 Task: Look for space in Cipolletti, Argentina from 5th July, 2023 to 10th July, 2023 for 4 adults in price range Rs.9000 to Rs.14000. Place can be entire place with 2 bedrooms having 4 beds and 2 bathrooms. Property type can be house. Amenities needed are: heating, . Booking option can be shelf check-in. Required host language is English.
Action: Mouse moved to (474, 96)
Screenshot: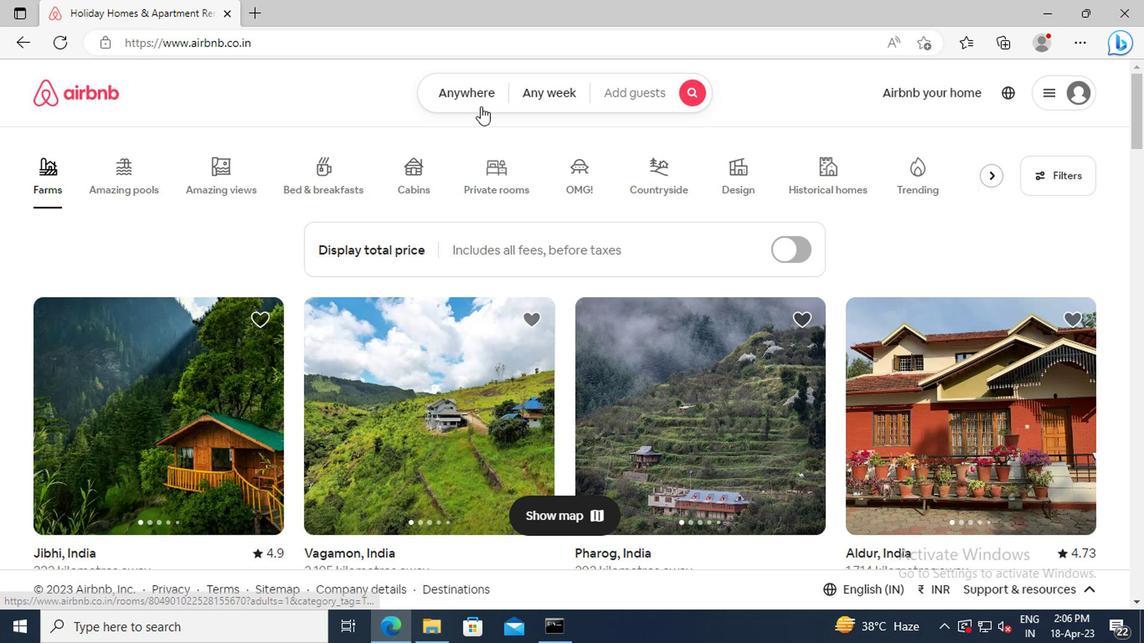 
Action: Mouse pressed left at (474, 96)
Screenshot: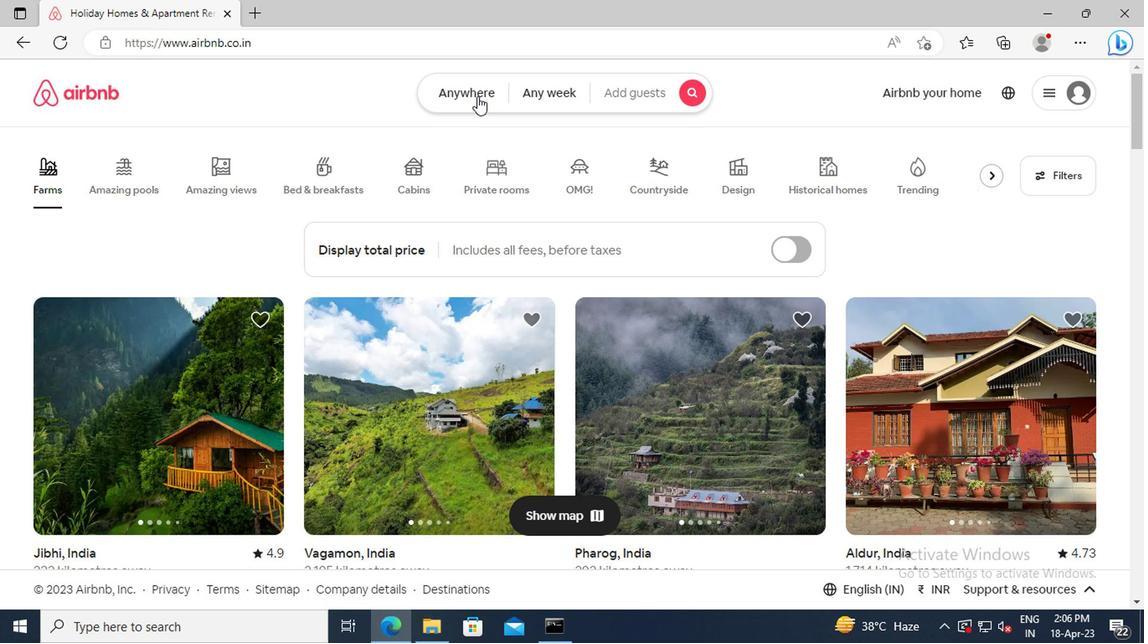 
Action: Mouse moved to (286, 160)
Screenshot: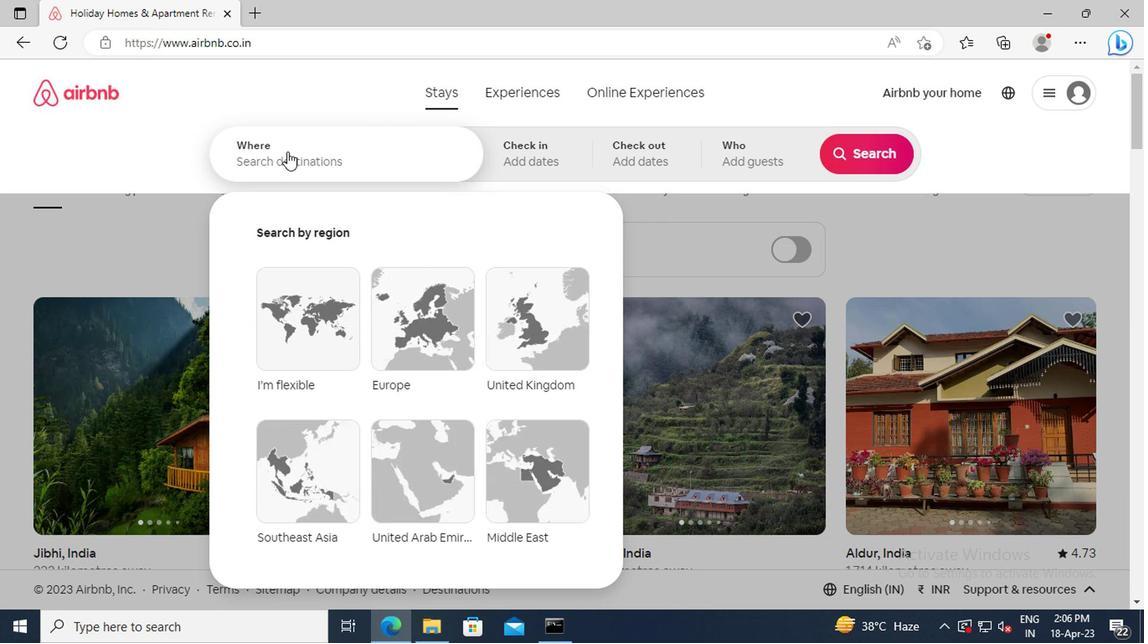 
Action: Mouse pressed left at (286, 160)
Screenshot: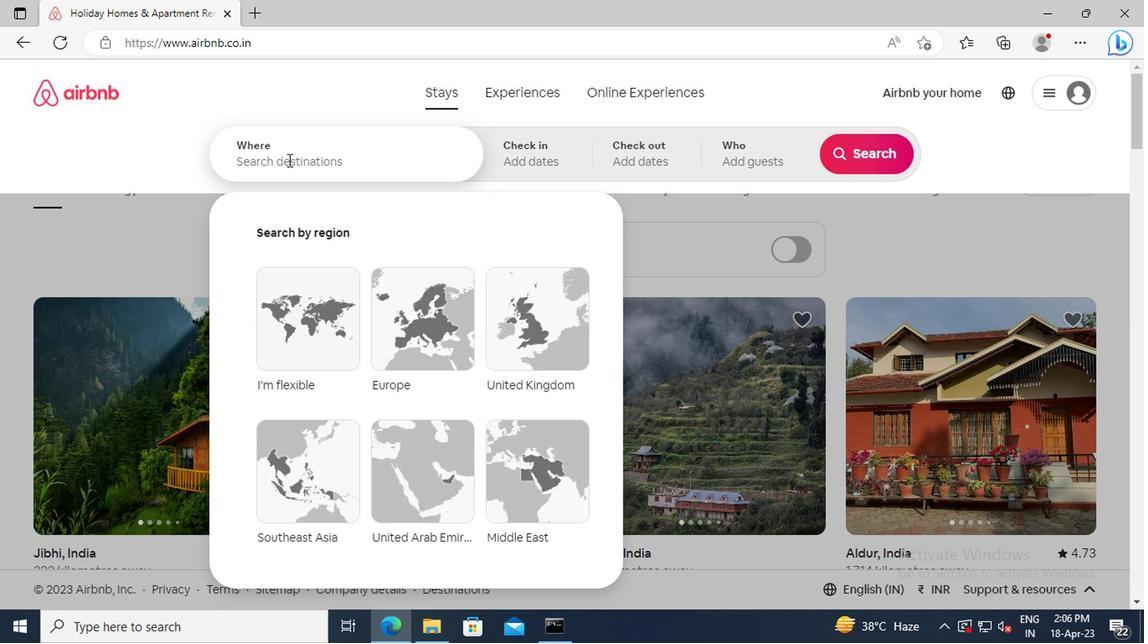 
Action: Key pressed <Key.shift>CIPOLLETTI,<Key.space><Key.shift_r>ARGENTINA<Key.enter>
Screenshot: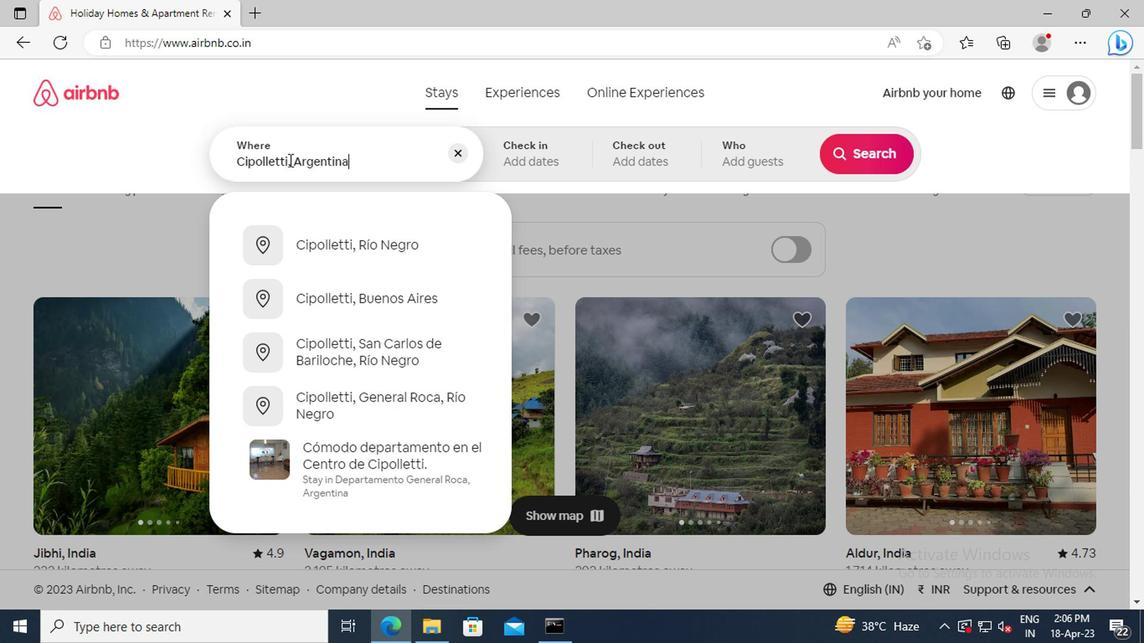 
Action: Mouse moved to (851, 287)
Screenshot: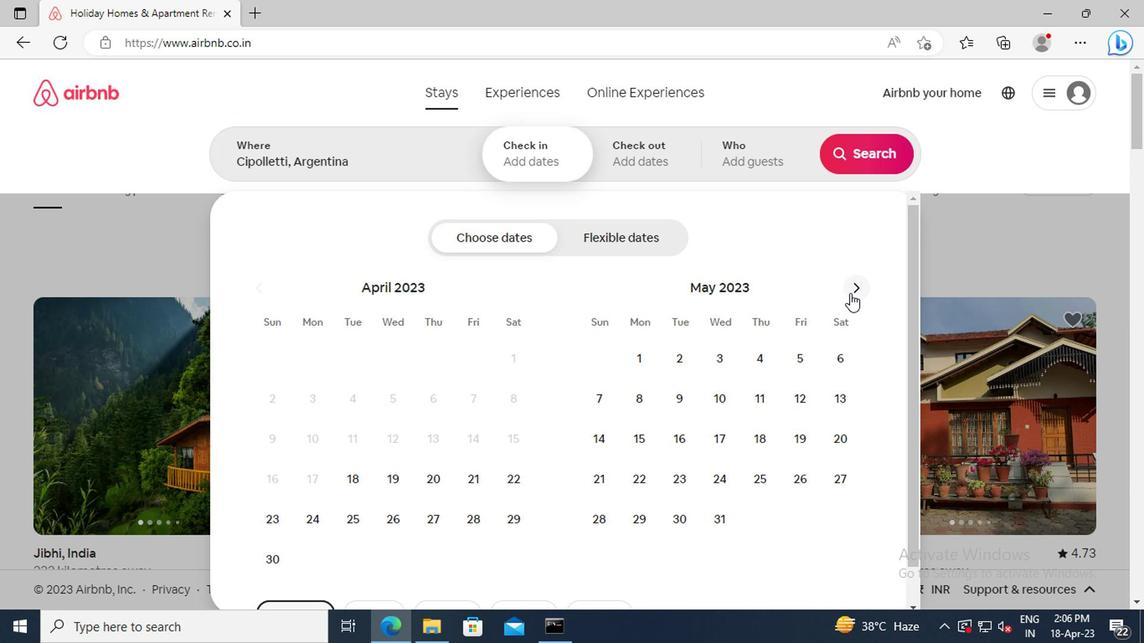 
Action: Mouse pressed left at (851, 287)
Screenshot: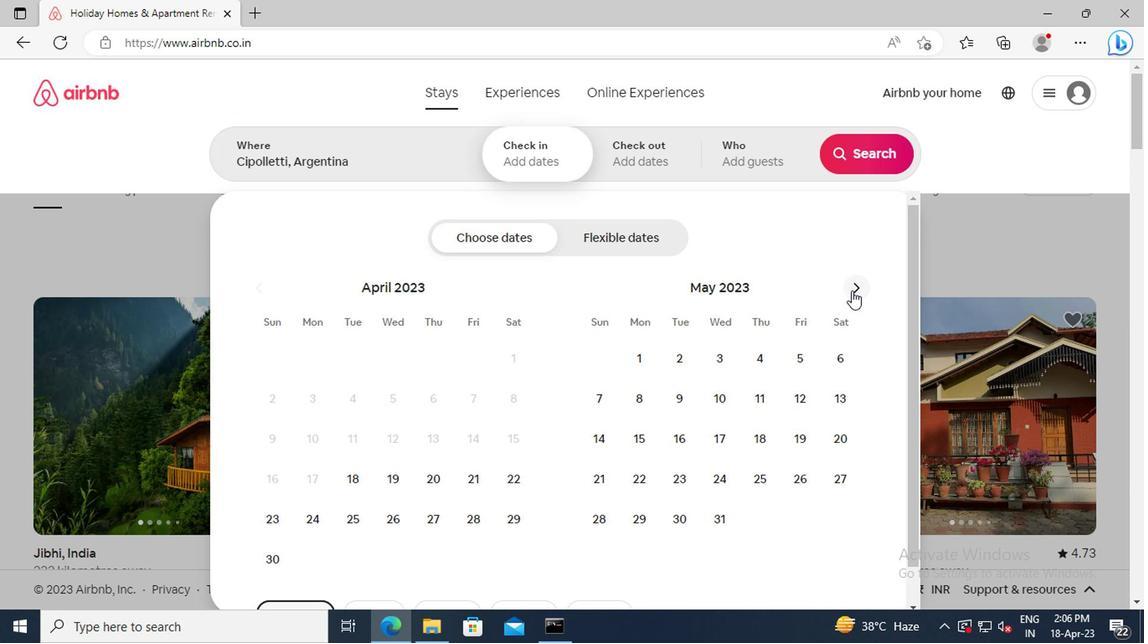 
Action: Mouse pressed left at (851, 287)
Screenshot: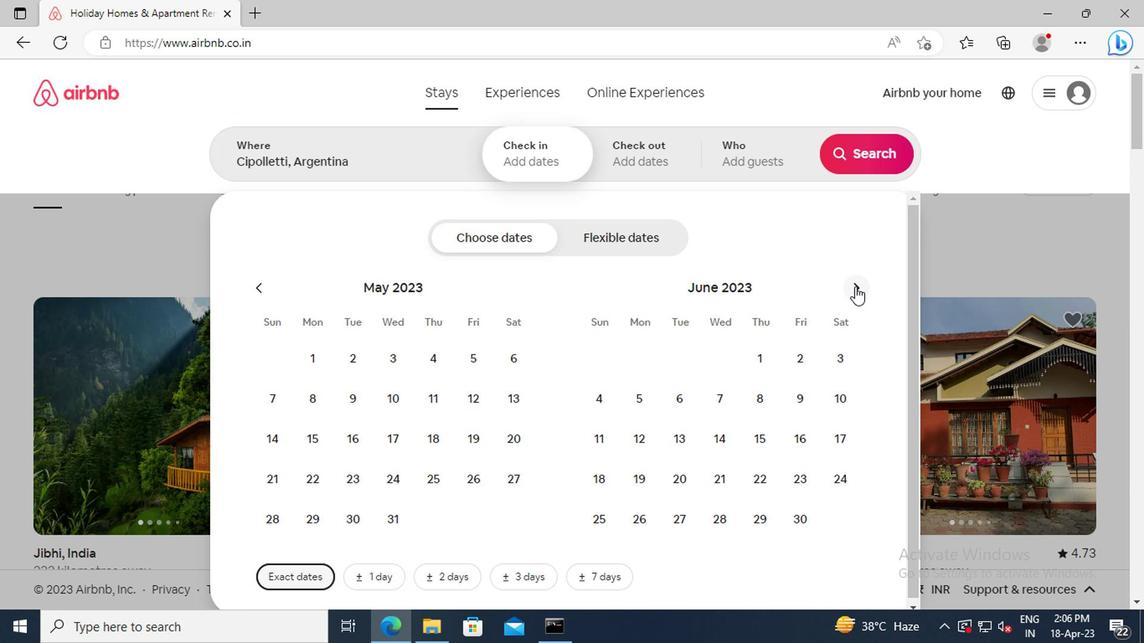 
Action: Mouse moved to (719, 393)
Screenshot: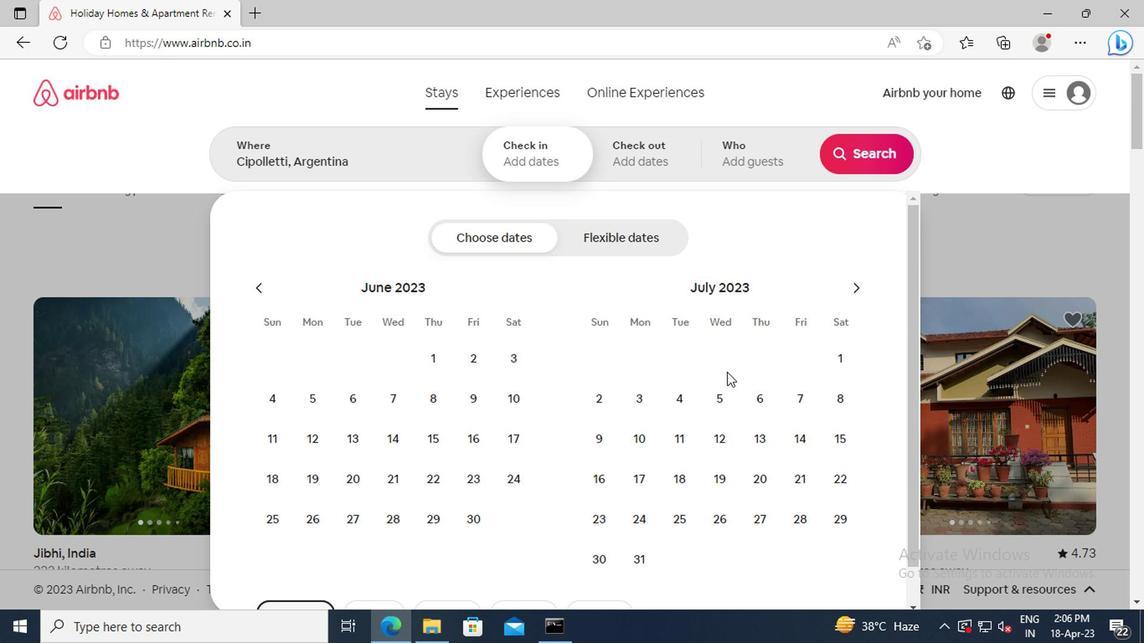 
Action: Mouse pressed left at (719, 393)
Screenshot: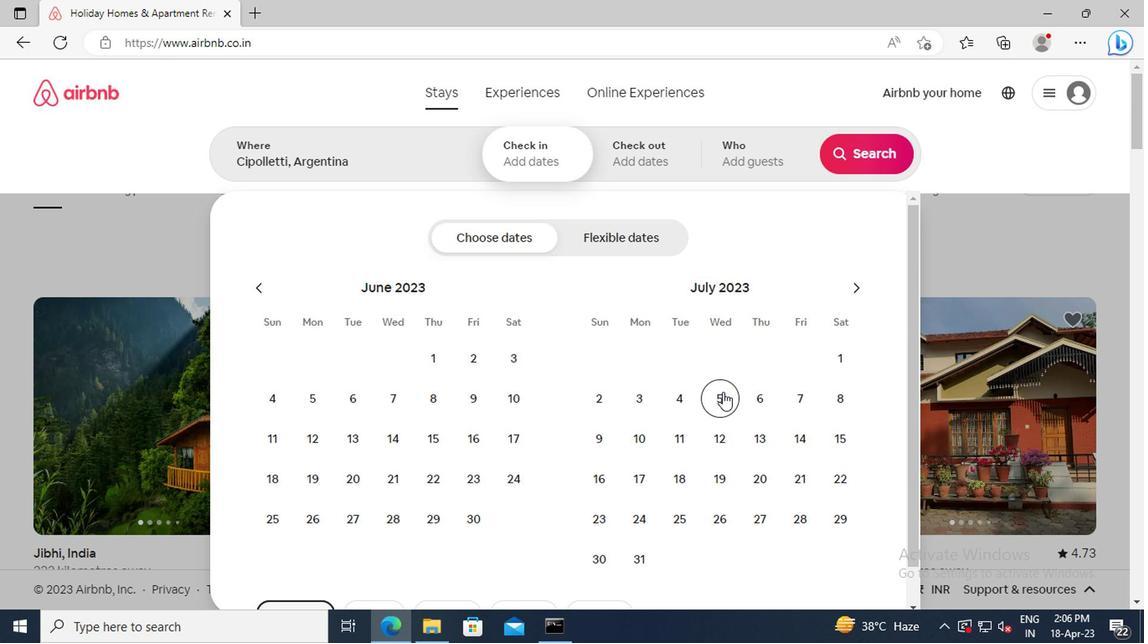 
Action: Mouse moved to (642, 435)
Screenshot: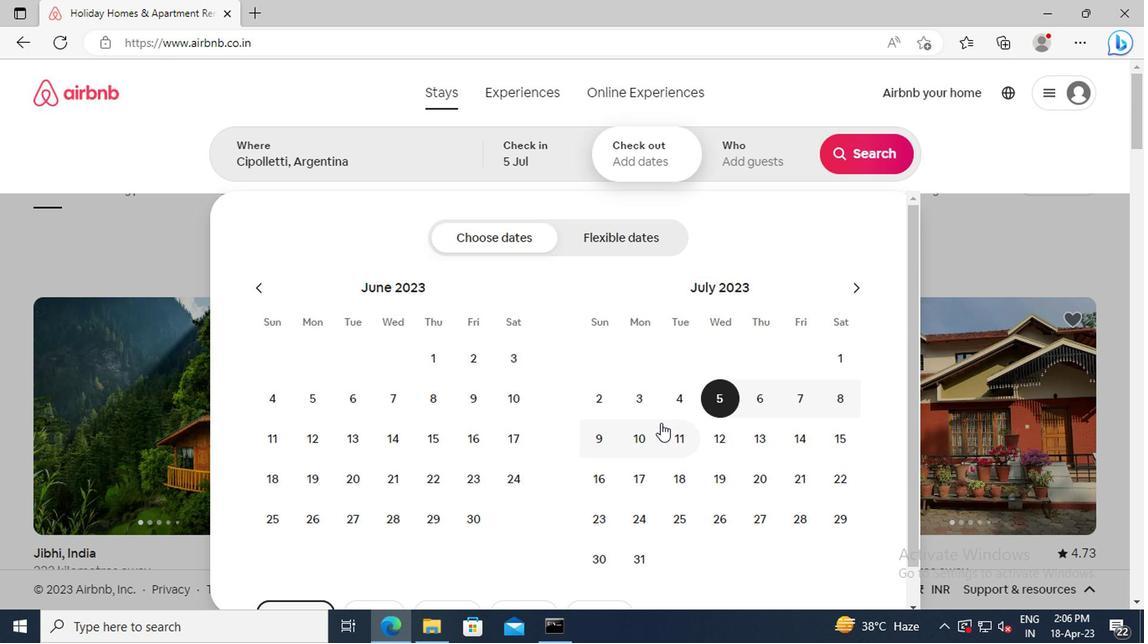 
Action: Mouse pressed left at (642, 435)
Screenshot: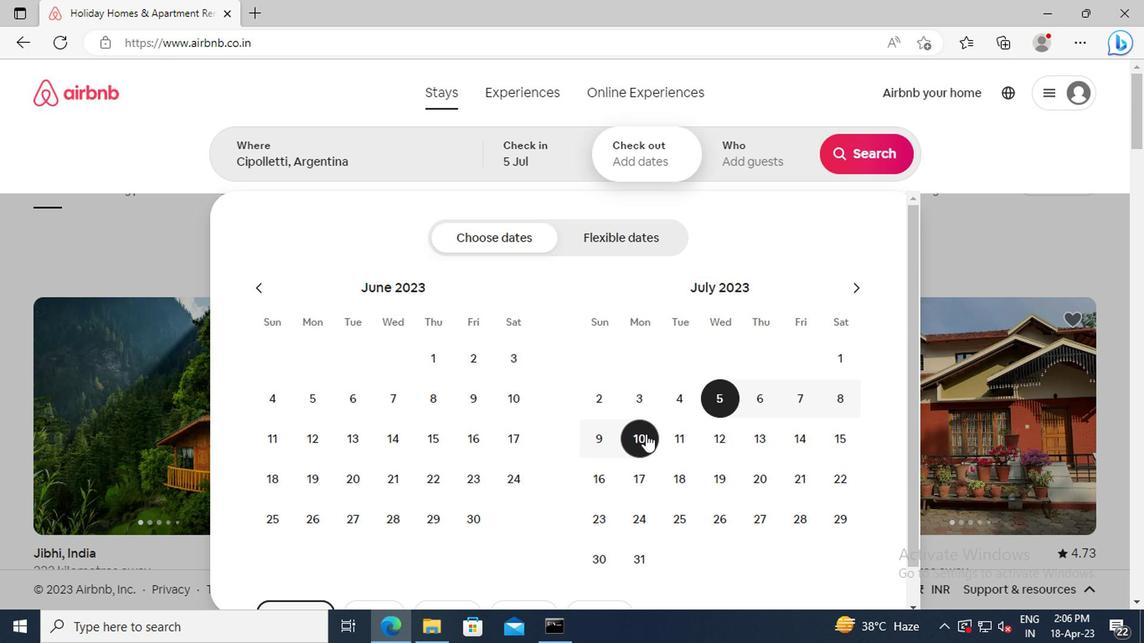 
Action: Mouse moved to (735, 162)
Screenshot: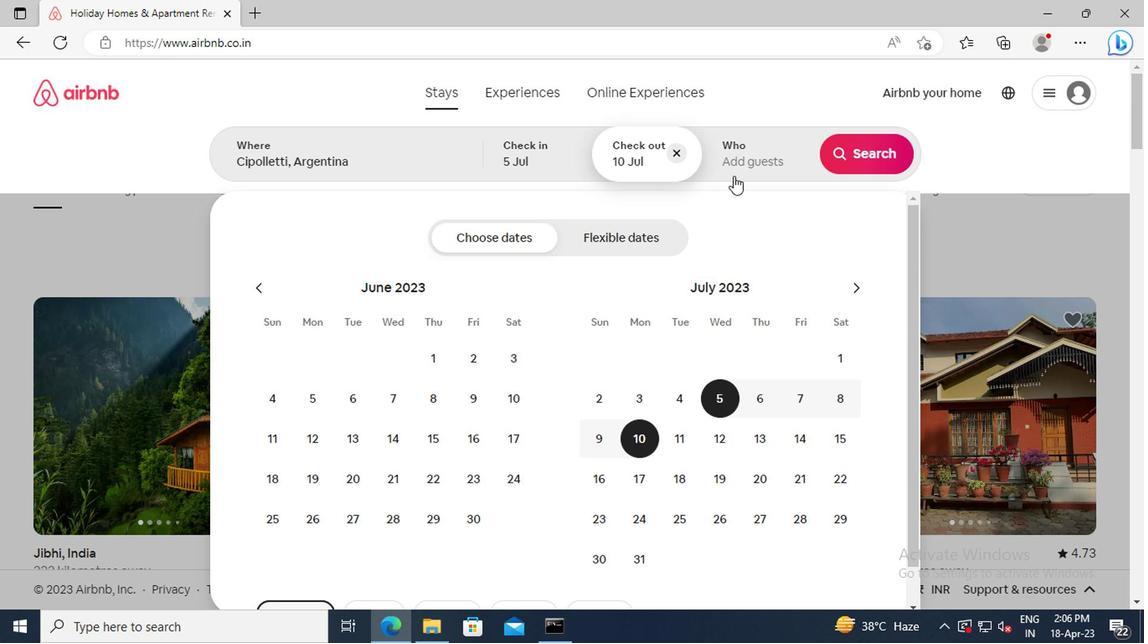 
Action: Mouse pressed left at (735, 162)
Screenshot: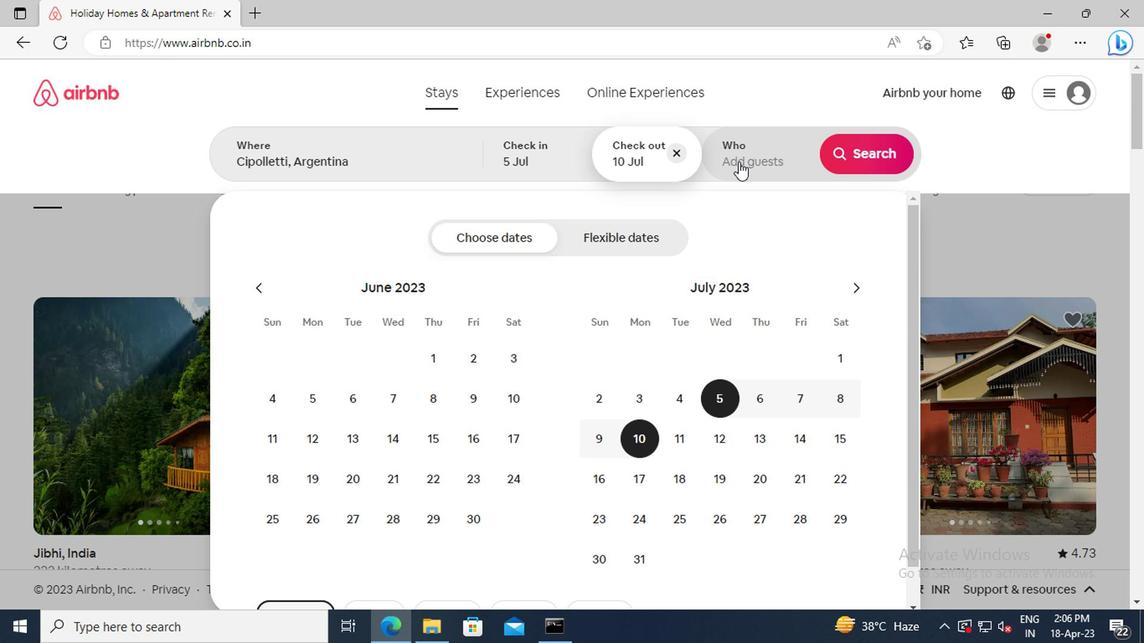 
Action: Mouse moved to (873, 243)
Screenshot: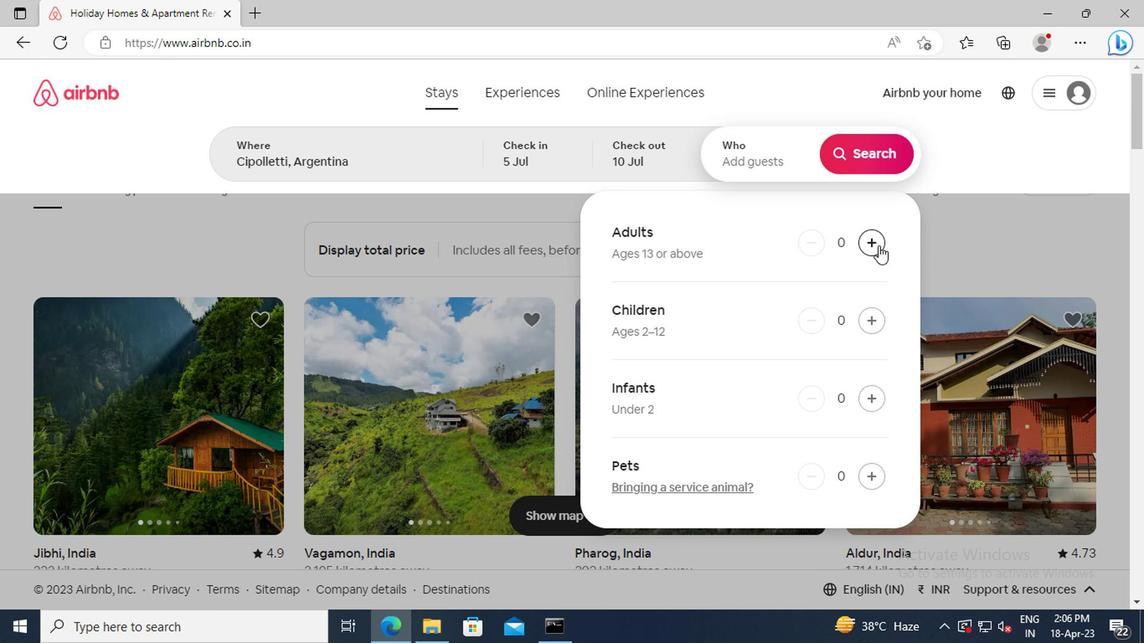 
Action: Mouse pressed left at (873, 243)
Screenshot: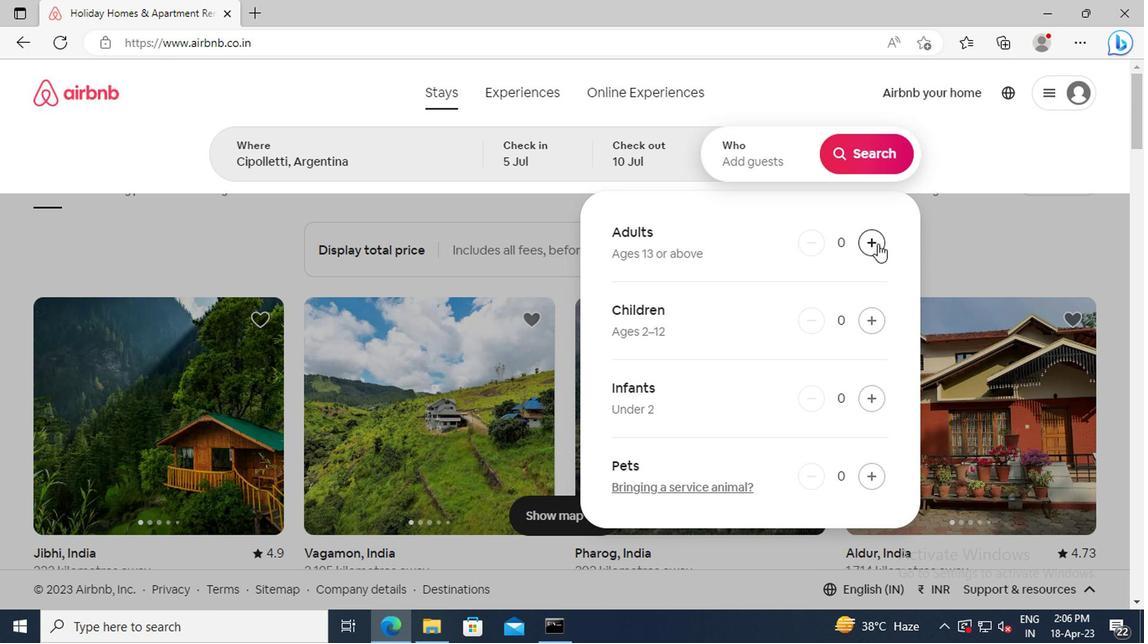 
Action: Mouse pressed left at (873, 243)
Screenshot: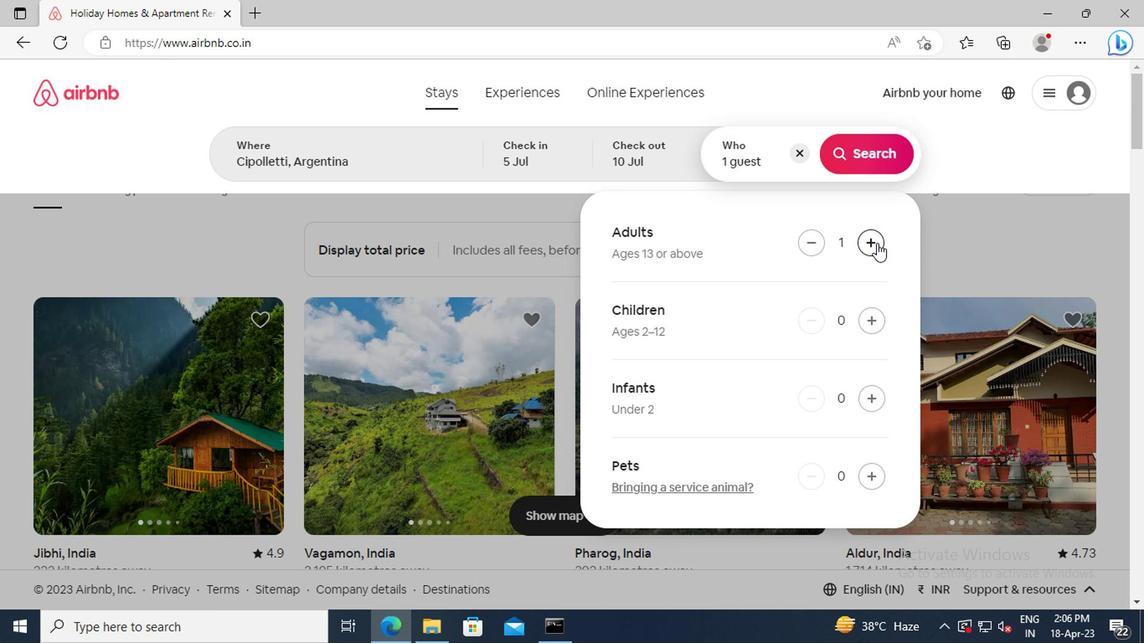 
Action: Mouse pressed left at (873, 243)
Screenshot: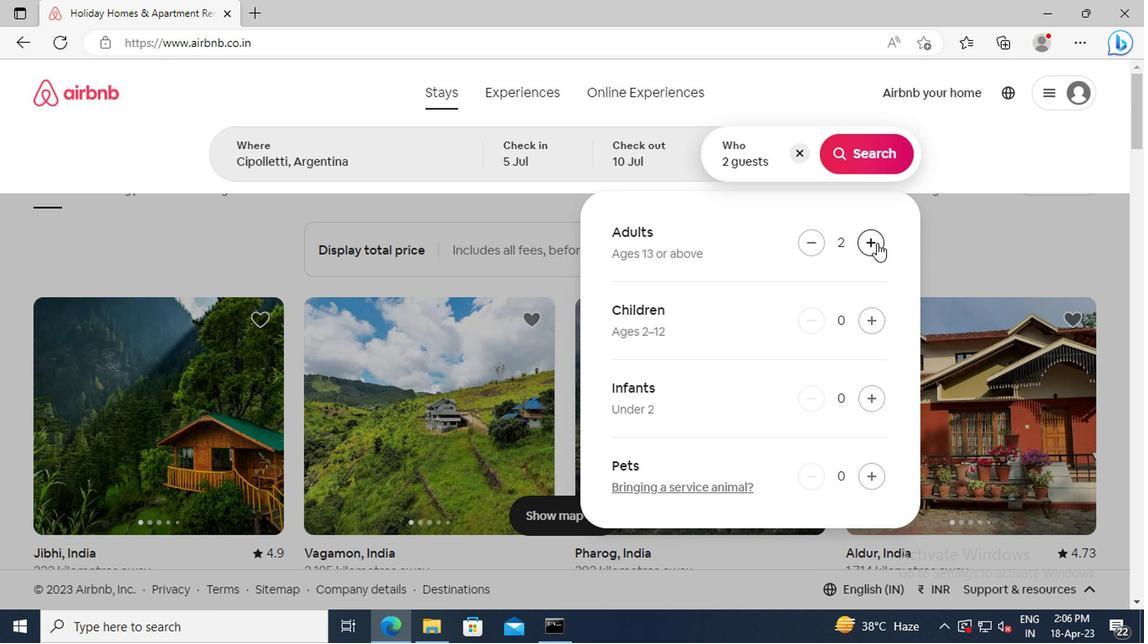 
Action: Mouse pressed left at (873, 243)
Screenshot: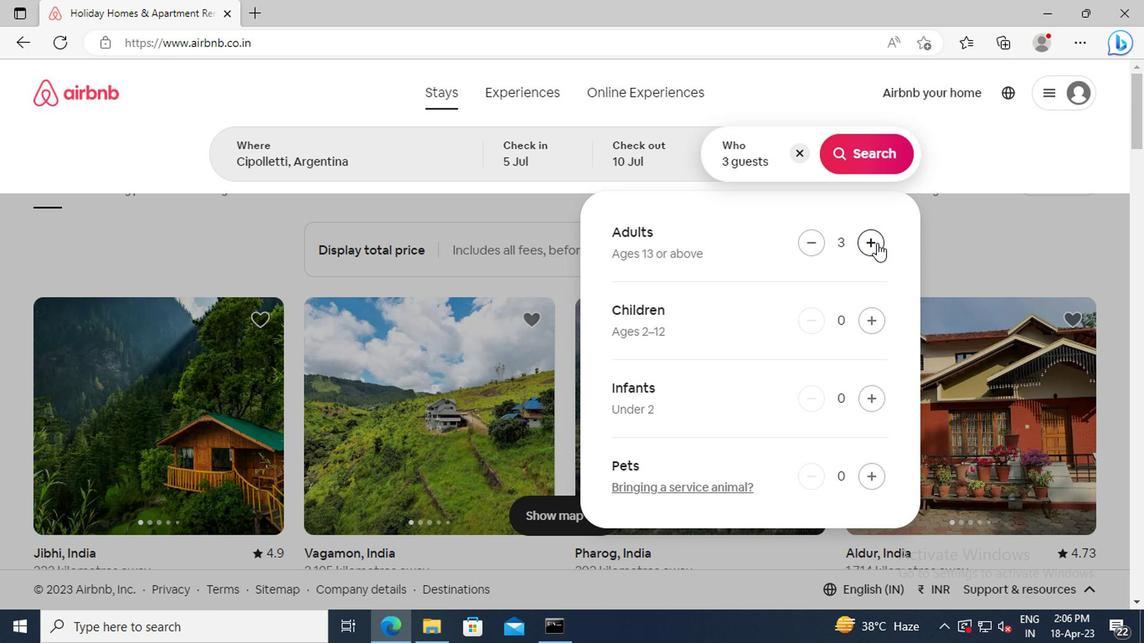 
Action: Mouse moved to (878, 153)
Screenshot: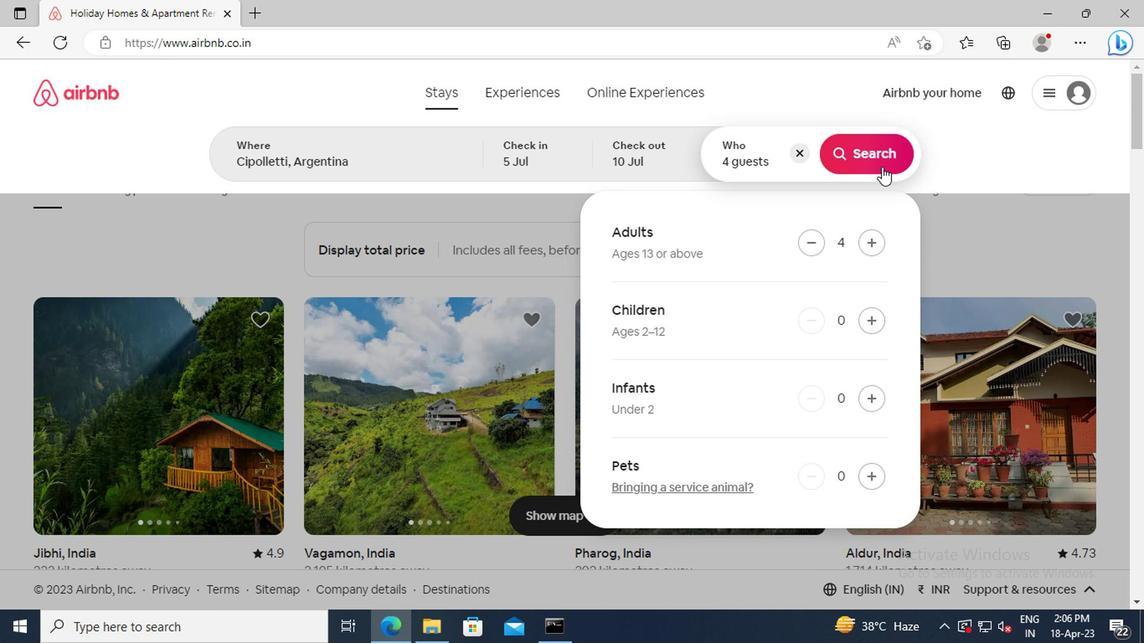 
Action: Mouse pressed left at (878, 153)
Screenshot: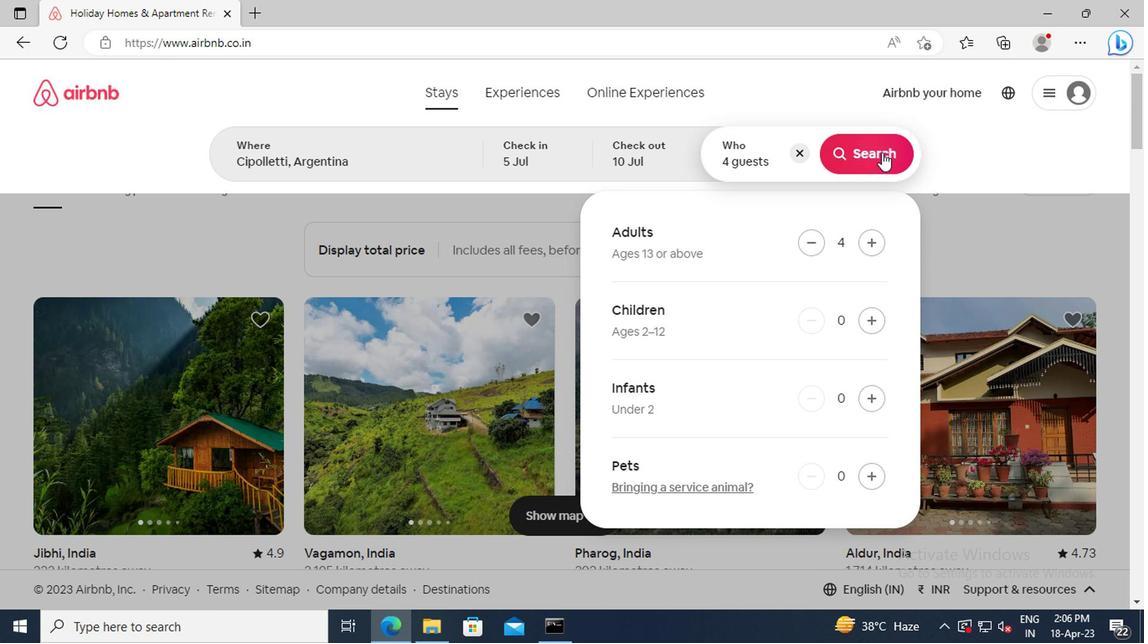 
Action: Mouse moved to (1054, 157)
Screenshot: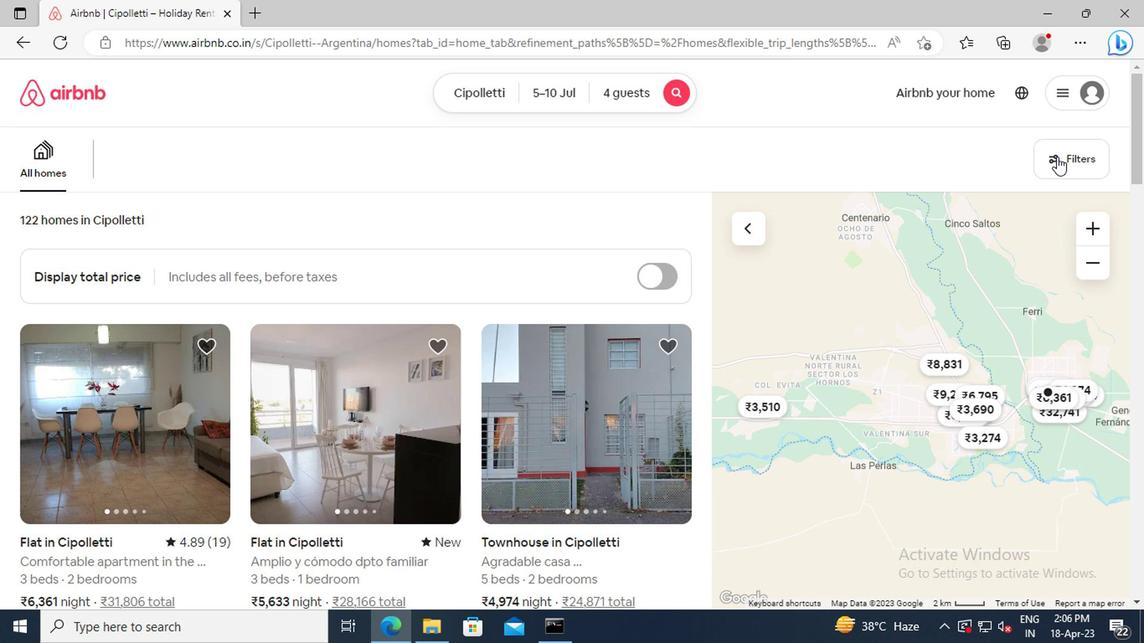 
Action: Mouse pressed left at (1054, 157)
Screenshot: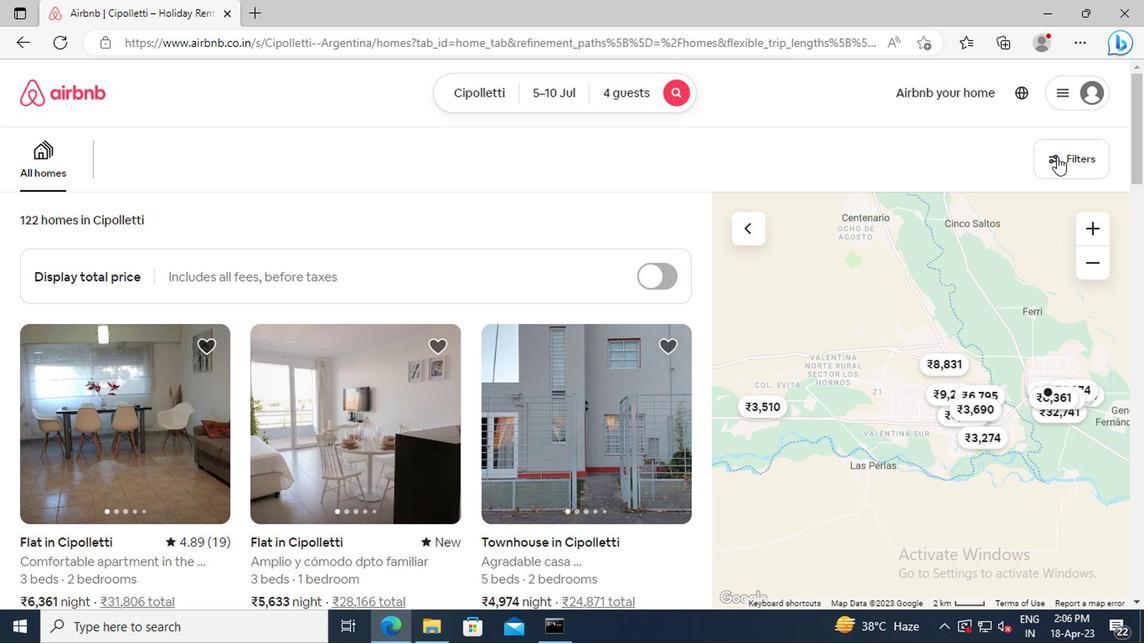 
Action: Mouse moved to (350, 375)
Screenshot: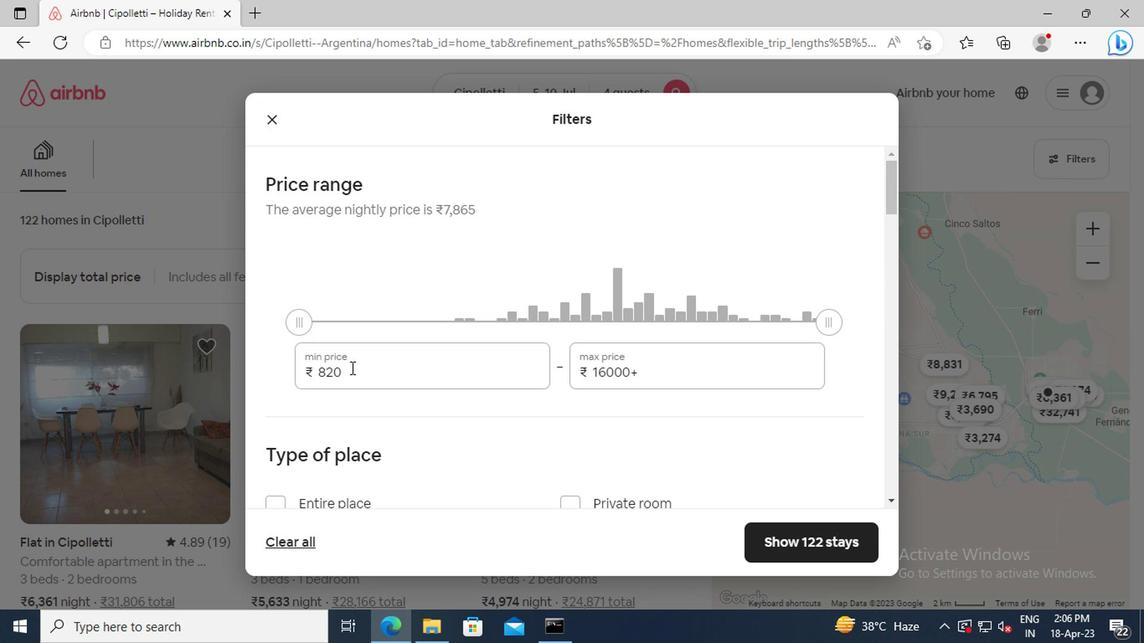 
Action: Mouse pressed left at (350, 375)
Screenshot: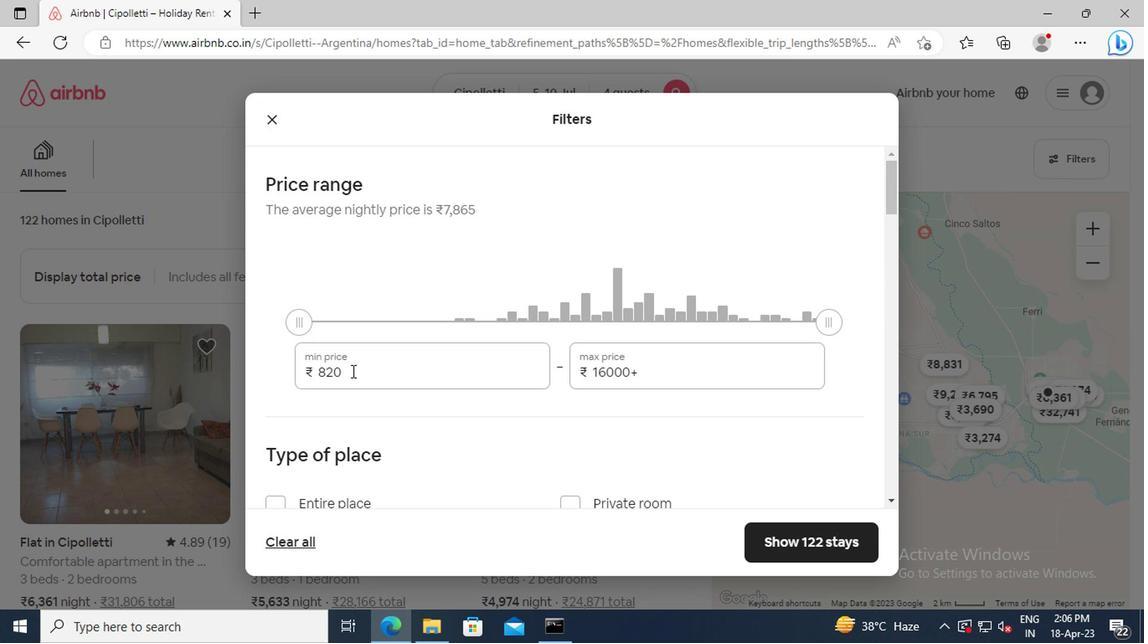 
Action: Key pressed <Key.backspace><Key.backspace><Key.backspace>9000<Key.tab><Key.delete>14000
Screenshot: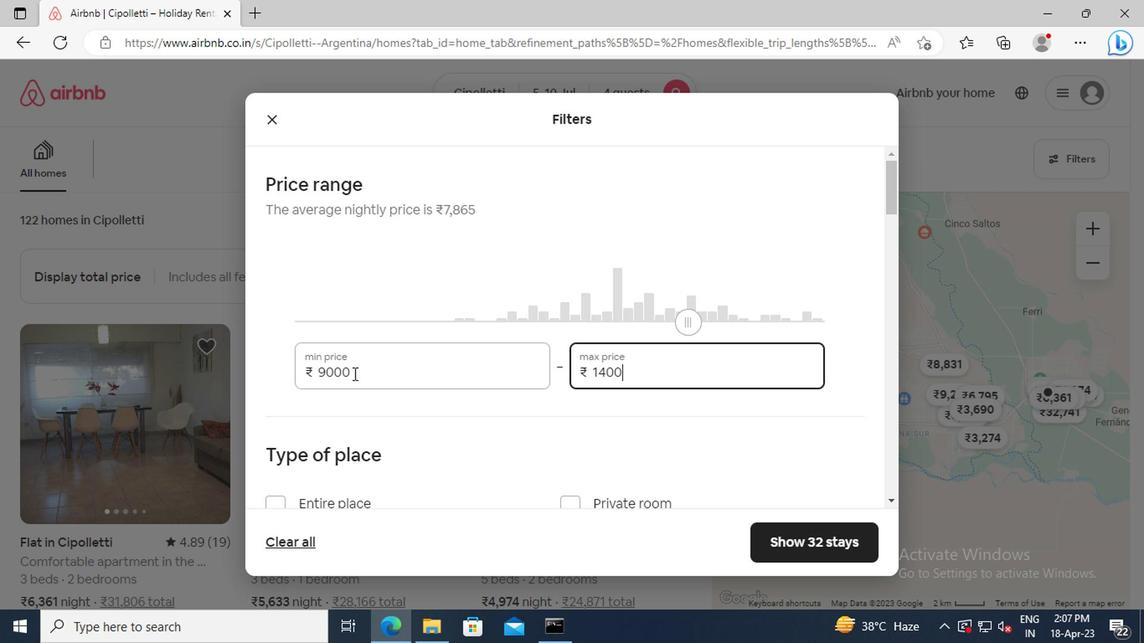 
Action: Mouse scrolled (350, 374) with delta (0, 0)
Screenshot: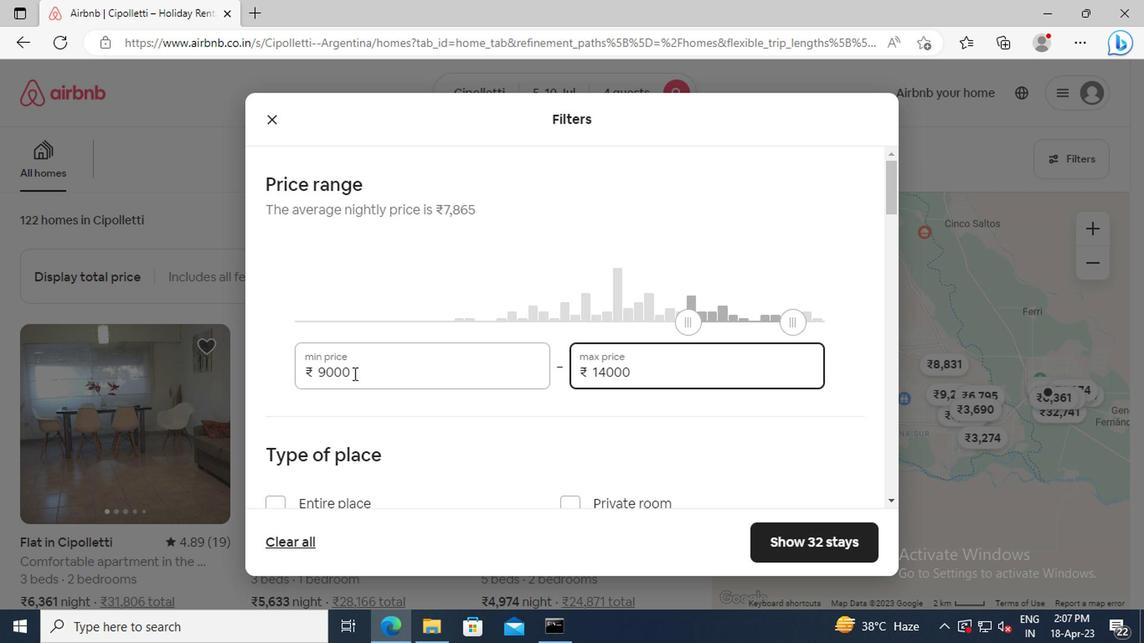 
Action: Mouse scrolled (350, 374) with delta (0, 0)
Screenshot: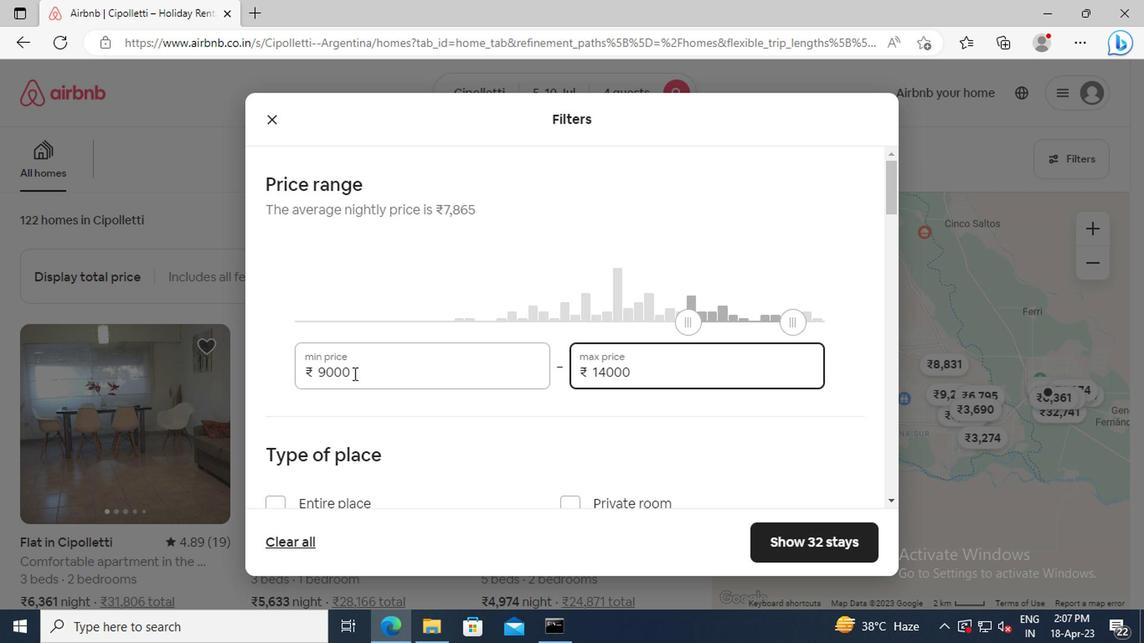 
Action: Mouse scrolled (350, 374) with delta (0, 0)
Screenshot: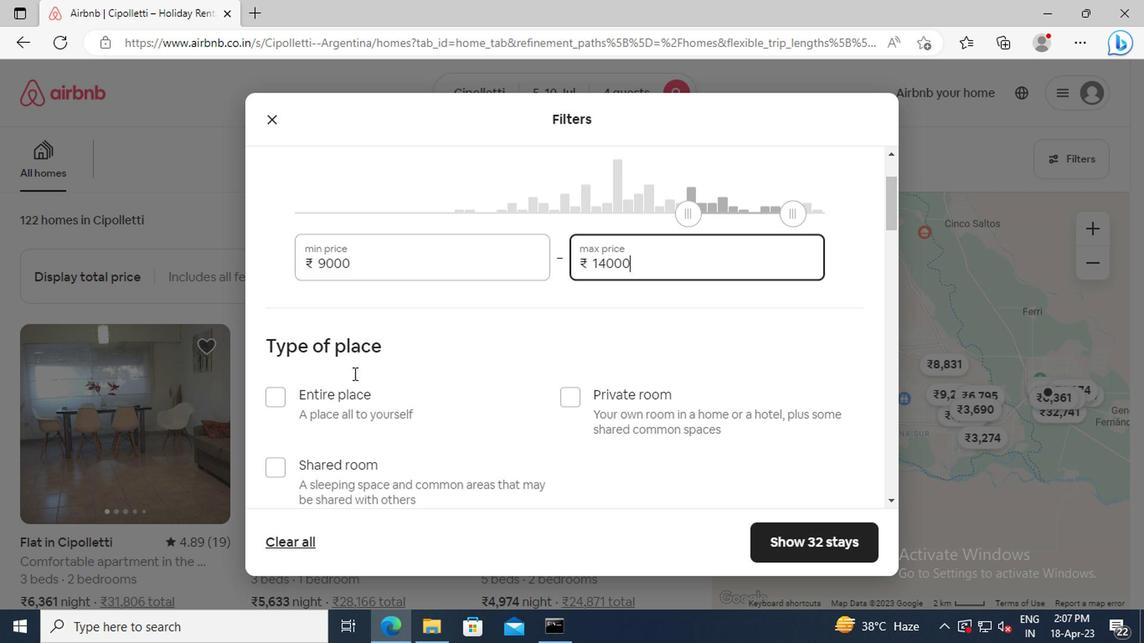 
Action: Mouse moved to (267, 344)
Screenshot: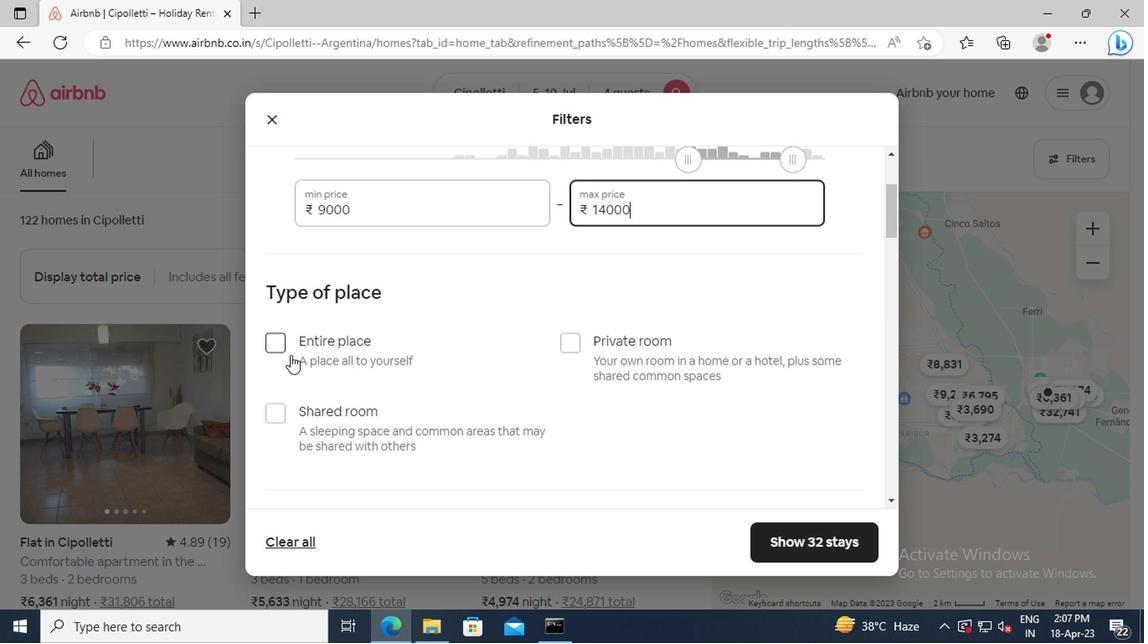 
Action: Mouse pressed left at (267, 344)
Screenshot: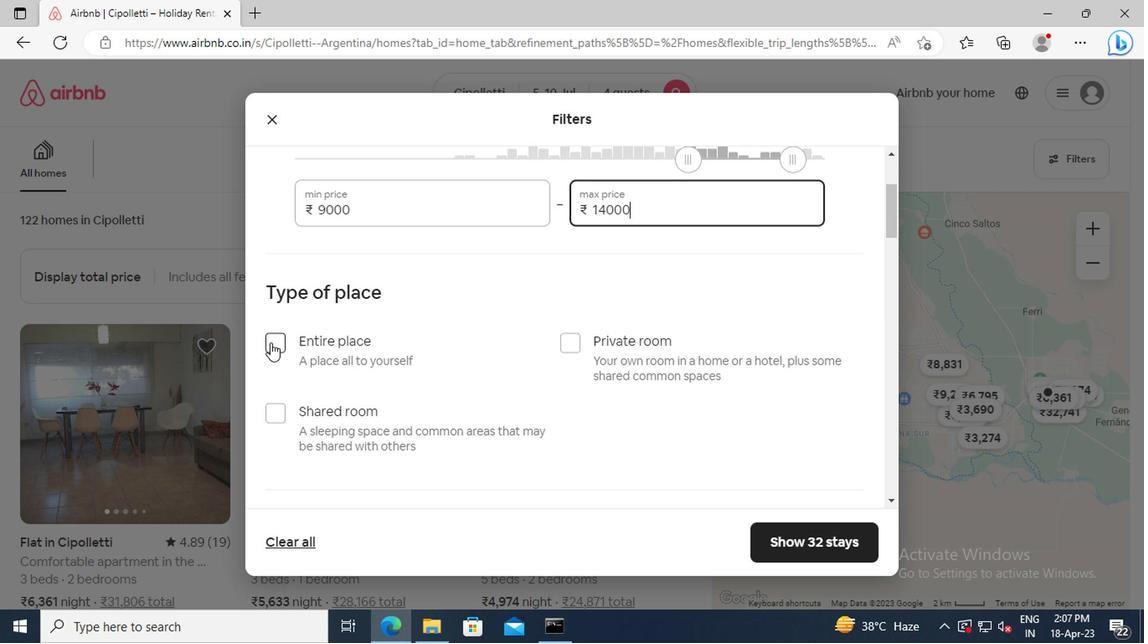 
Action: Mouse moved to (412, 351)
Screenshot: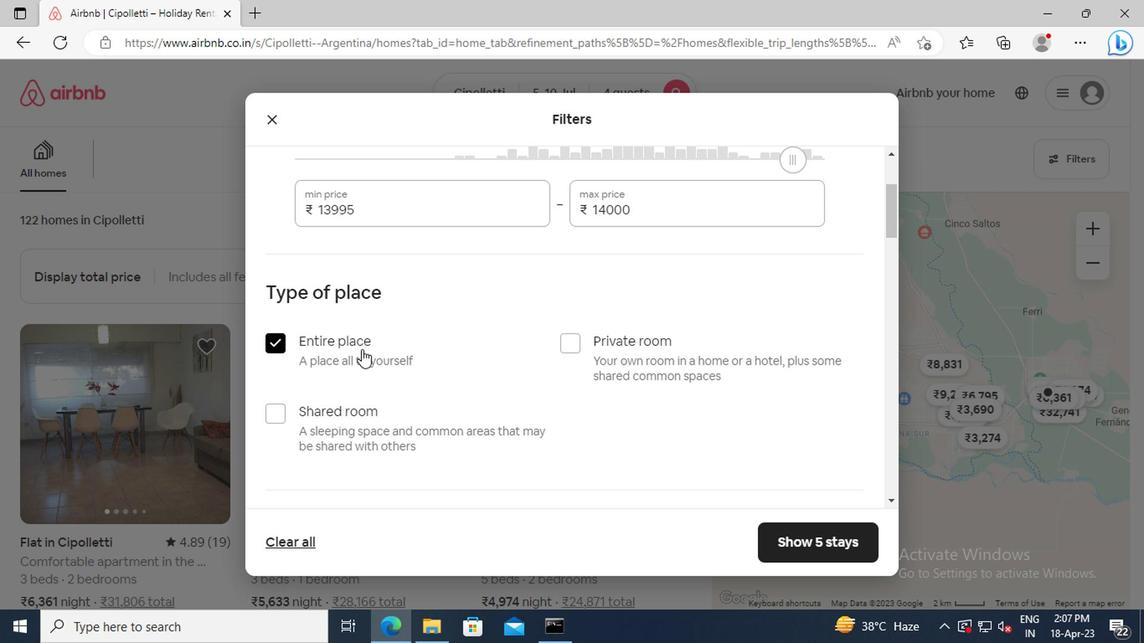 
Action: Mouse scrolled (412, 349) with delta (0, -1)
Screenshot: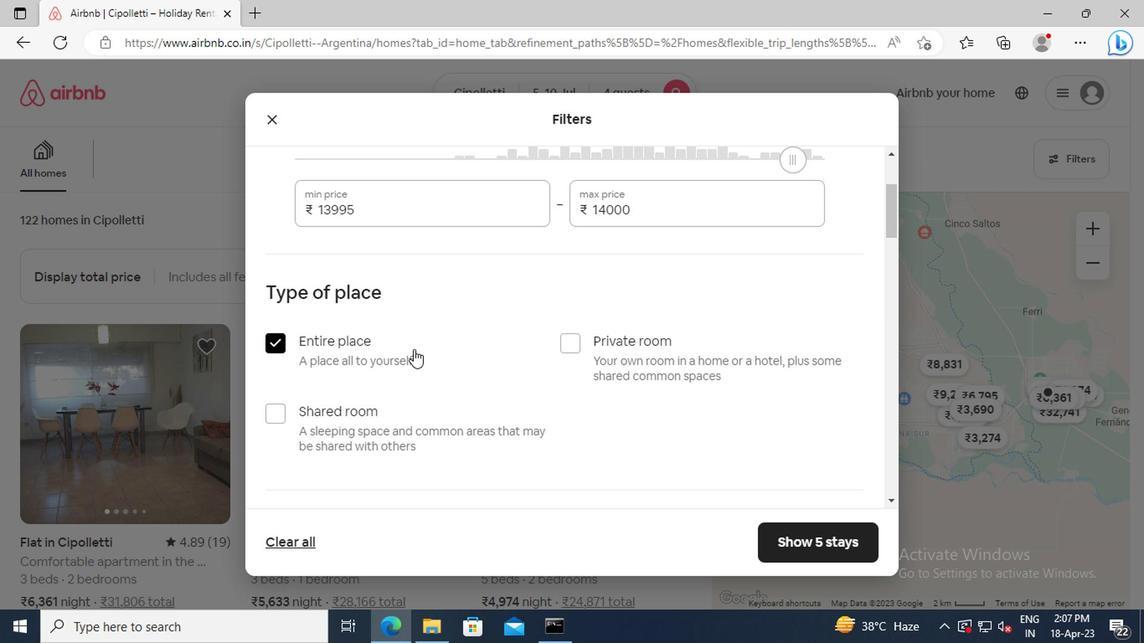 
Action: Mouse scrolled (412, 349) with delta (0, -1)
Screenshot: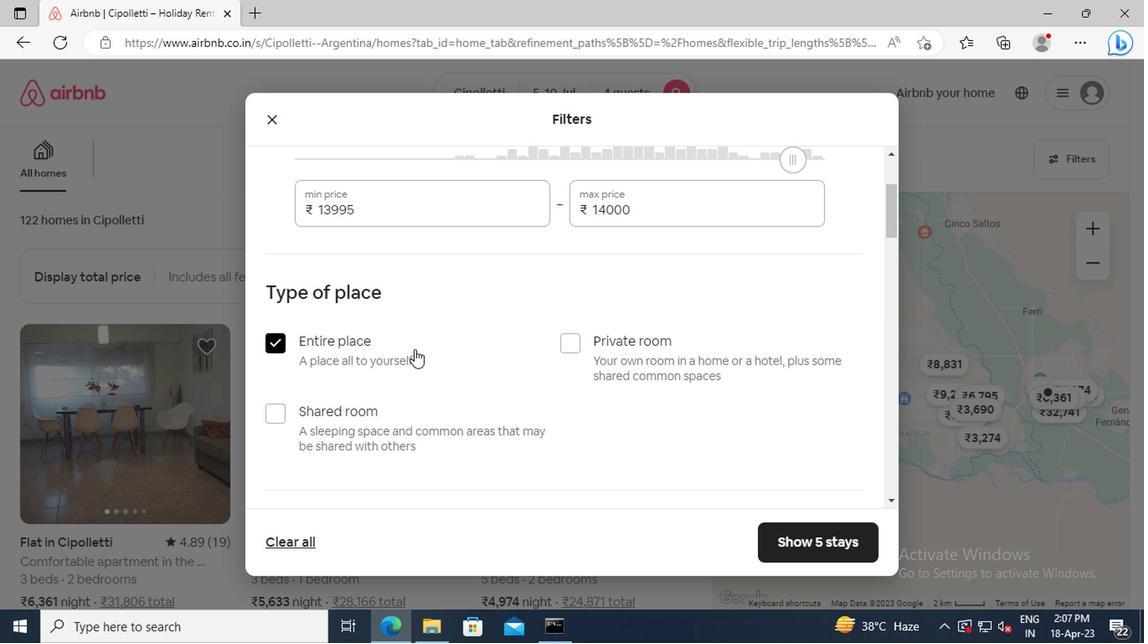 
Action: Mouse scrolled (412, 349) with delta (0, -1)
Screenshot: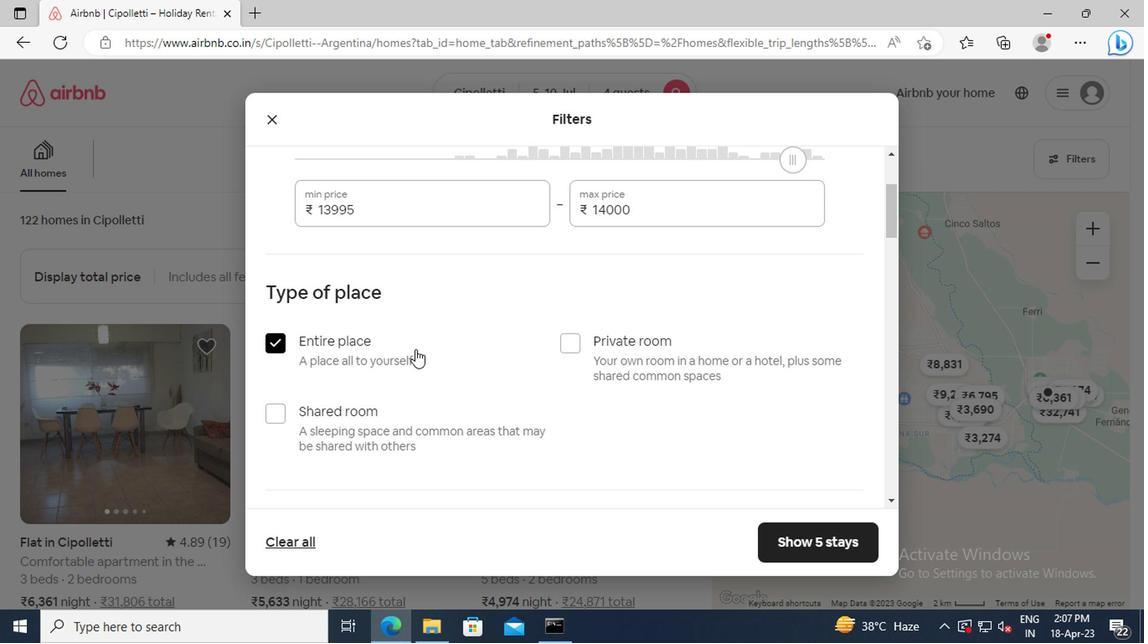 
Action: Mouse moved to (414, 349)
Screenshot: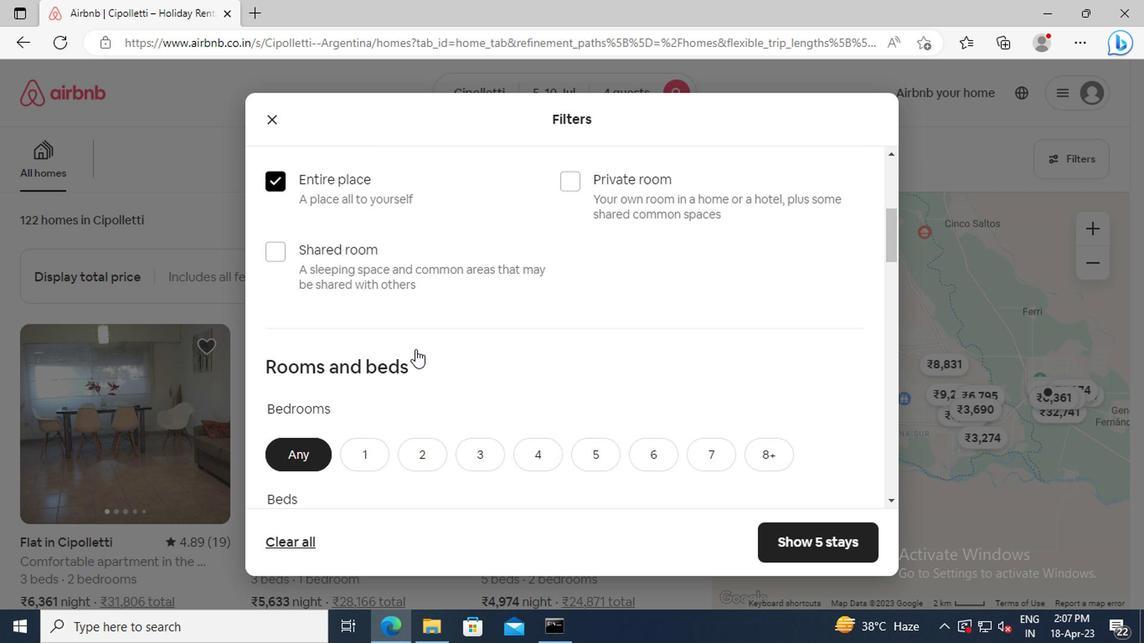 
Action: Mouse scrolled (414, 349) with delta (0, 0)
Screenshot: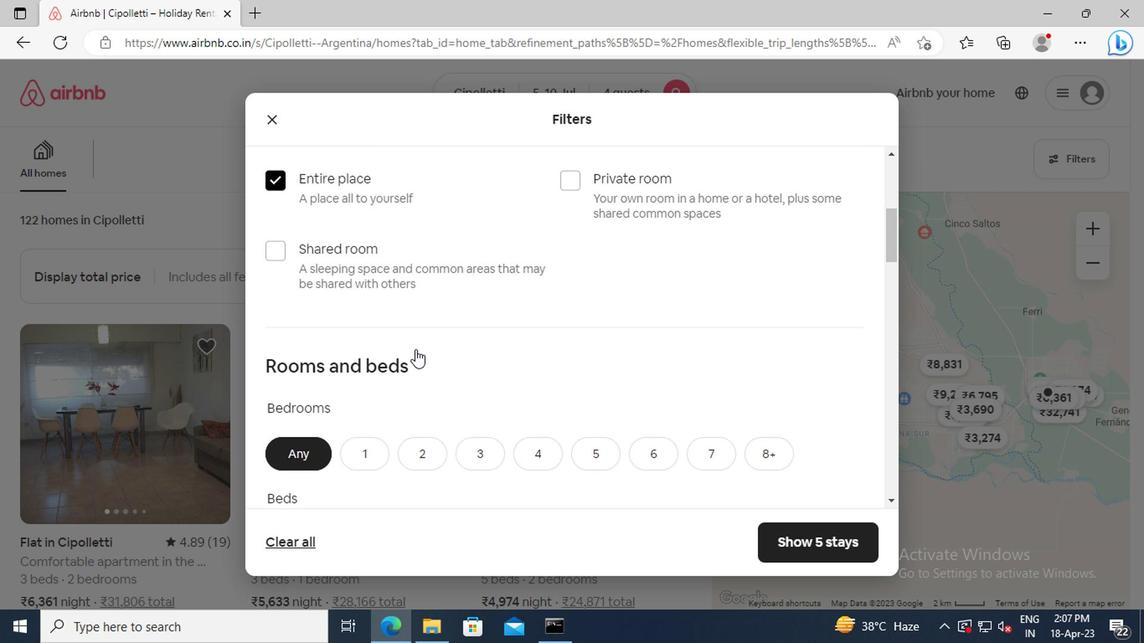 
Action: Mouse scrolled (414, 349) with delta (0, 0)
Screenshot: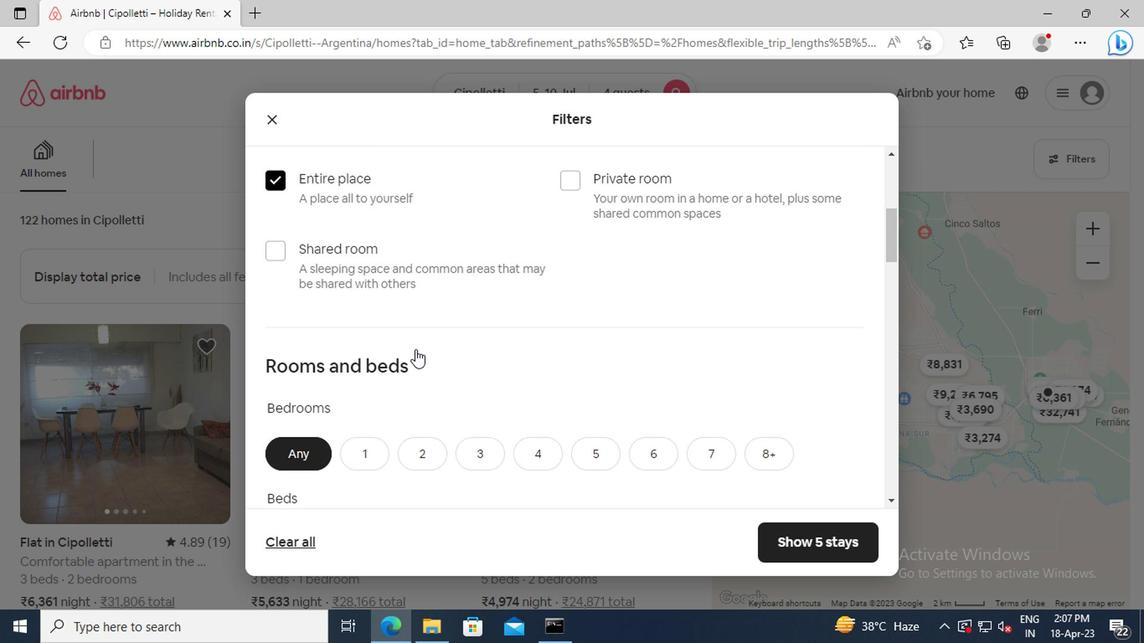 
Action: Mouse moved to (420, 351)
Screenshot: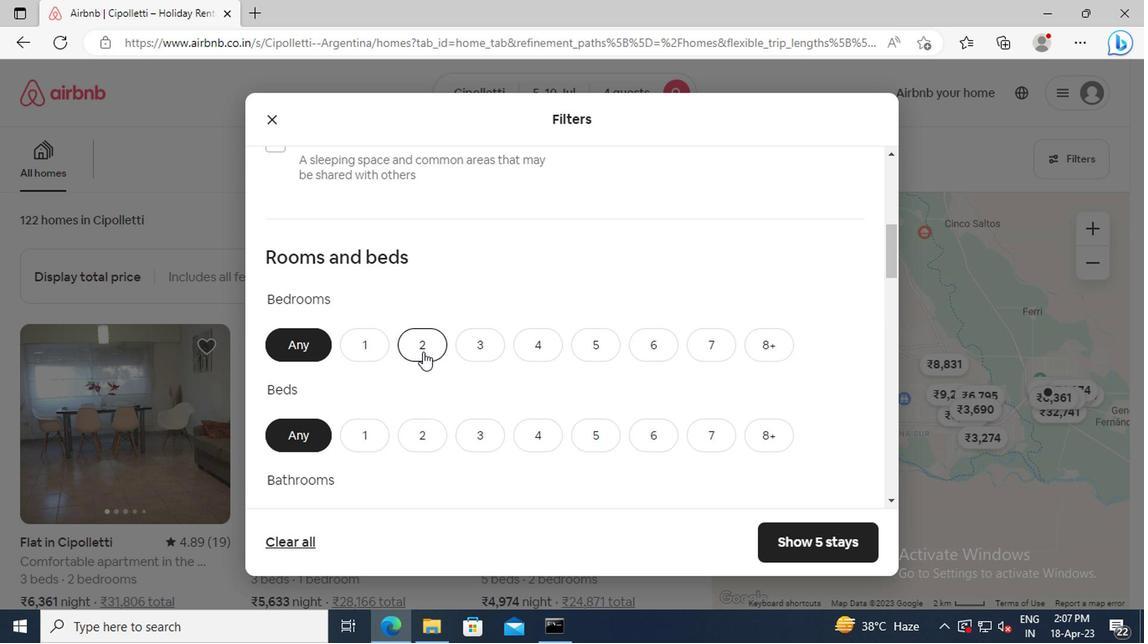 
Action: Mouse pressed left at (420, 351)
Screenshot: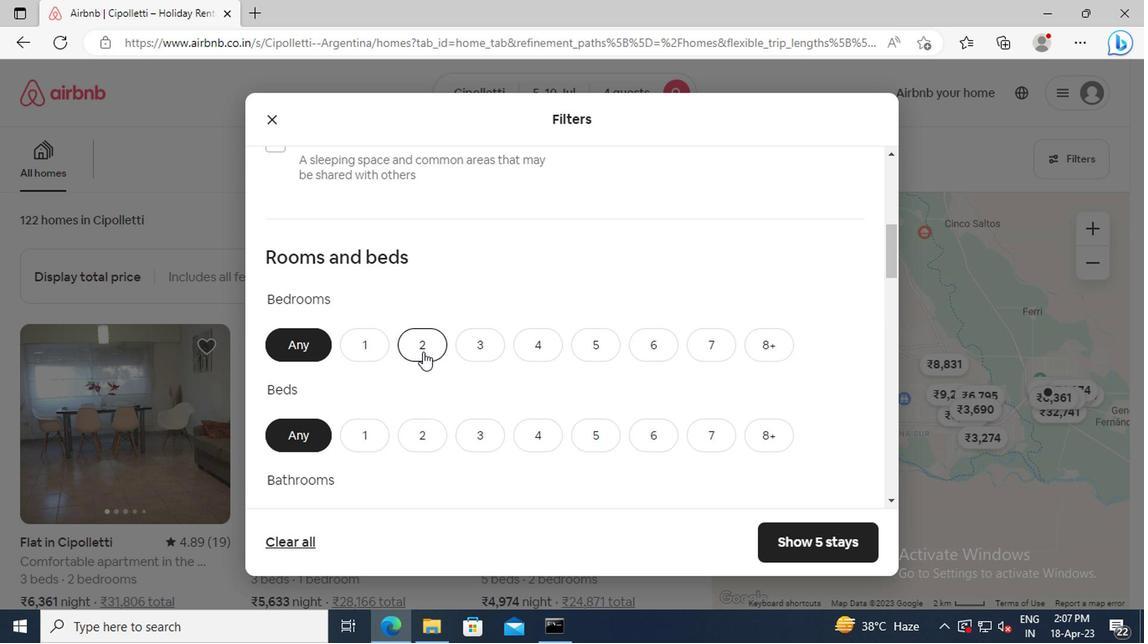 
Action: Mouse moved to (520, 433)
Screenshot: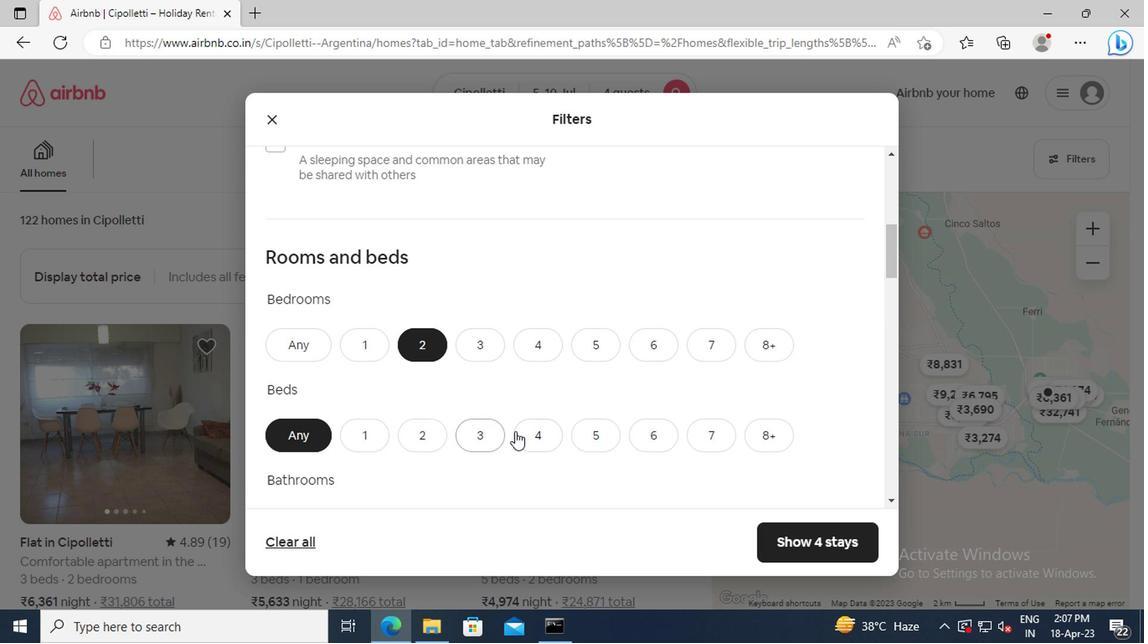 
Action: Mouse pressed left at (520, 433)
Screenshot: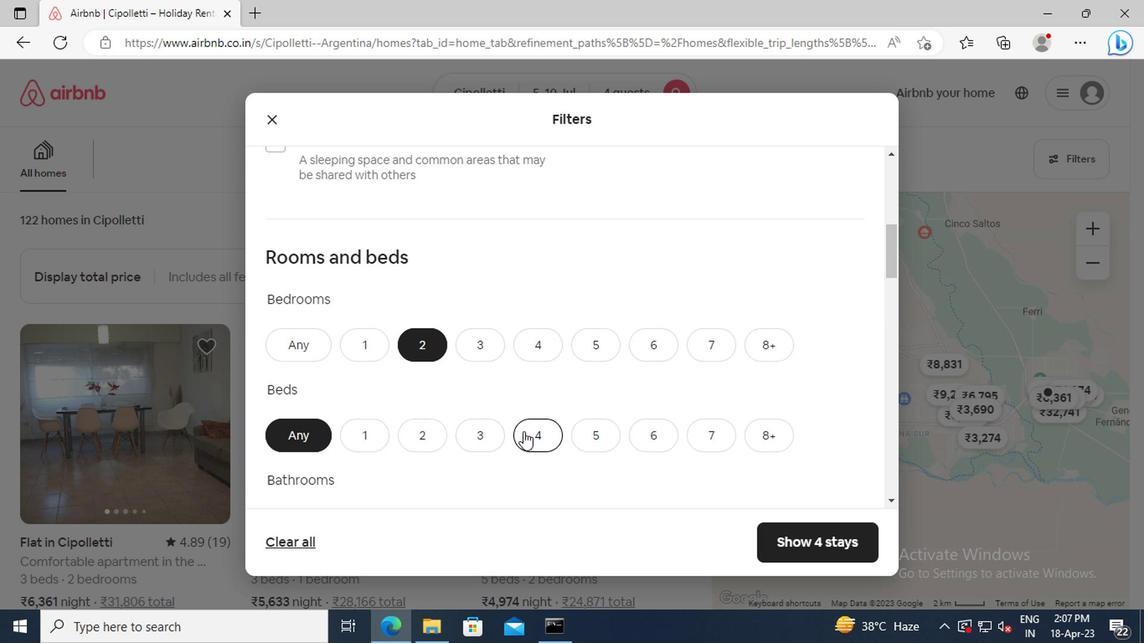 
Action: Mouse scrolled (520, 432) with delta (0, -1)
Screenshot: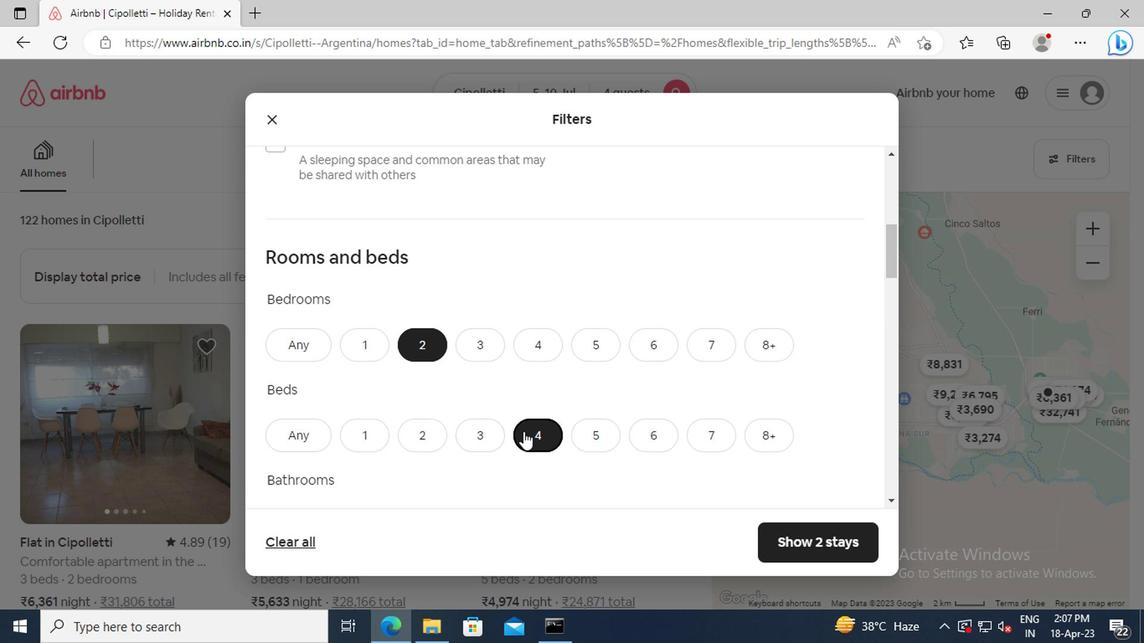 
Action: Mouse moved to (405, 469)
Screenshot: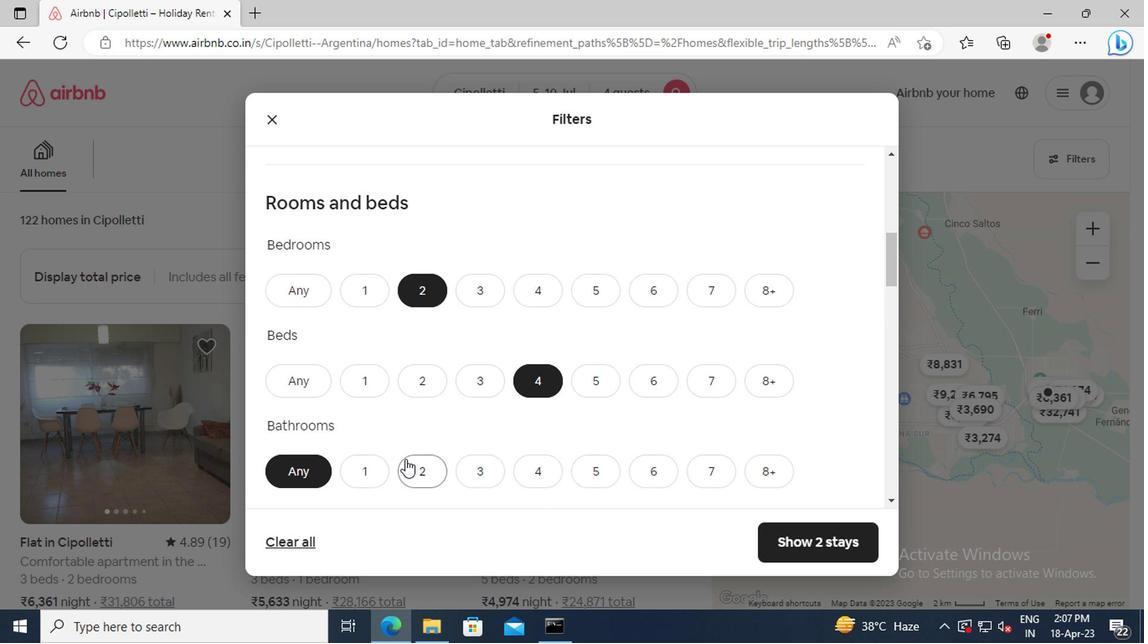 
Action: Mouse pressed left at (405, 469)
Screenshot: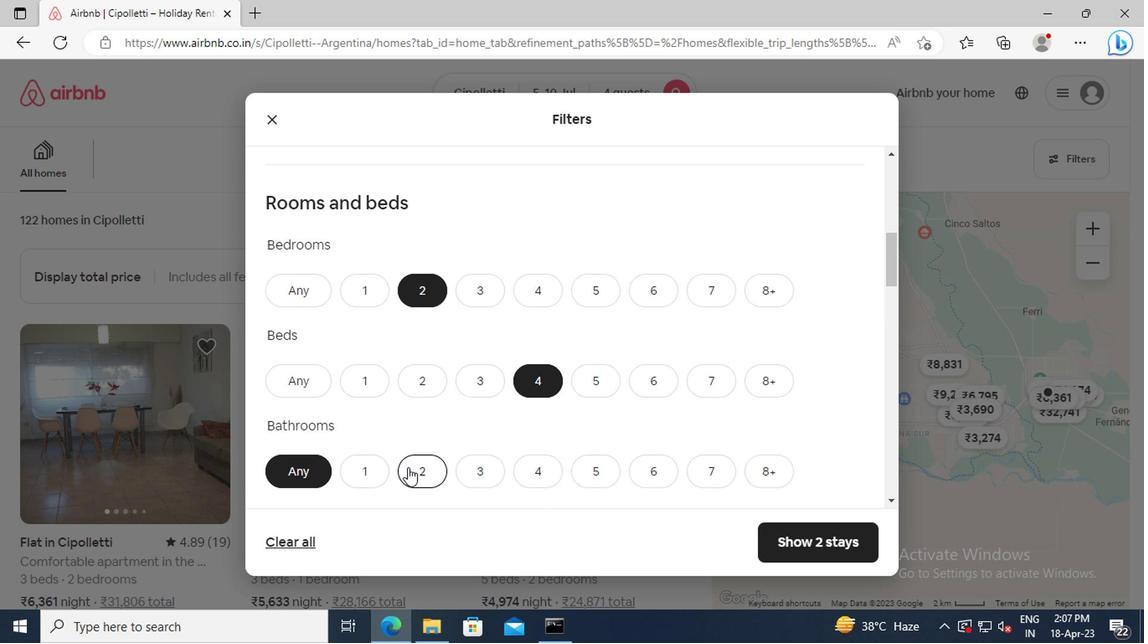 
Action: Mouse scrolled (405, 468) with delta (0, 0)
Screenshot: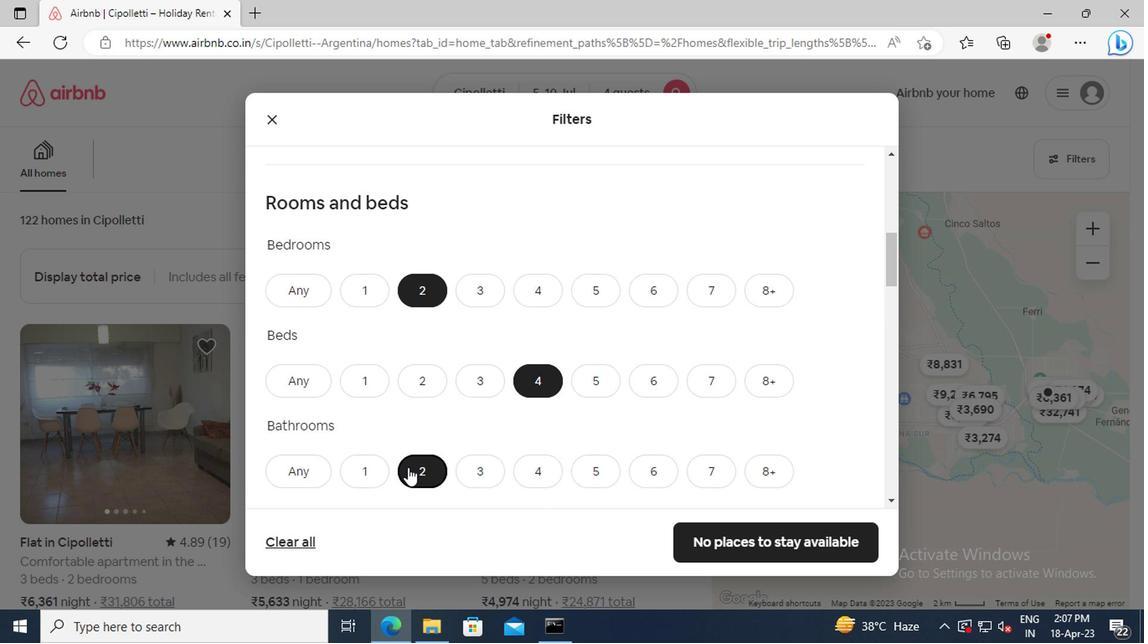 
Action: Mouse scrolled (405, 468) with delta (0, 0)
Screenshot: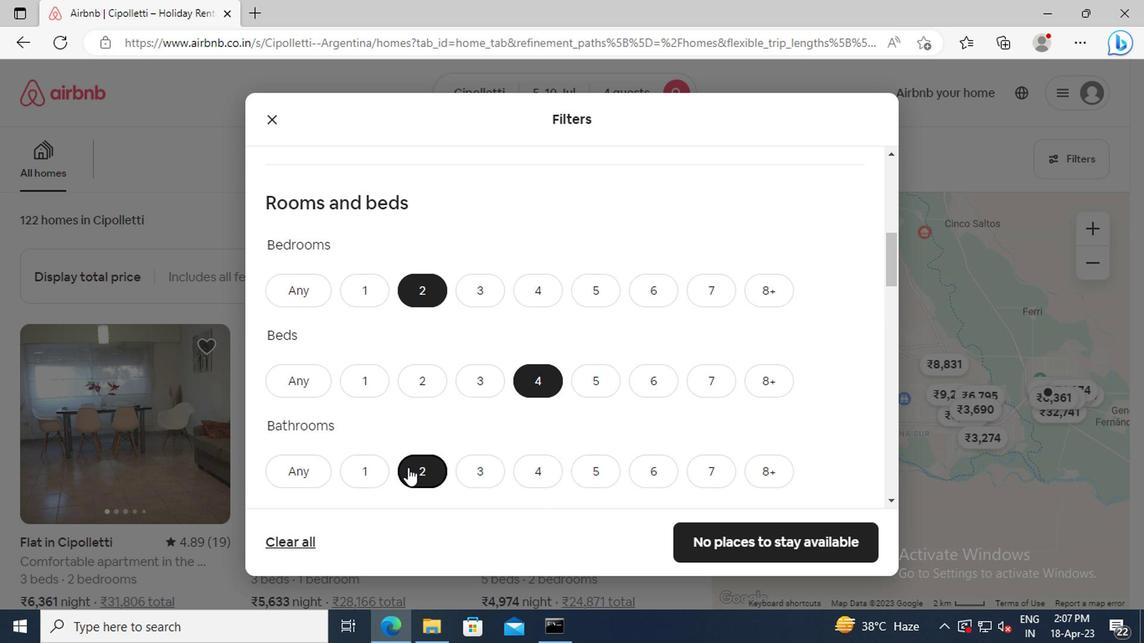 
Action: Mouse scrolled (405, 468) with delta (0, 0)
Screenshot: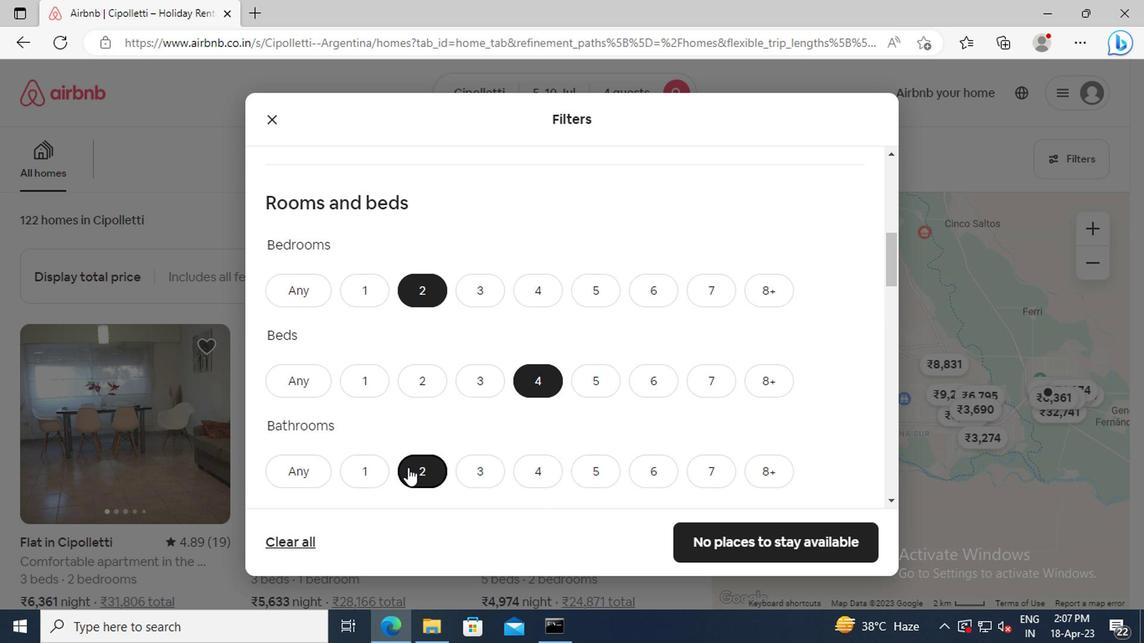 
Action: Mouse moved to (401, 397)
Screenshot: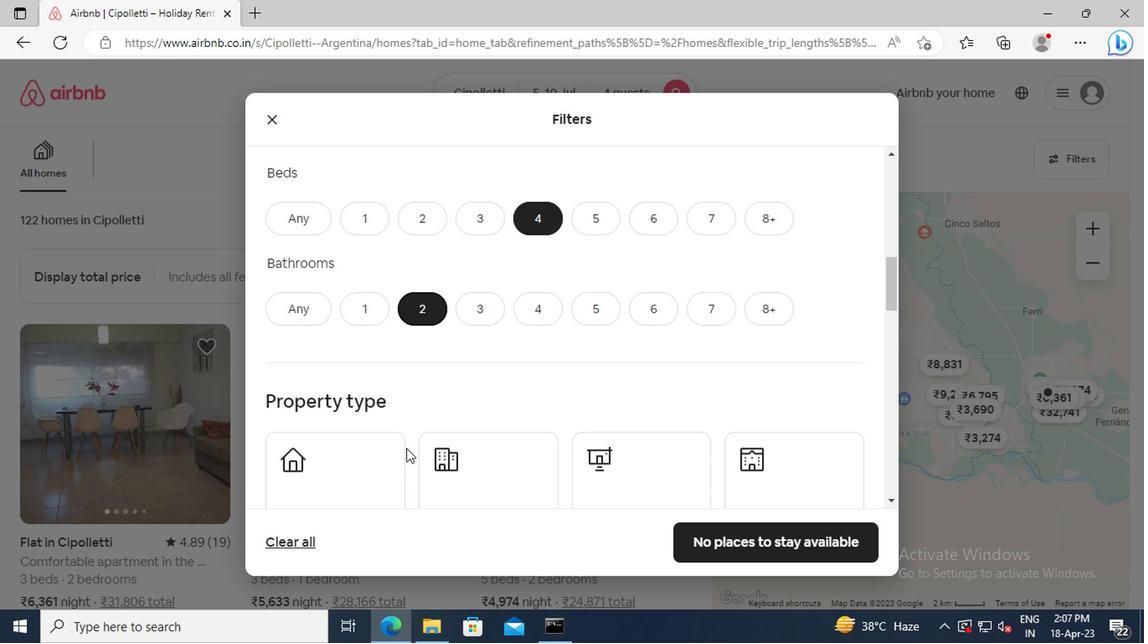 
Action: Mouse scrolled (401, 396) with delta (0, 0)
Screenshot: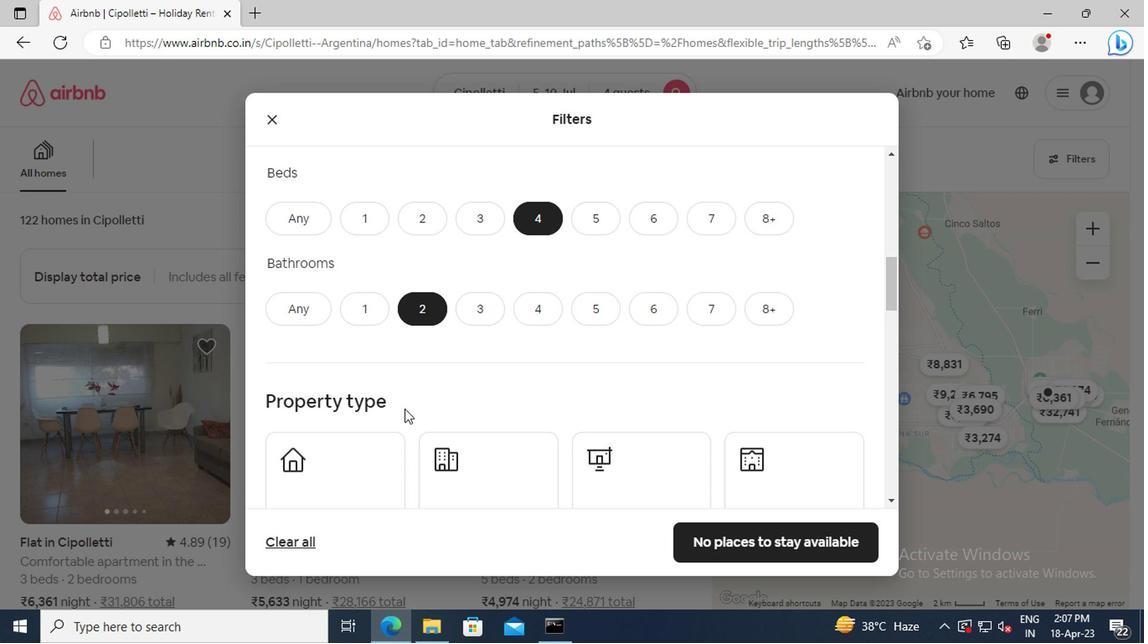 
Action: Mouse scrolled (401, 396) with delta (0, 0)
Screenshot: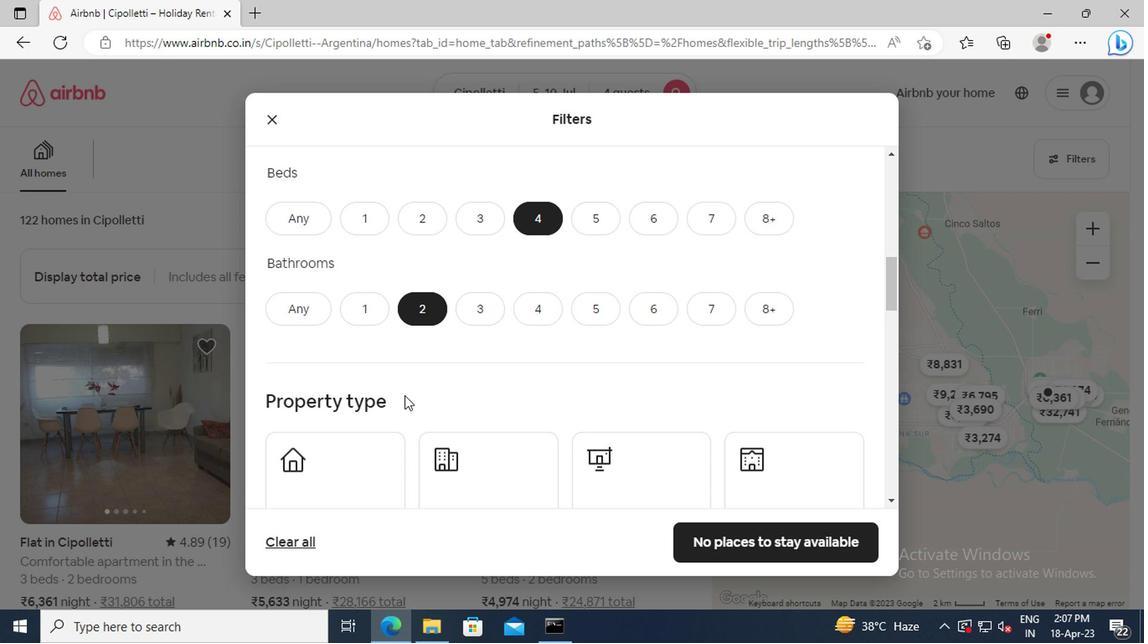 
Action: Mouse moved to (330, 386)
Screenshot: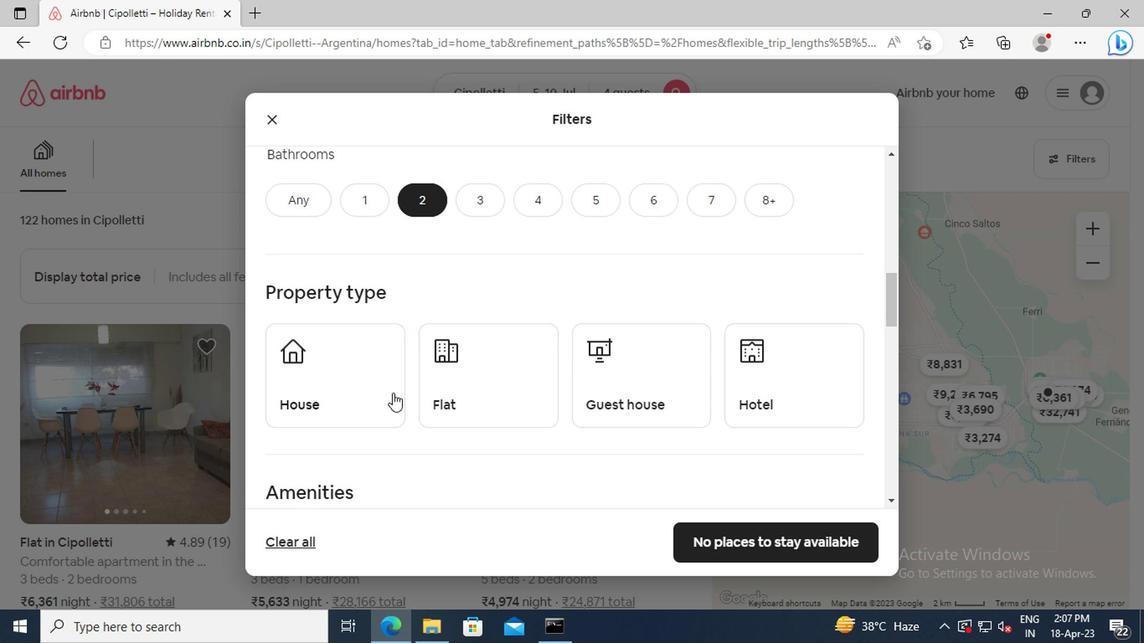 
Action: Mouse pressed left at (330, 386)
Screenshot: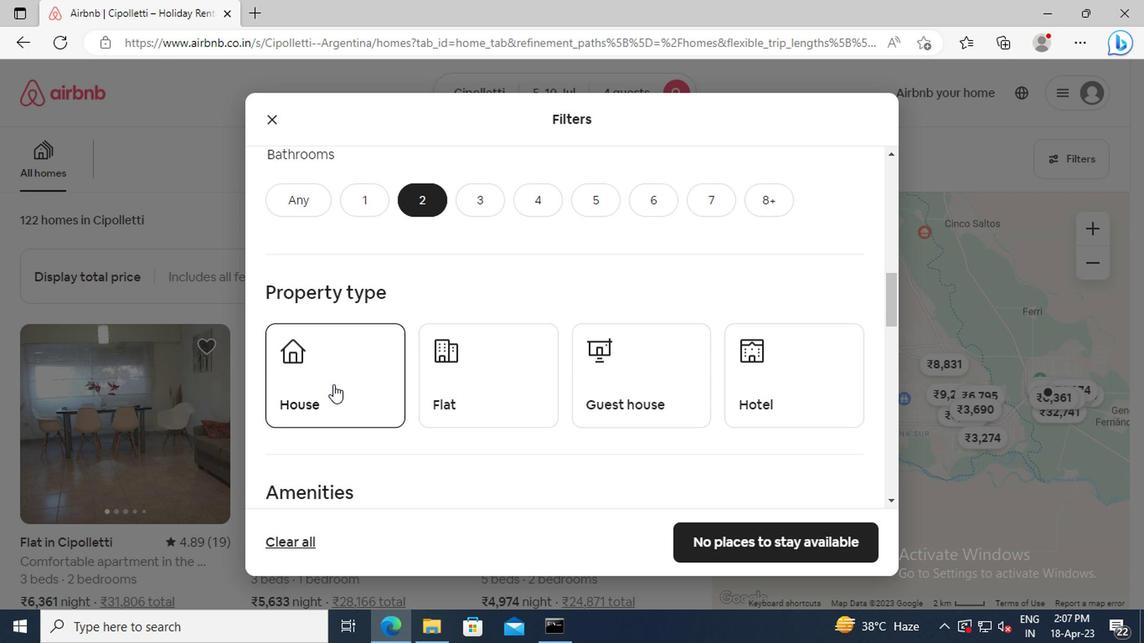 
Action: Mouse scrolled (330, 385) with delta (0, -1)
Screenshot: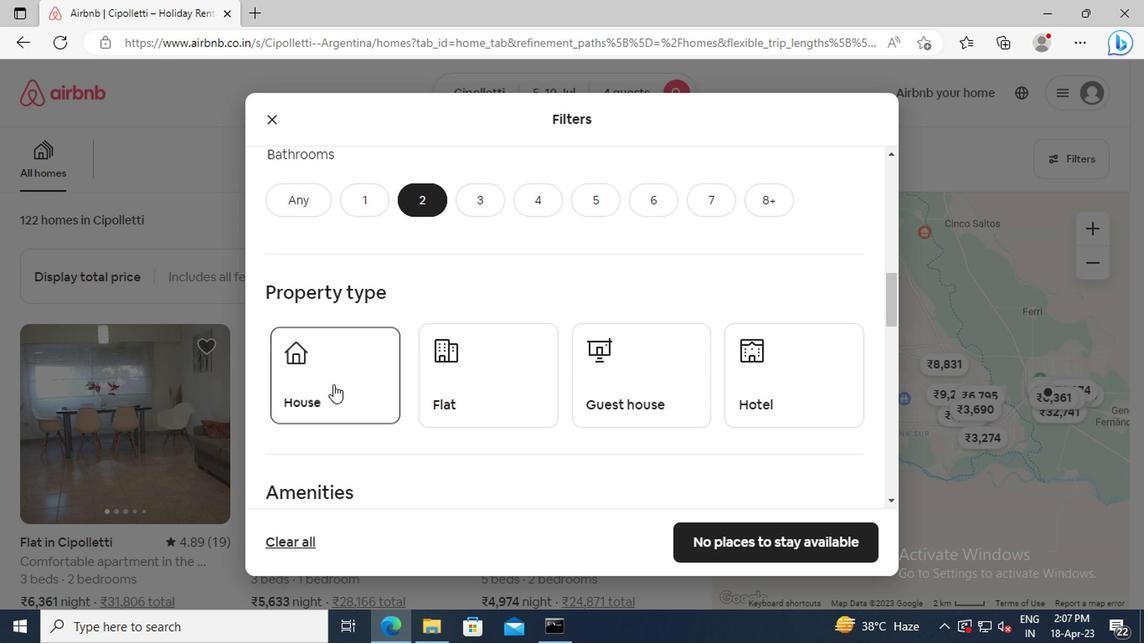 
Action: Mouse scrolled (330, 385) with delta (0, -1)
Screenshot: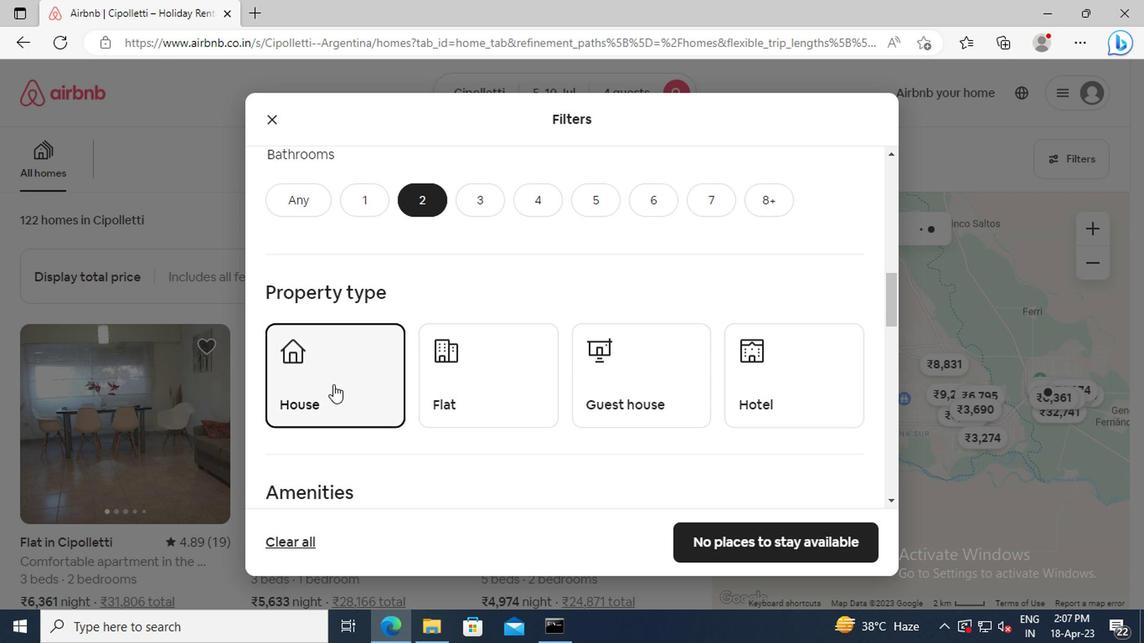 
Action: Mouse scrolled (330, 385) with delta (0, -1)
Screenshot: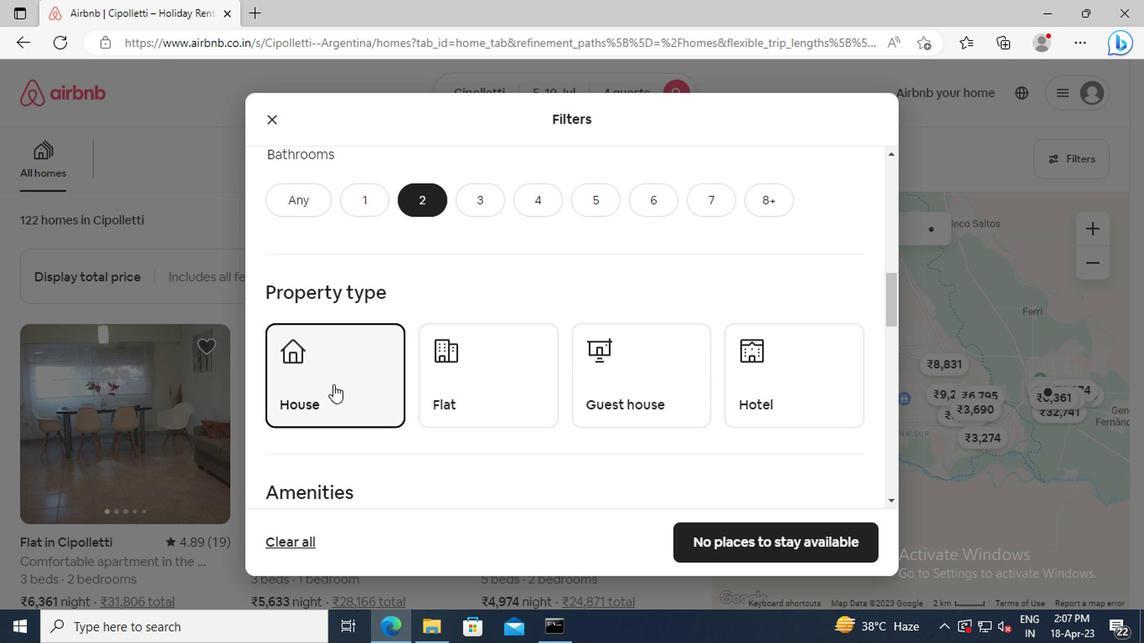 
Action: Mouse moved to (333, 382)
Screenshot: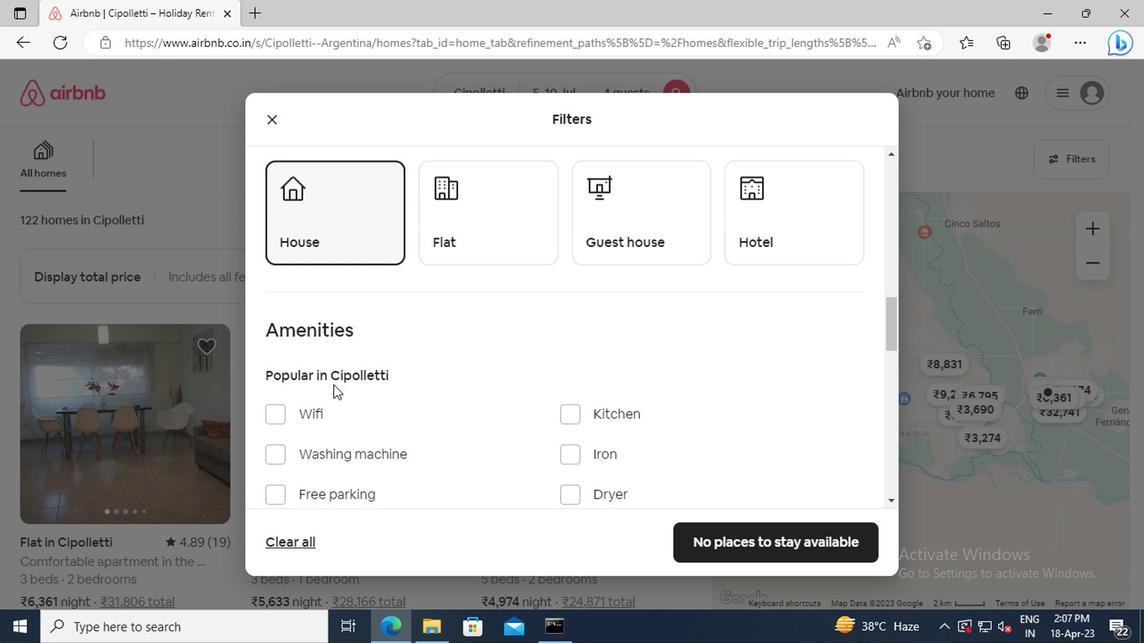 
Action: Mouse scrolled (333, 380) with delta (0, -1)
Screenshot: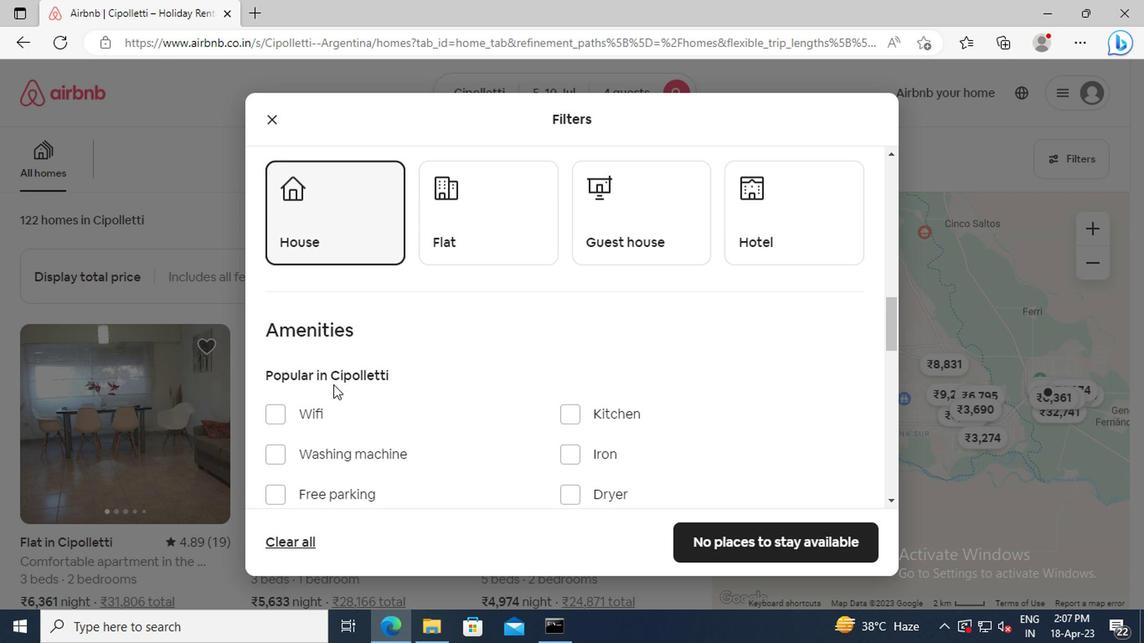
Action: Mouse scrolled (333, 380) with delta (0, -1)
Screenshot: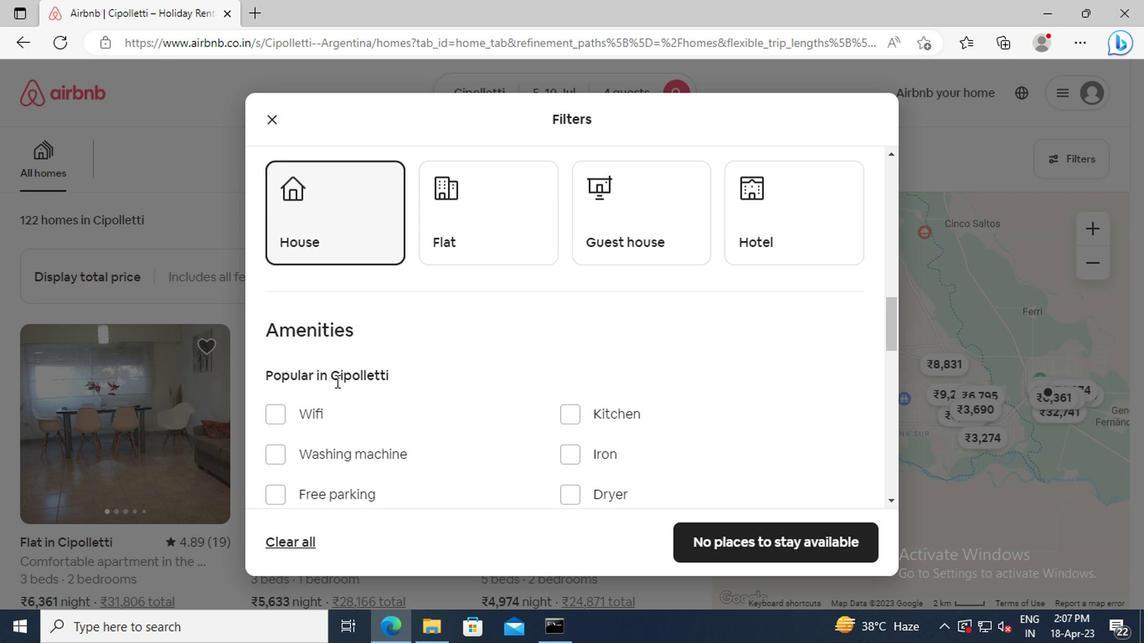 
Action: Mouse moved to (314, 419)
Screenshot: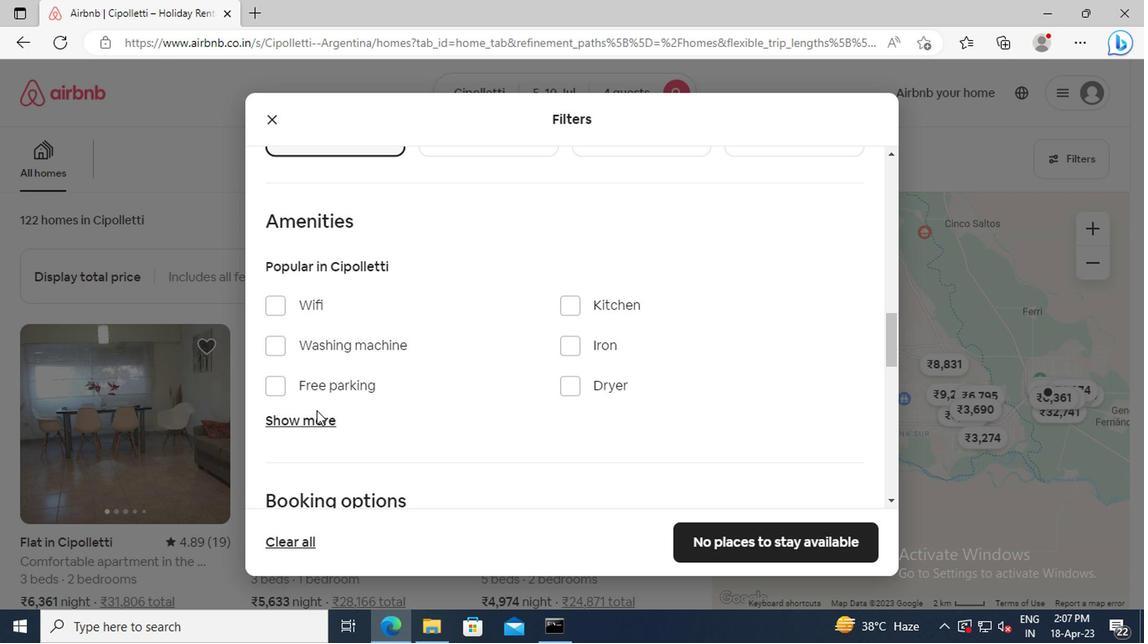 
Action: Mouse pressed left at (314, 419)
Screenshot: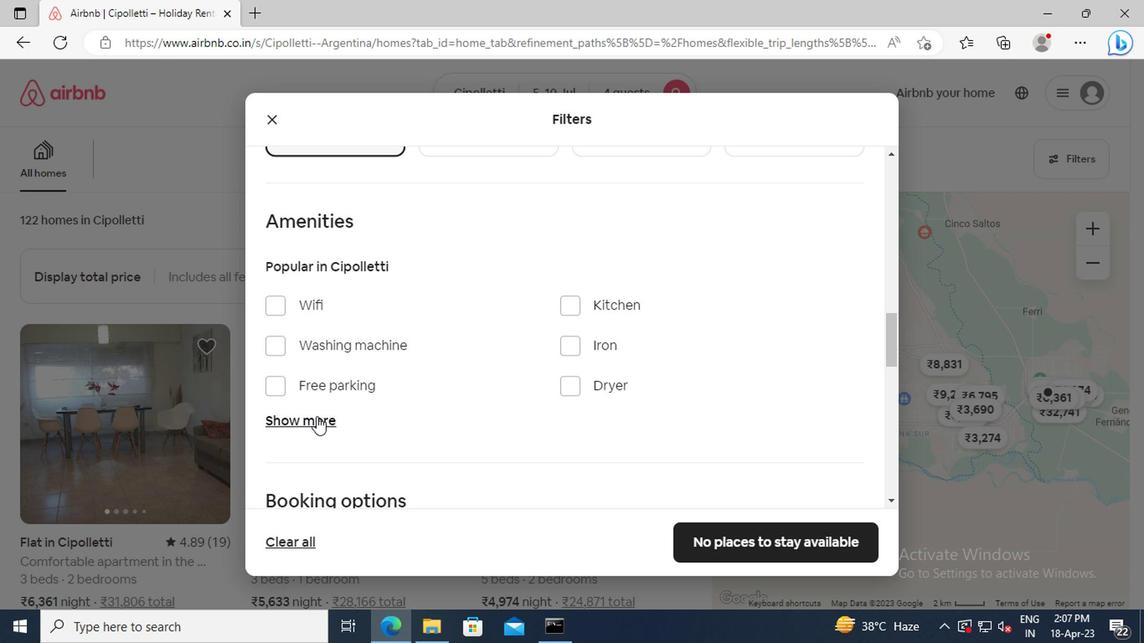 
Action: Mouse moved to (339, 419)
Screenshot: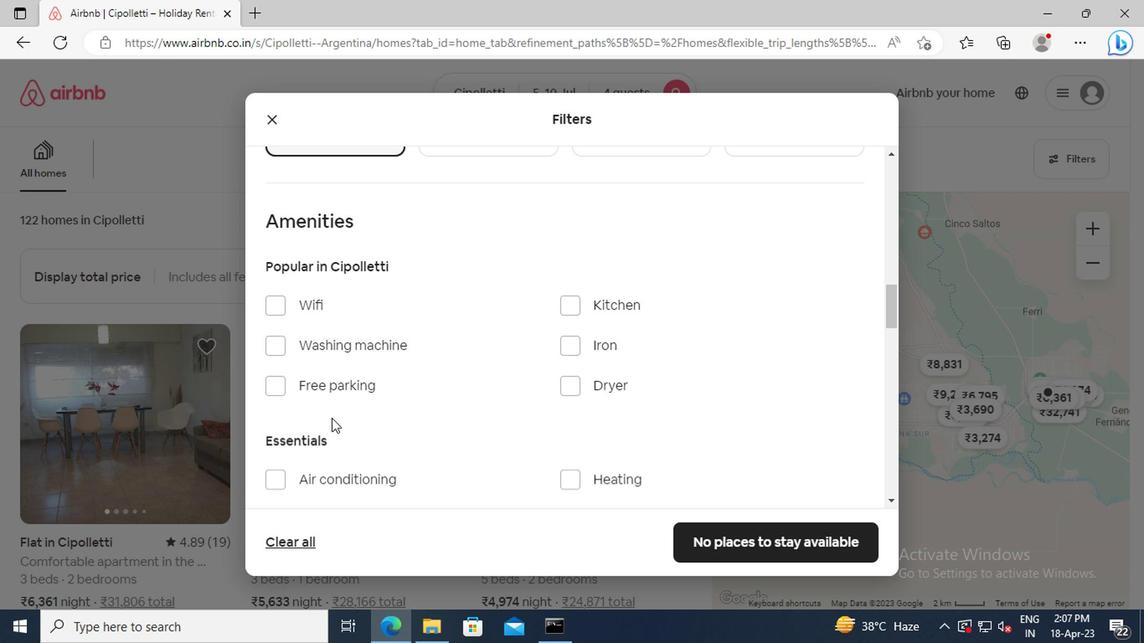 
Action: Mouse scrolled (339, 419) with delta (0, 0)
Screenshot: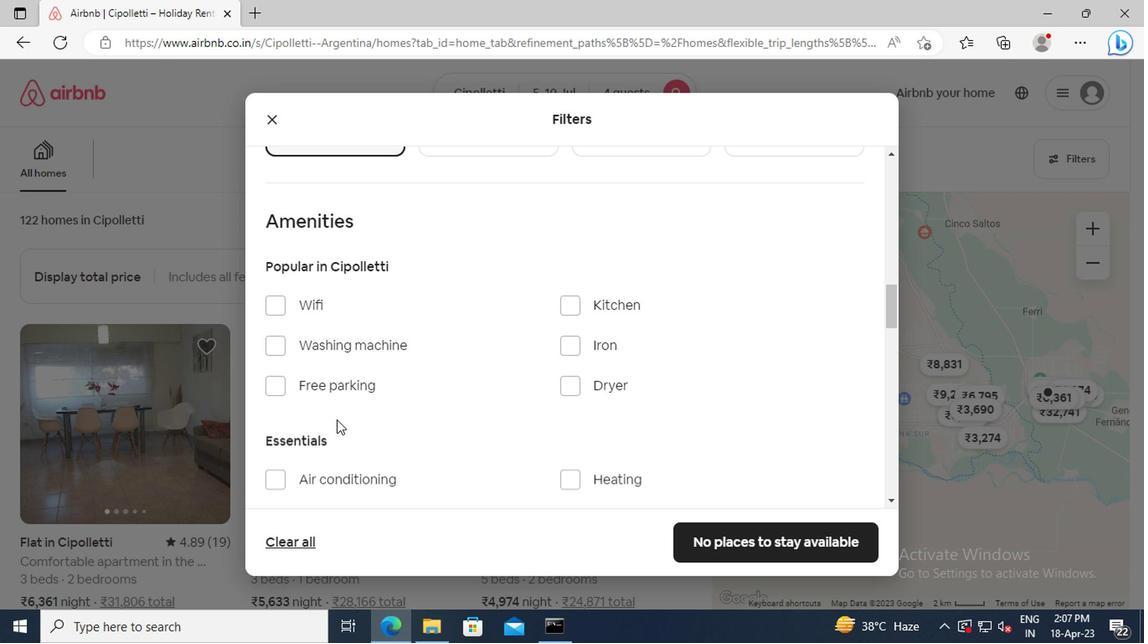 
Action: Mouse scrolled (339, 419) with delta (0, 0)
Screenshot: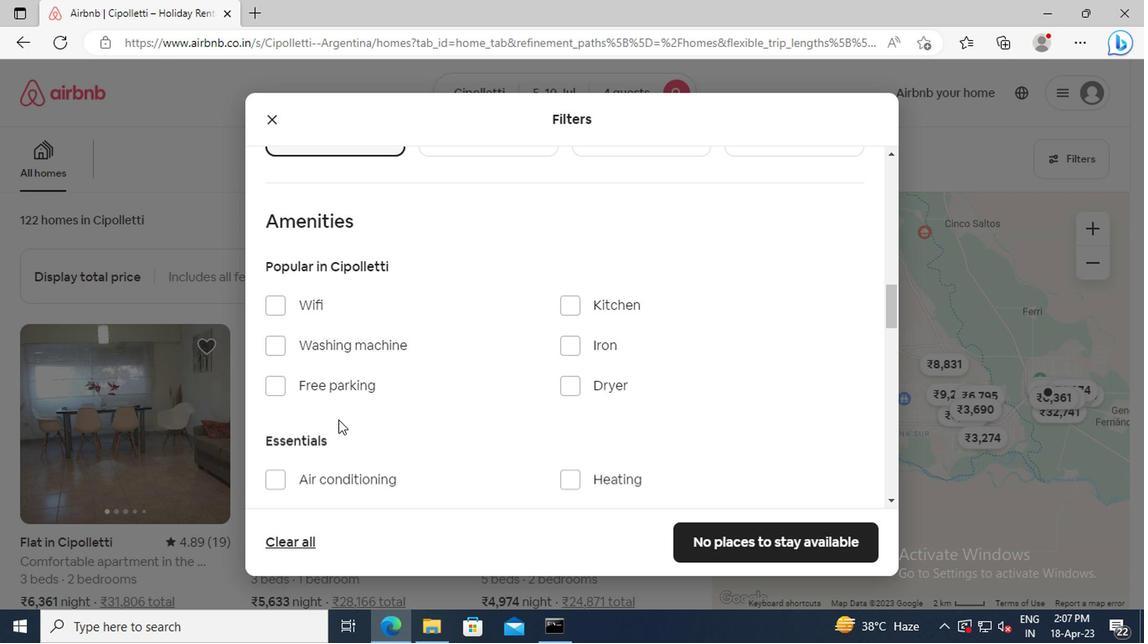 
Action: Mouse moved to (565, 374)
Screenshot: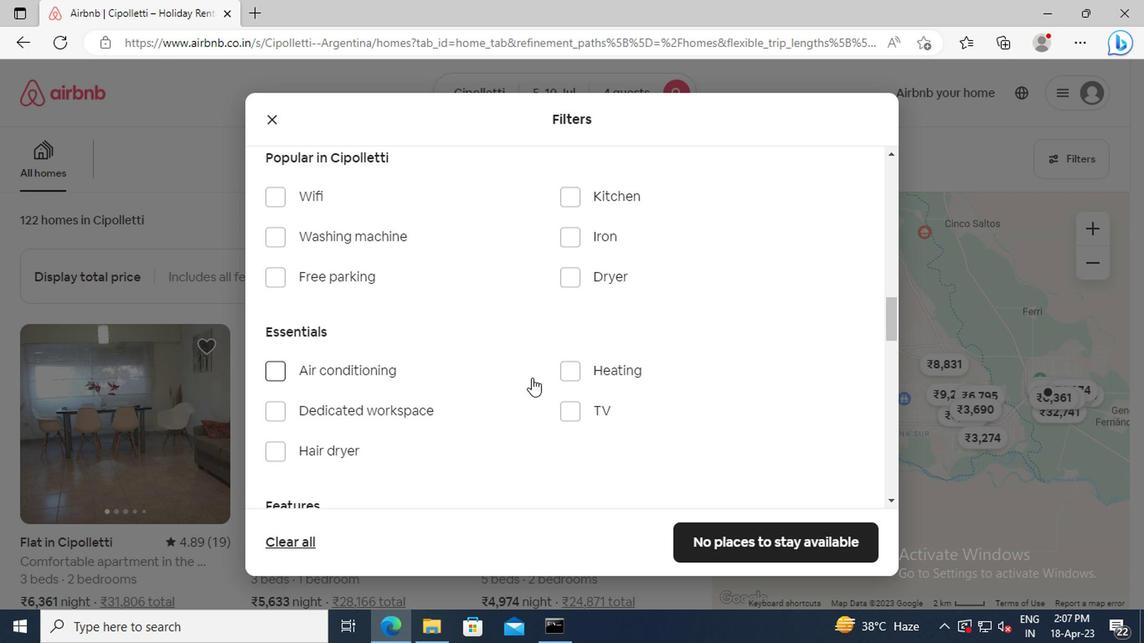 
Action: Mouse pressed left at (565, 374)
Screenshot: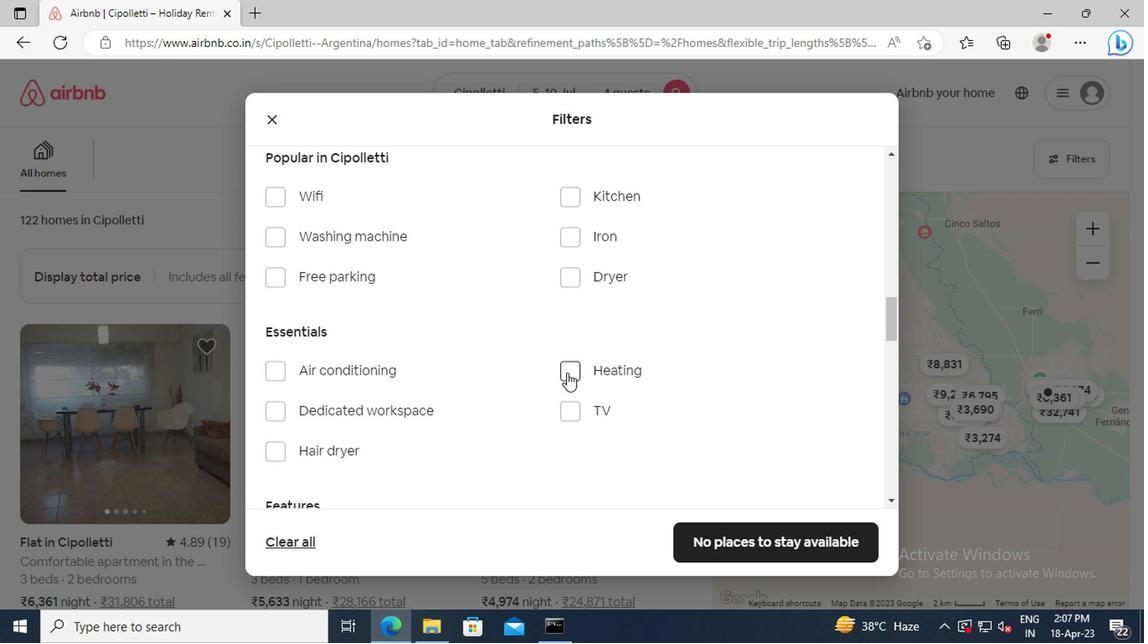 
Action: Mouse moved to (447, 361)
Screenshot: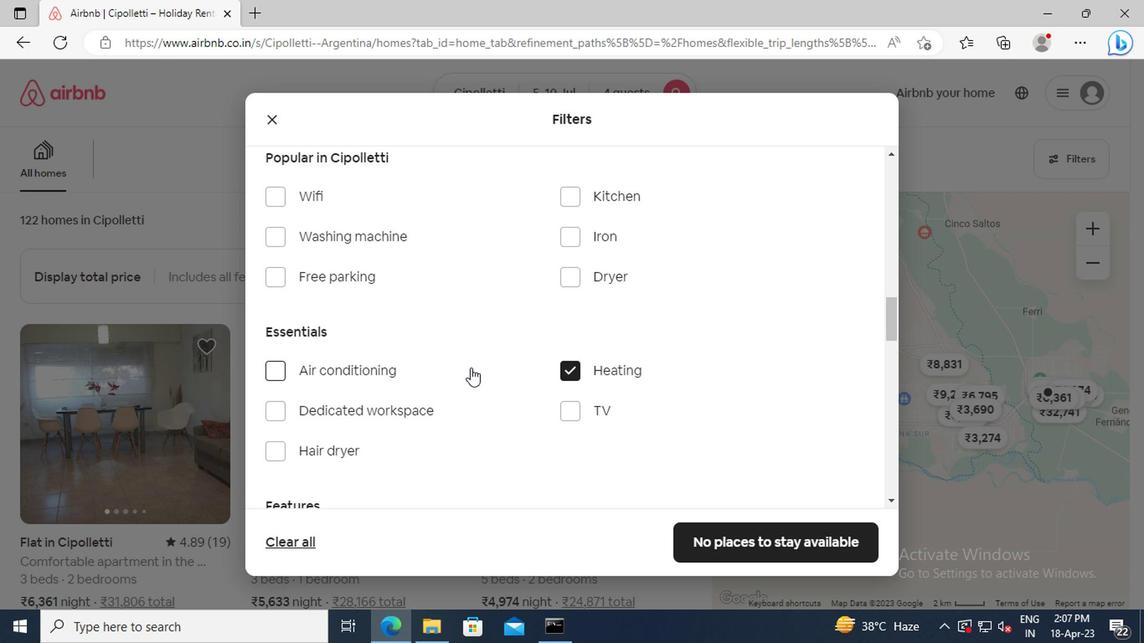 
Action: Mouse scrolled (447, 360) with delta (0, -1)
Screenshot: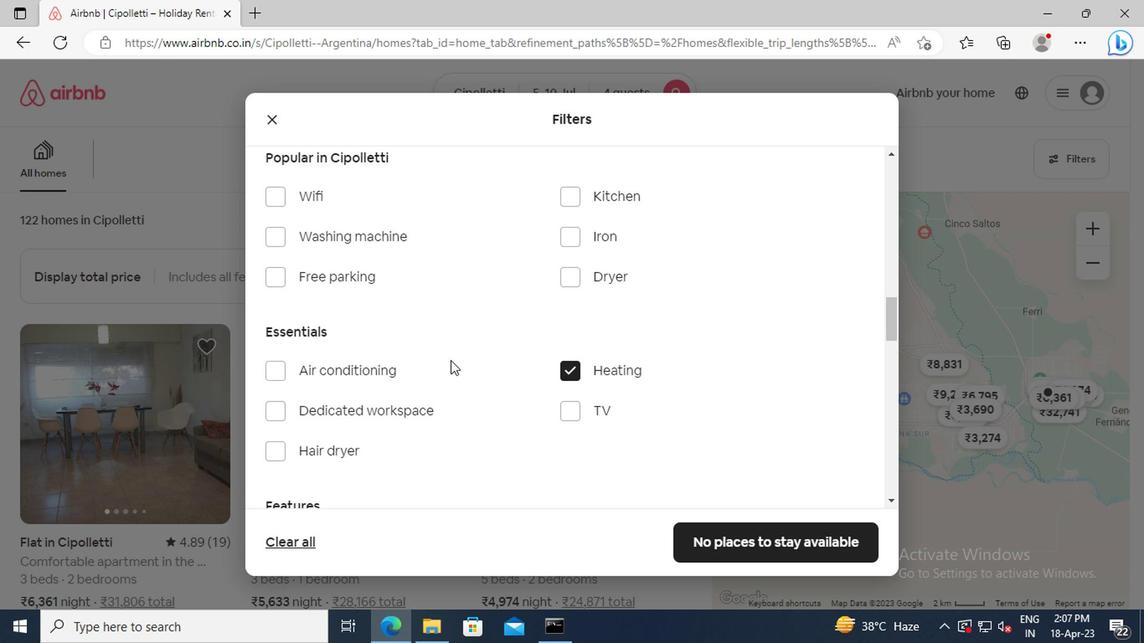 
Action: Mouse scrolled (447, 360) with delta (0, -1)
Screenshot: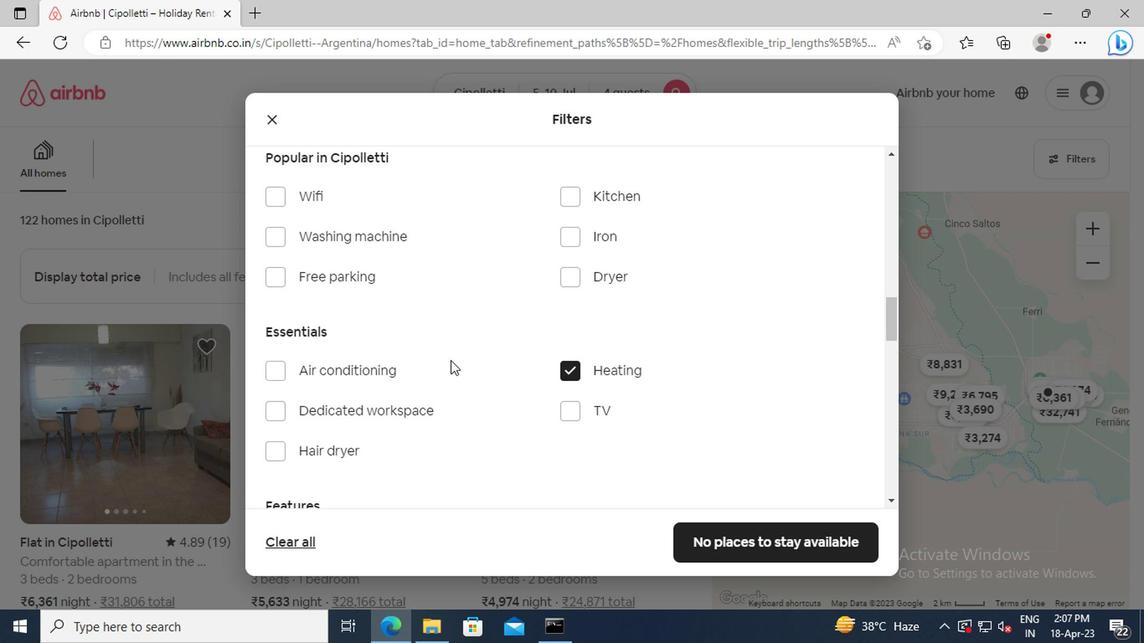 
Action: Mouse scrolled (447, 360) with delta (0, -1)
Screenshot: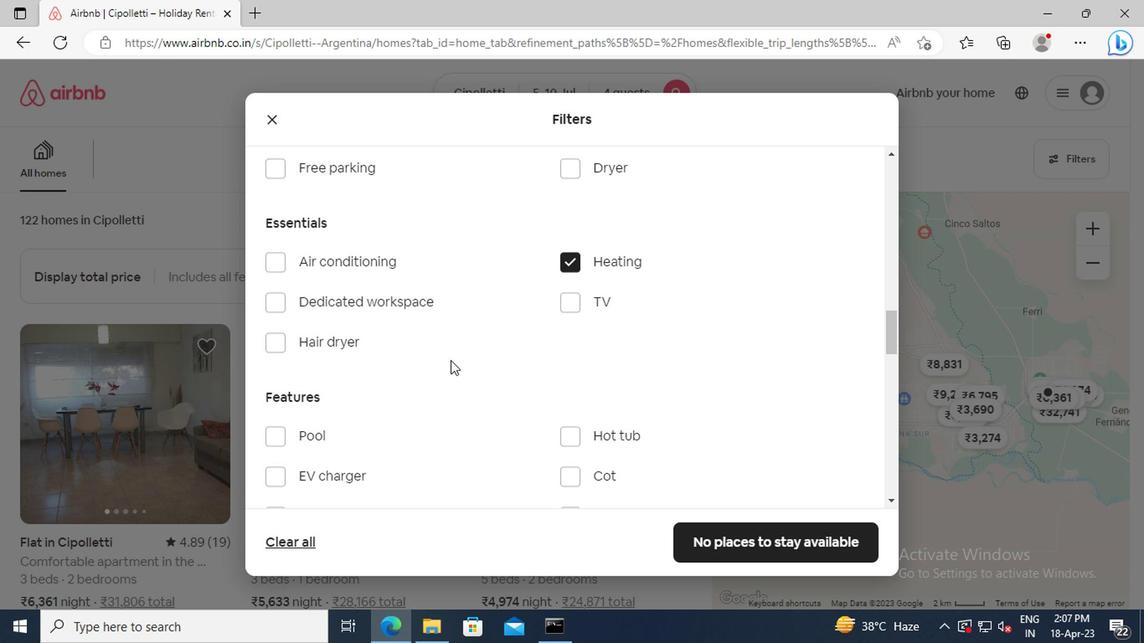 
Action: Mouse scrolled (447, 360) with delta (0, -1)
Screenshot: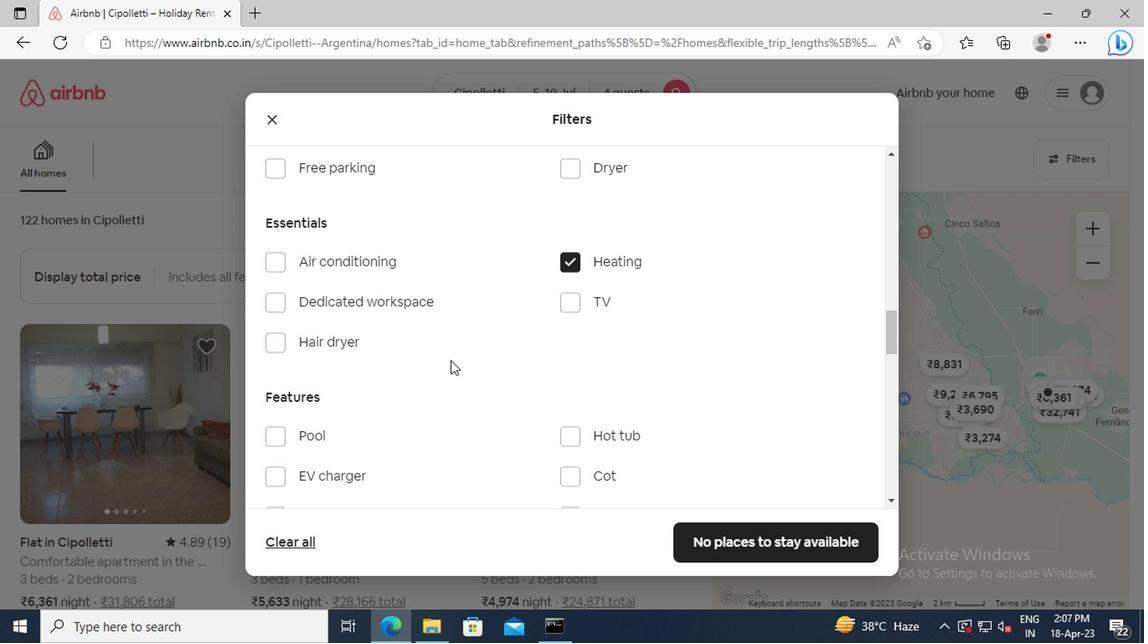 
Action: Mouse scrolled (447, 360) with delta (0, -1)
Screenshot: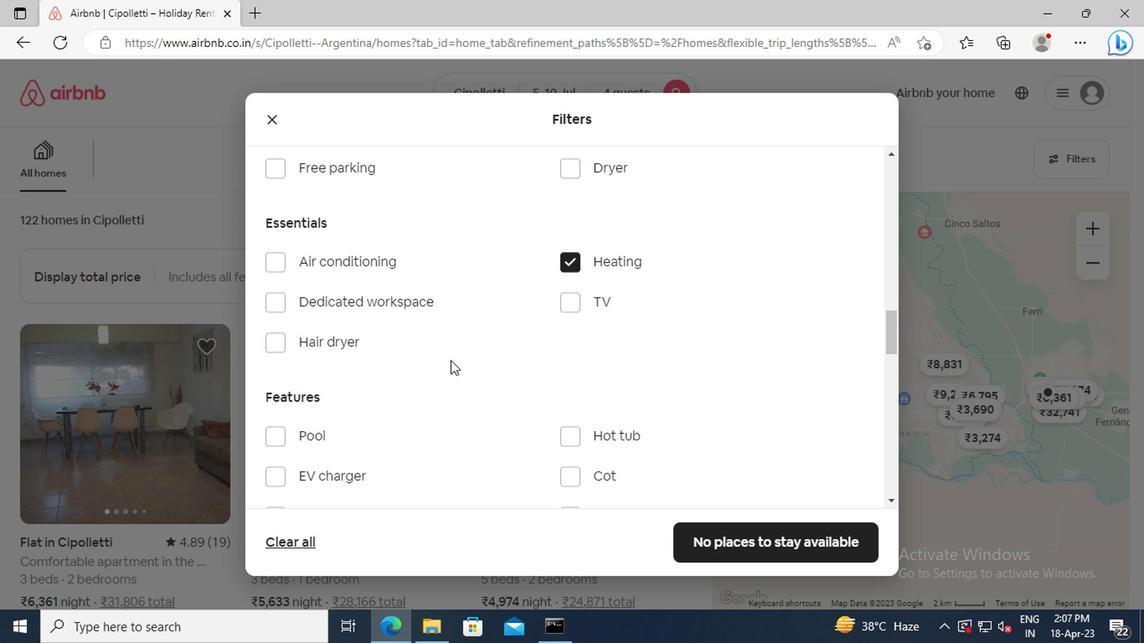 
Action: Mouse scrolled (447, 360) with delta (0, -1)
Screenshot: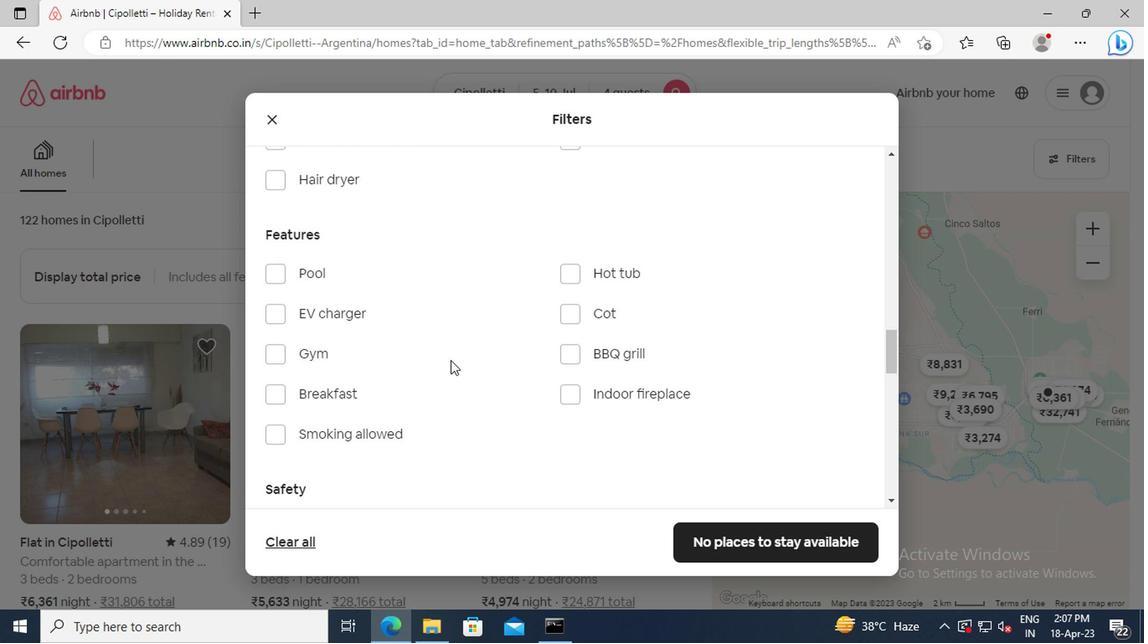 
Action: Mouse scrolled (447, 360) with delta (0, -1)
Screenshot: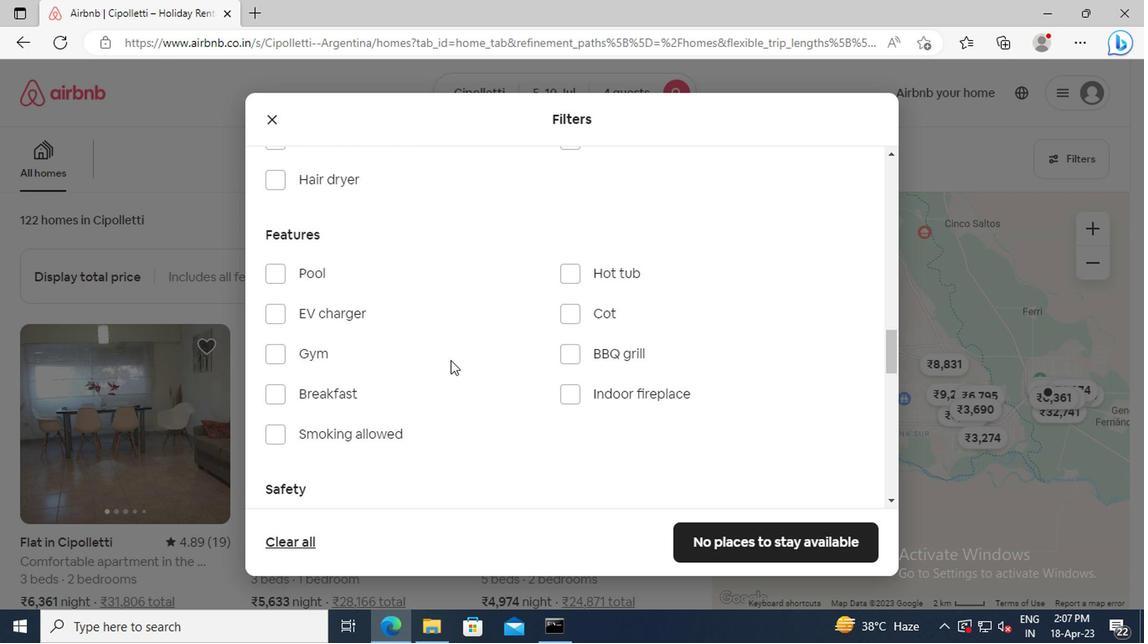 
Action: Mouse scrolled (447, 360) with delta (0, -1)
Screenshot: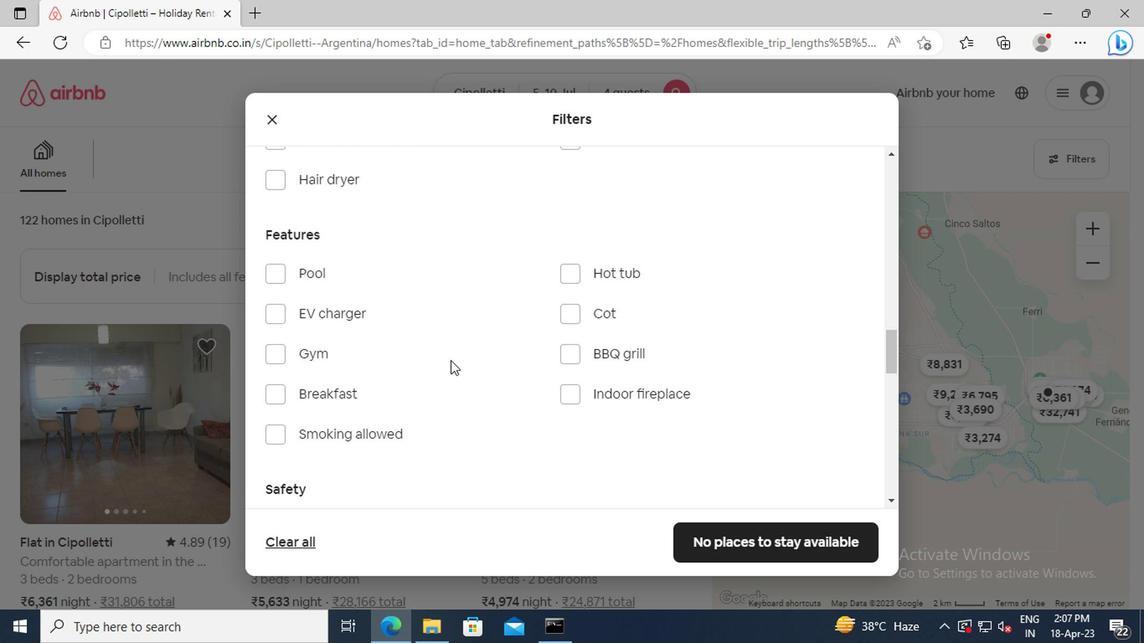 
Action: Mouse scrolled (447, 360) with delta (0, -1)
Screenshot: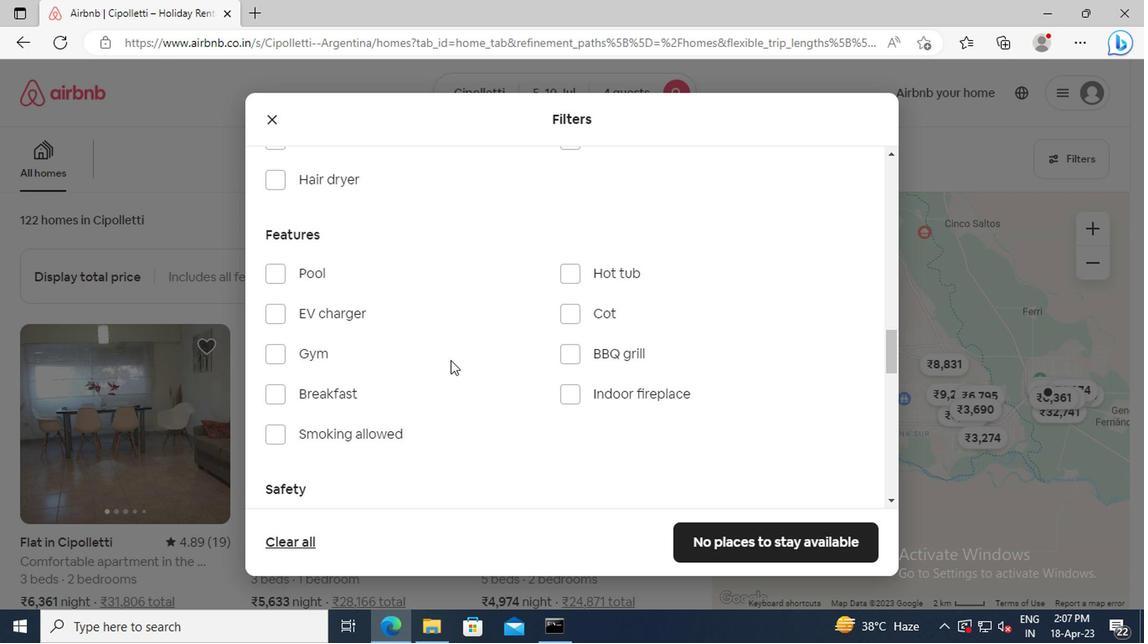 
Action: Mouse scrolled (447, 360) with delta (0, -1)
Screenshot: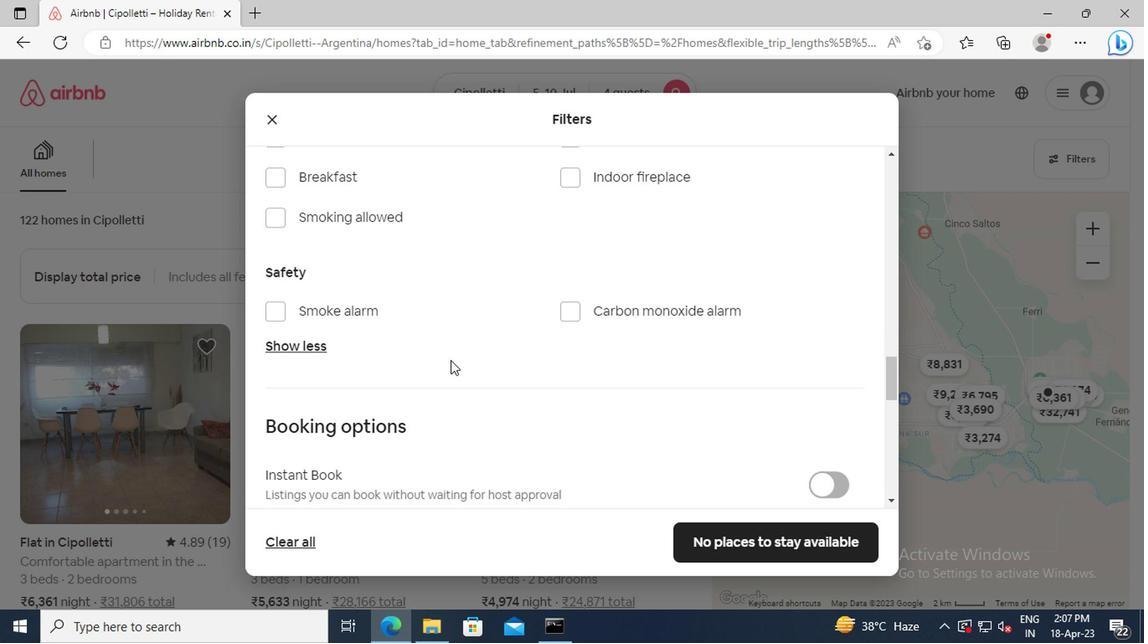 
Action: Mouse scrolled (447, 360) with delta (0, -1)
Screenshot: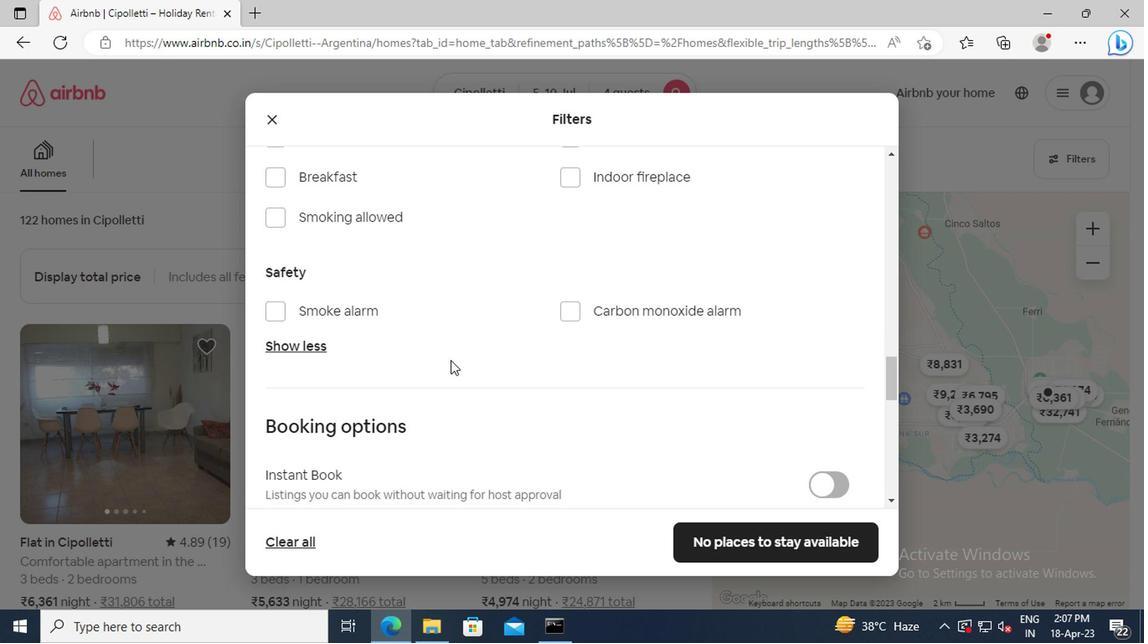 
Action: Mouse moved to (829, 433)
Screenshot: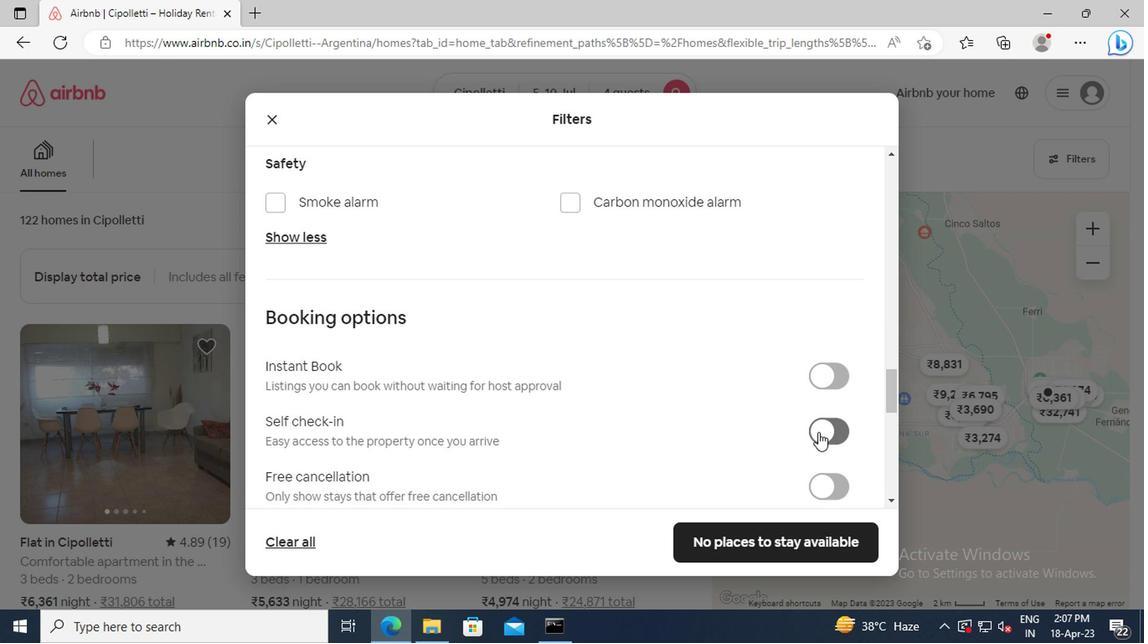 
Action: Mouse pressed left at (829, 433)
Screenshot: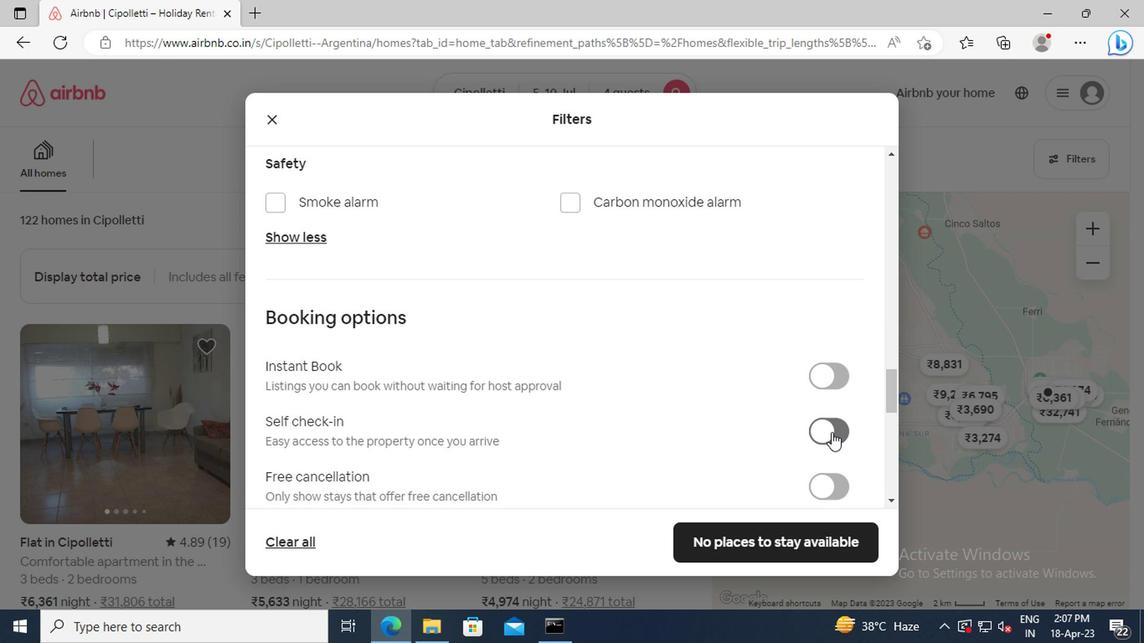 
Action: Mouse moved to (515, 385)
Screenshot: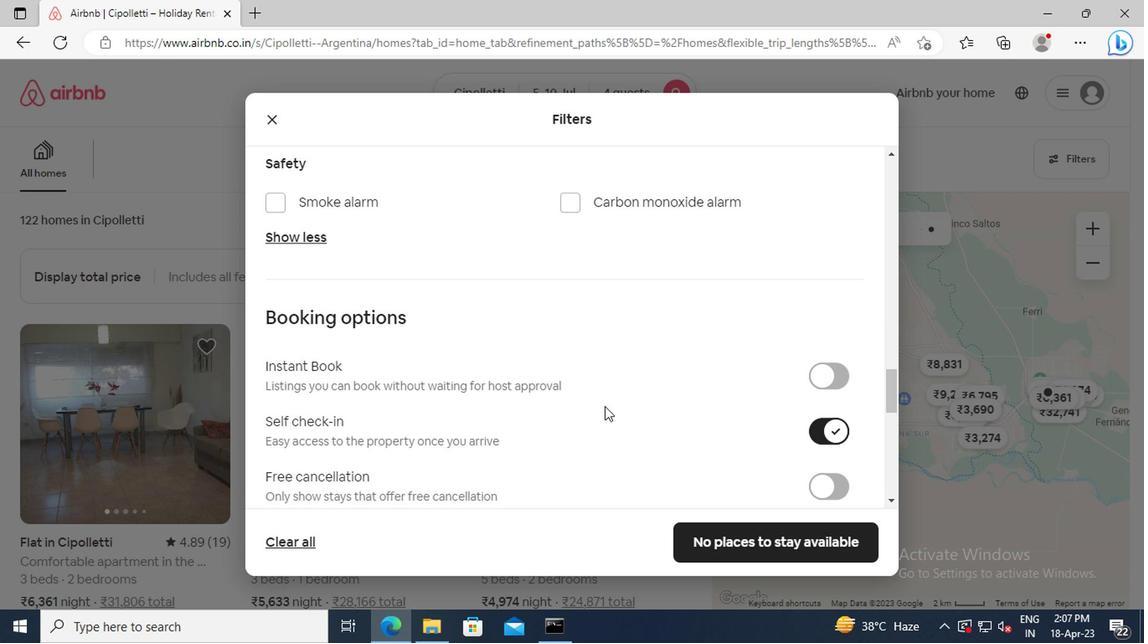 
Action: Mouse scrolled (515, 384) with delta (0, 0)
Screenshot: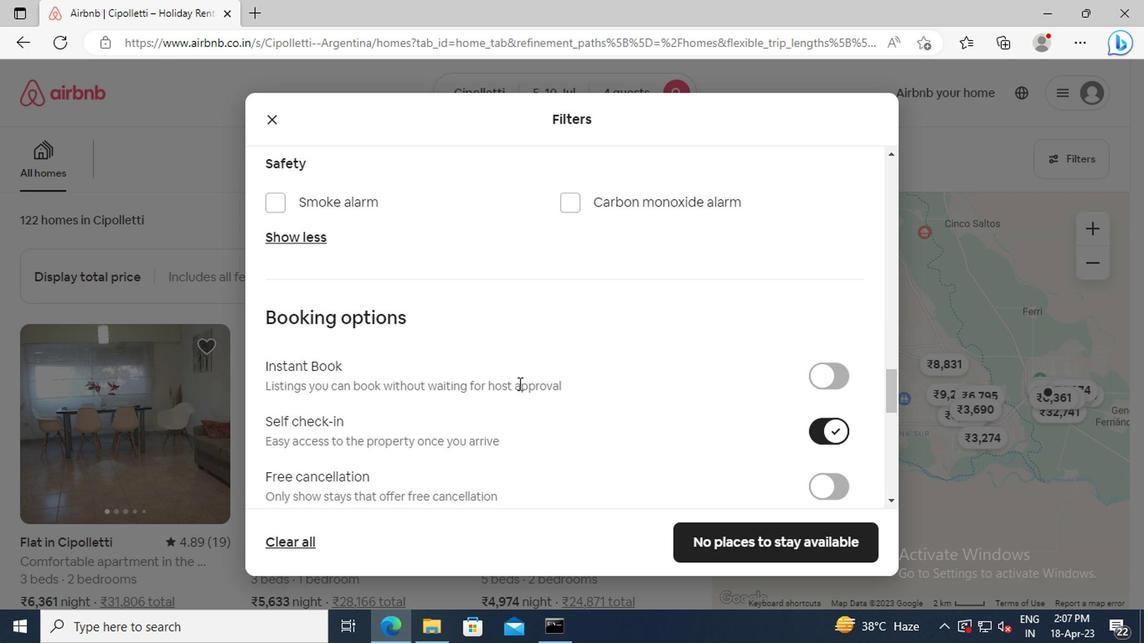 
Action: Mouse scrolled (515, 384) with delta (0, 0)
Screenshot: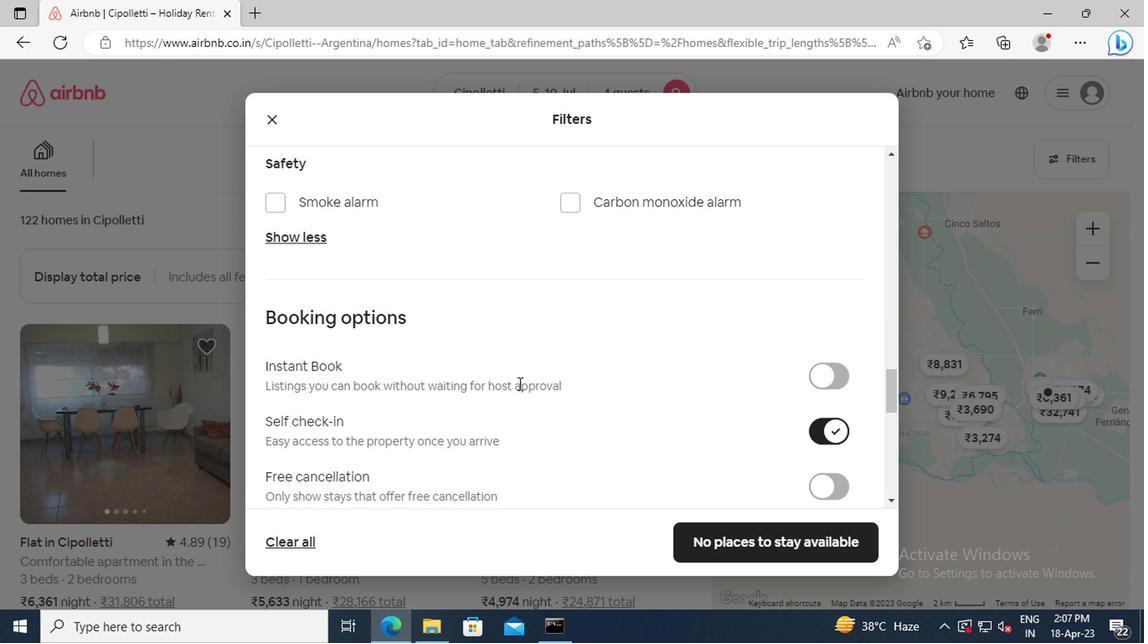 
Action: Mouse scrolled (515, 384) with delta (0, 0)
Screenshot: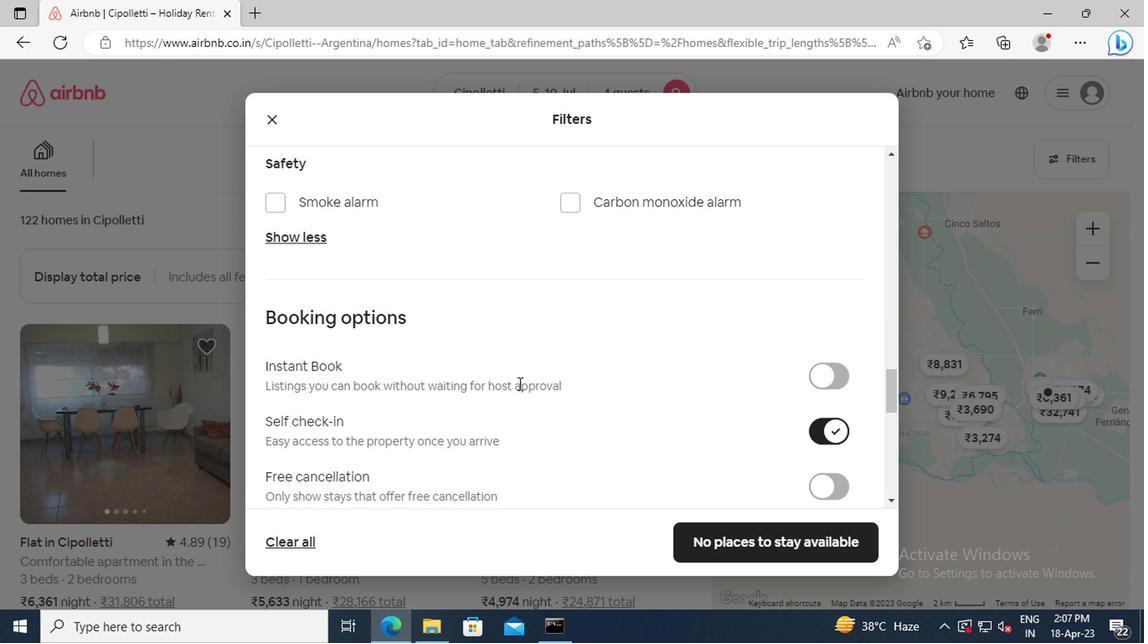 
Action: Mouse scrolled (515, 384) with delta (0, 0)
Screenshot: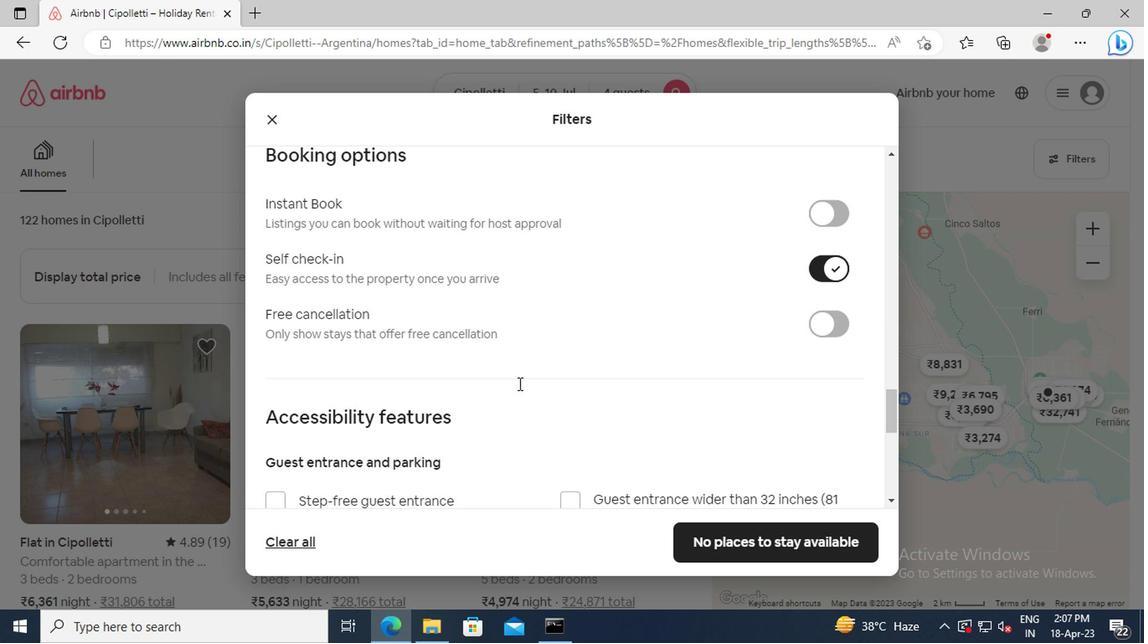 
Action: Mouse moved to (515, 385)
Screenshot: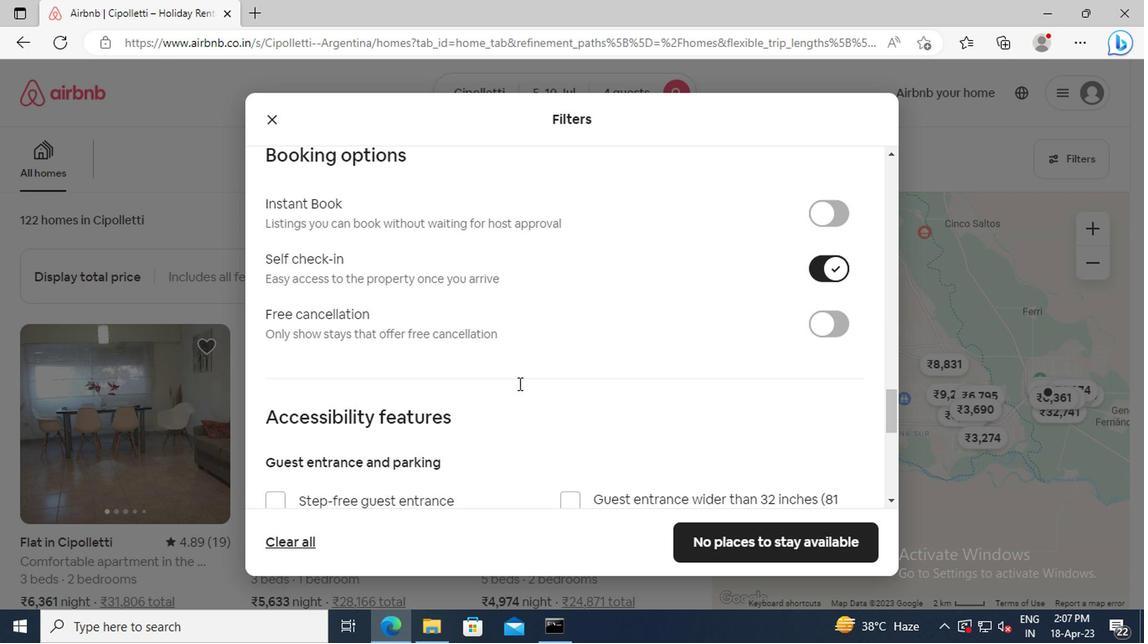 
Action: Mouse scrolled (515, 384) with delta (0, 0)
Screenshot: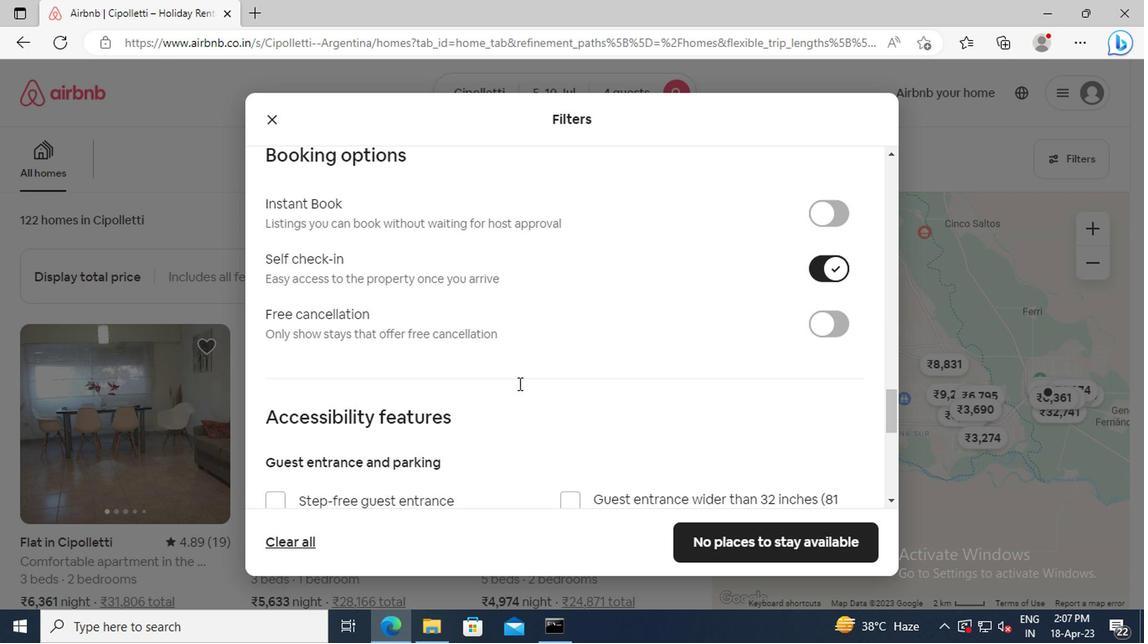 
Action: Mouse scrolled (515, 384) with delta (0, 0)
Screenshot: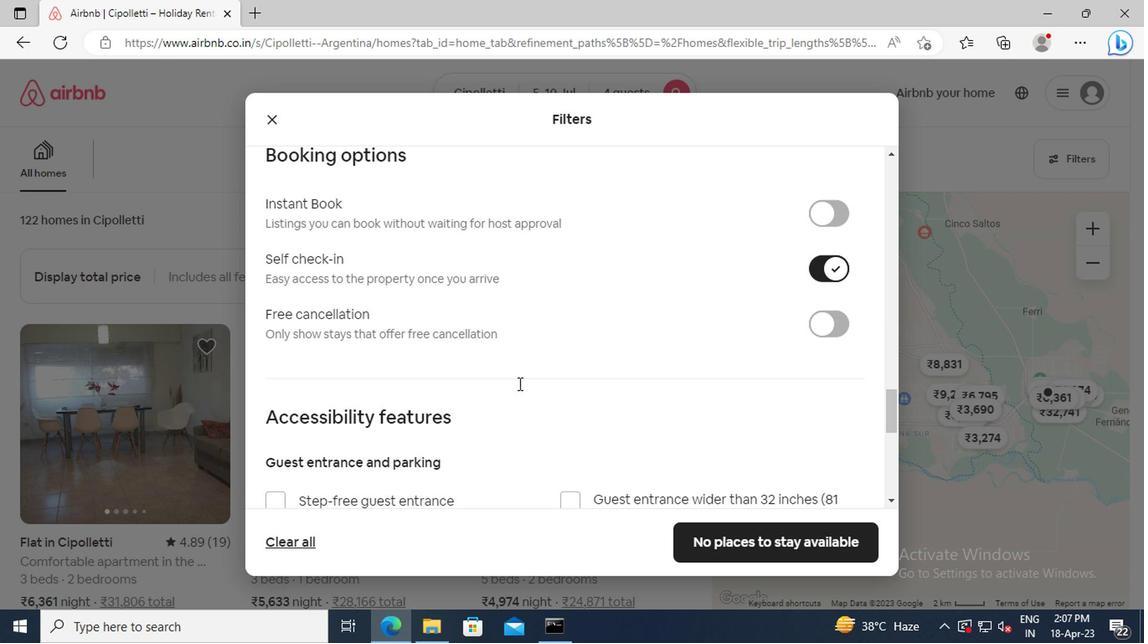 
Action: Mouse scrolled (515, 384) with delta (0, 0)
Screenshot: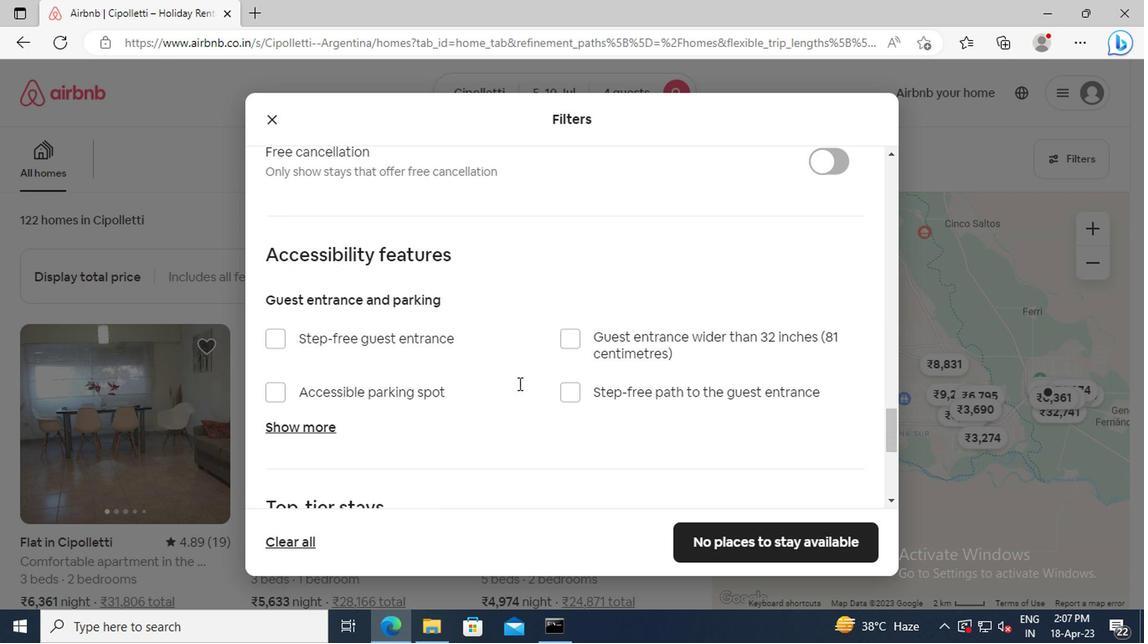 
Action: Mouse scrolled (515, 384) with delta (0, 0)
Screenshot: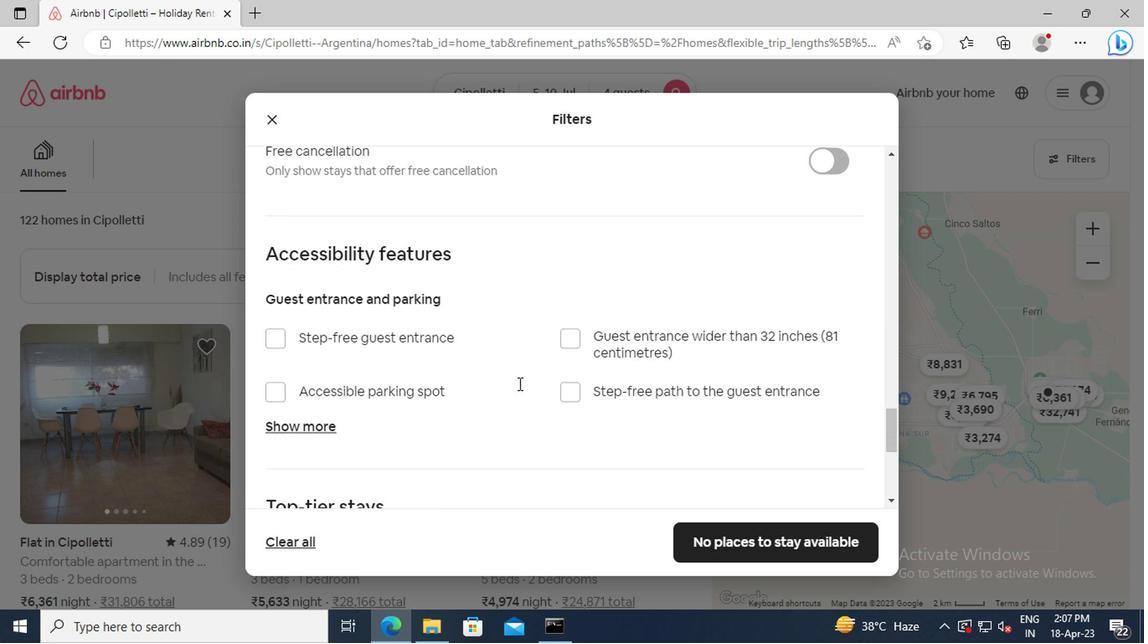 
Action: Mouse scrolled (515, 384) with delta (0, 0)
Screenshot: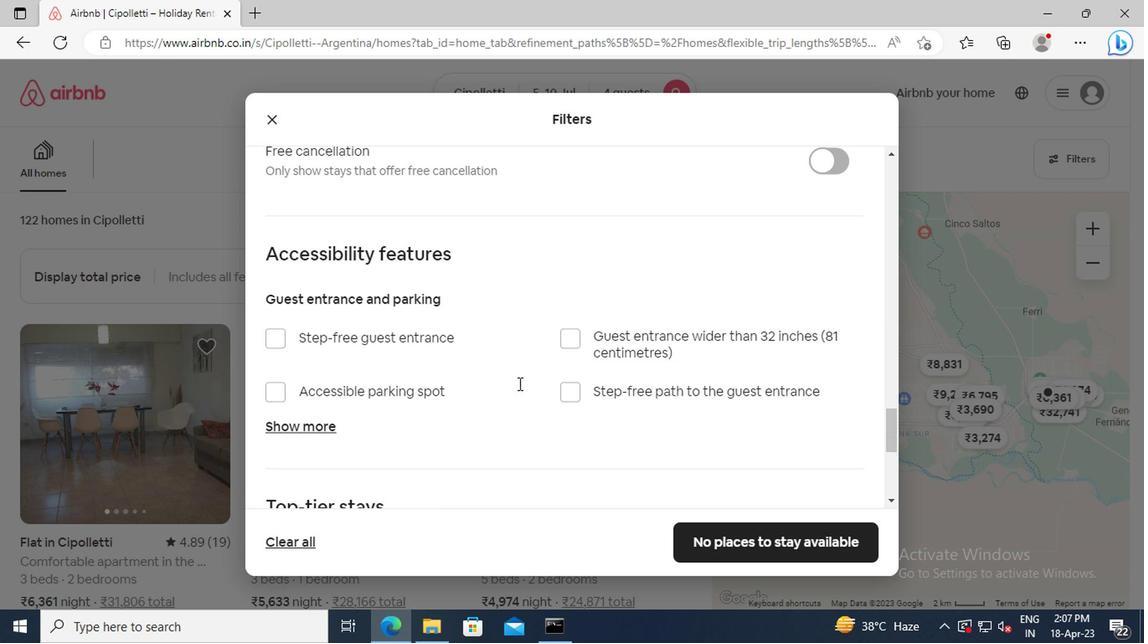 
Action: Mouse scrolled (515, 384) with delta (0, 0)
Screenshot: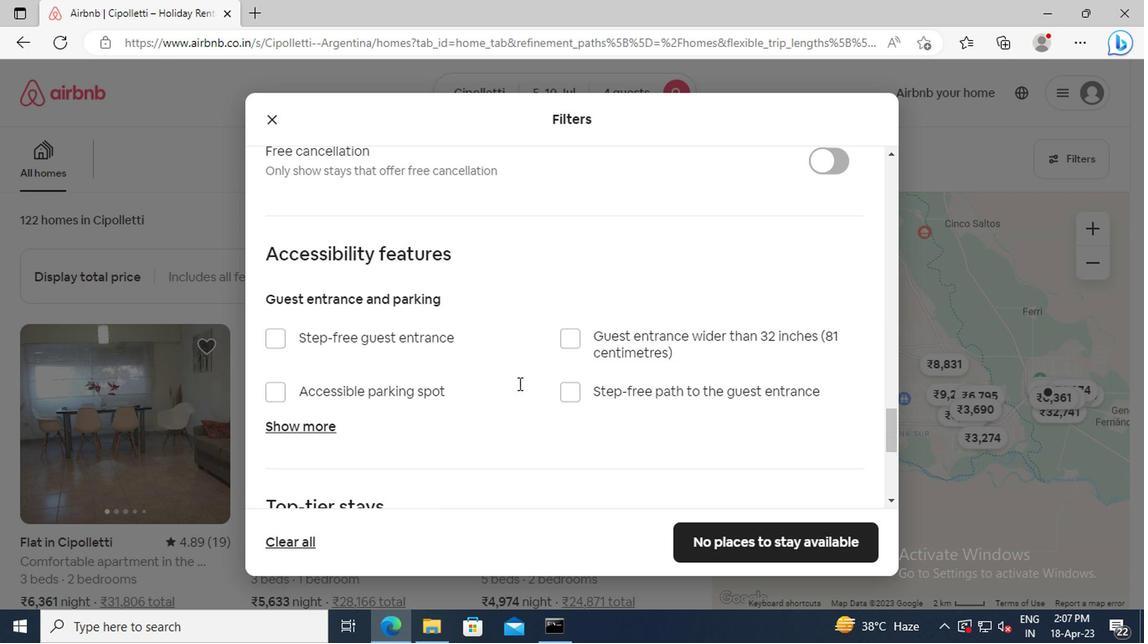 
Action: Mouse scrolled (515, 384) with delta (0, 0)
Screenshot: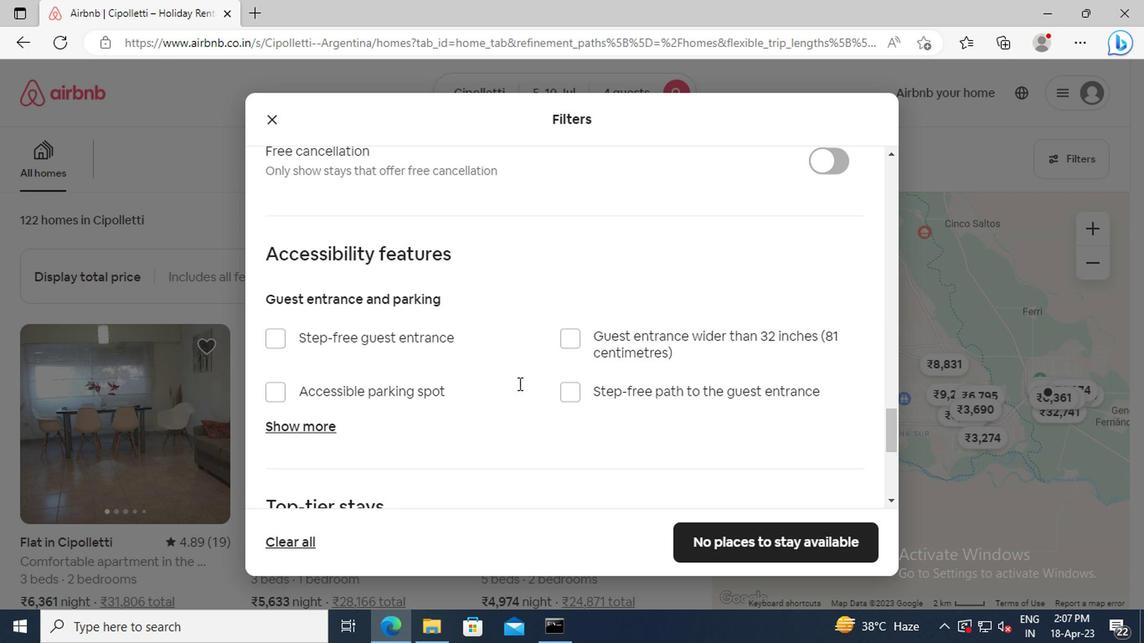 
Action: Mouse scrolled (515, 384) with delta (0, 0)
Screenshot: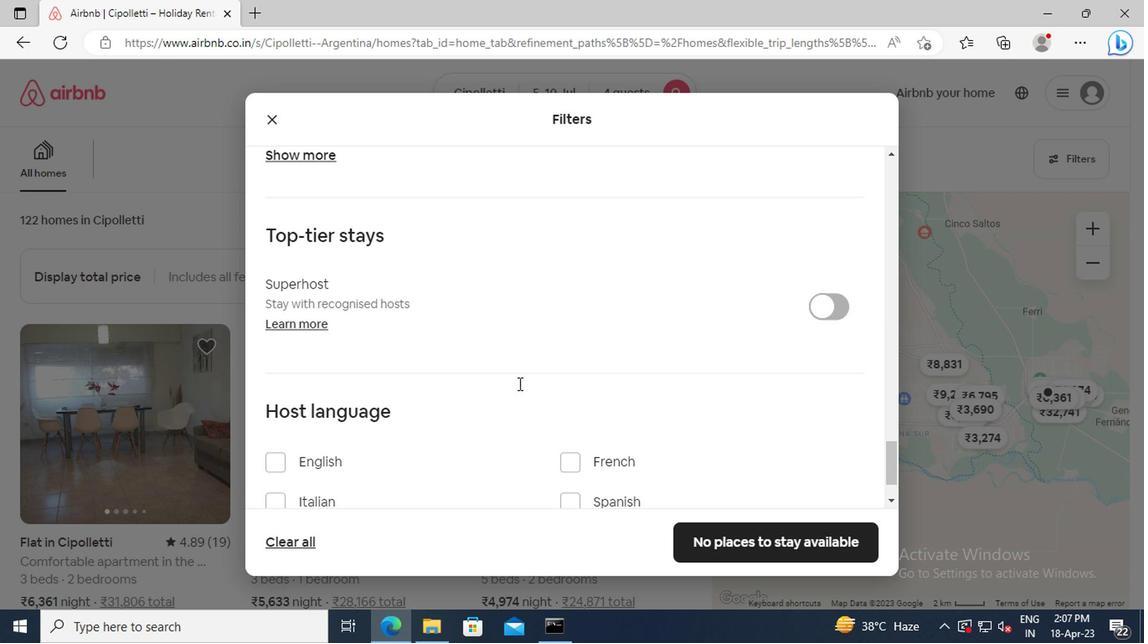 
Action: Mouse scrolled (515, 384) with delta (0, 0)
Screenshot: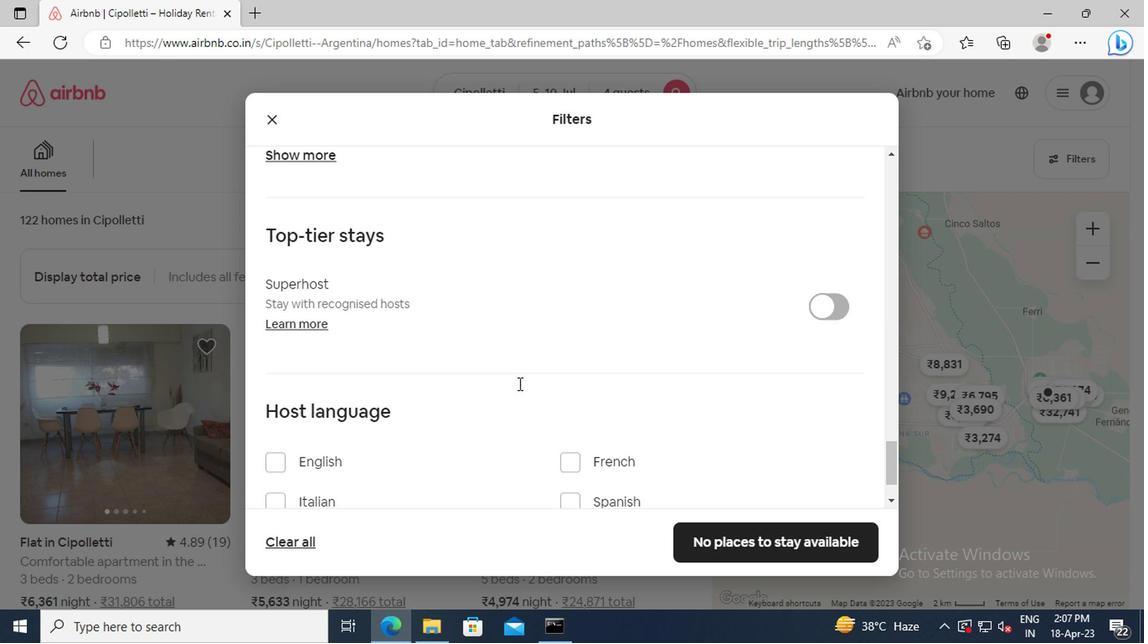 
Action: Mouse moved to (267, 395)
Screenshot: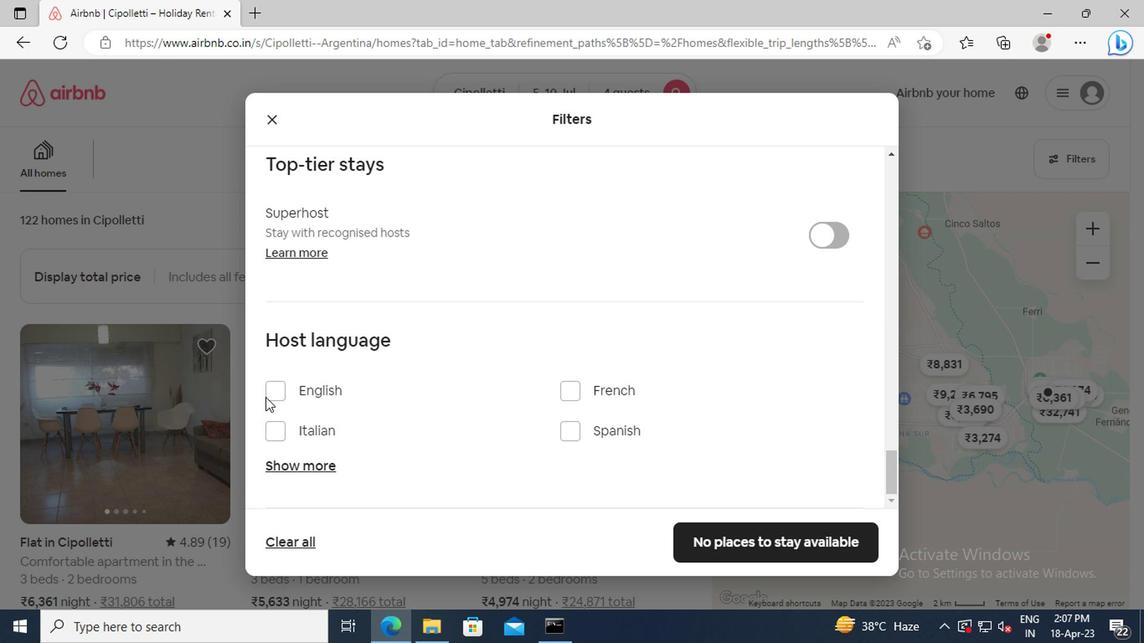 
Action: Mouse pressed left at (267, 395)
Screenshot: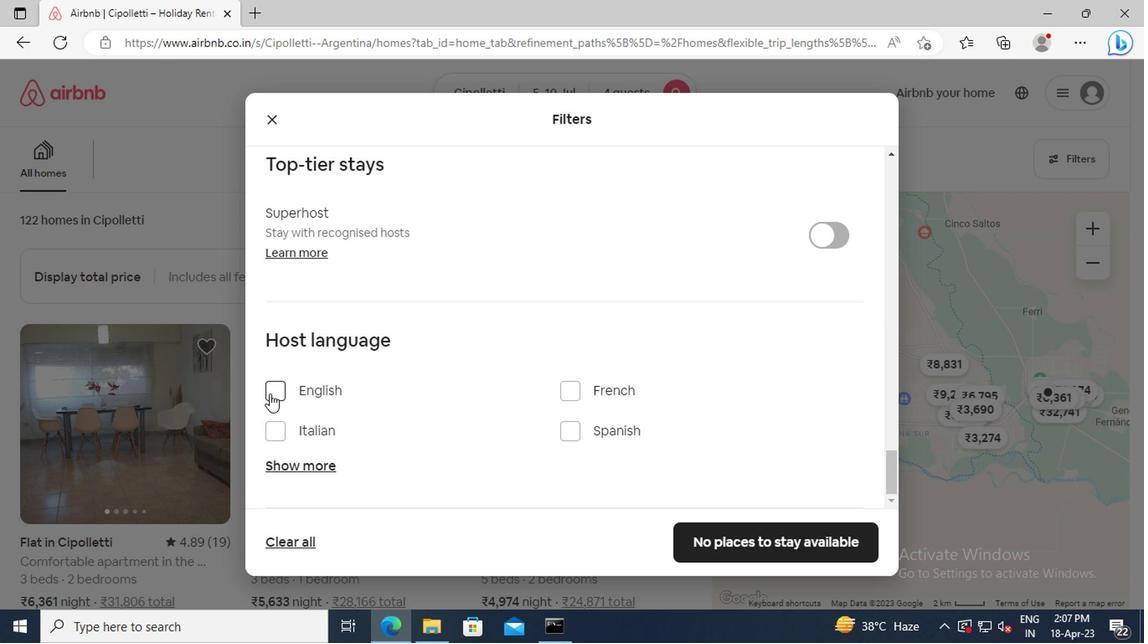 
Action: Mouse moved to (775, 543)
Screenshot: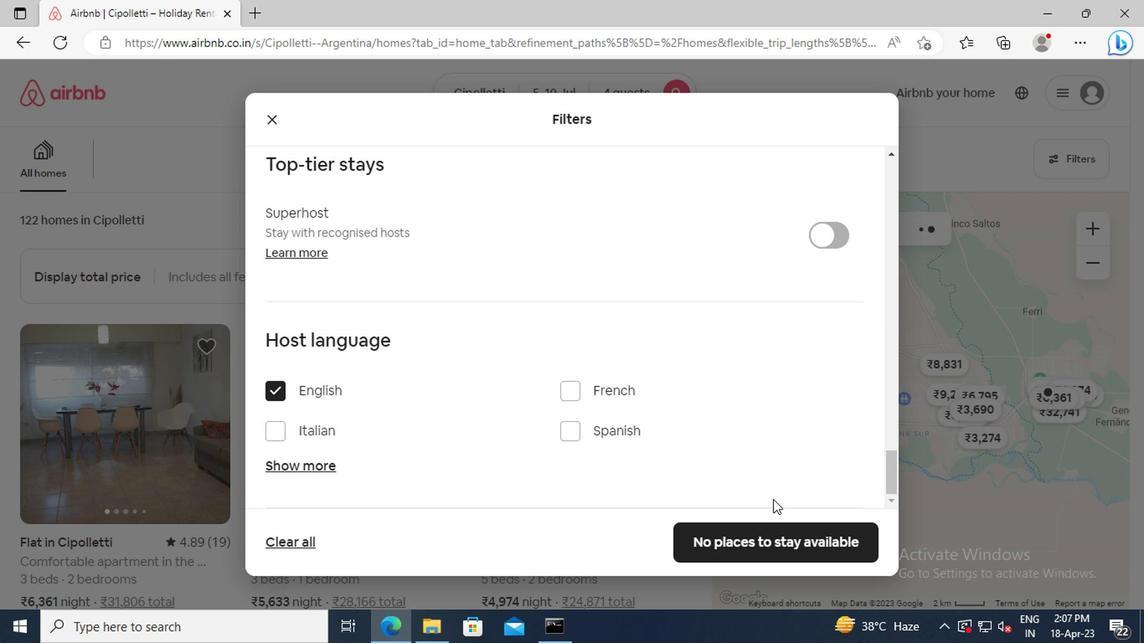 
Action: Mouse pressed left at (775, 543)
Screenshot: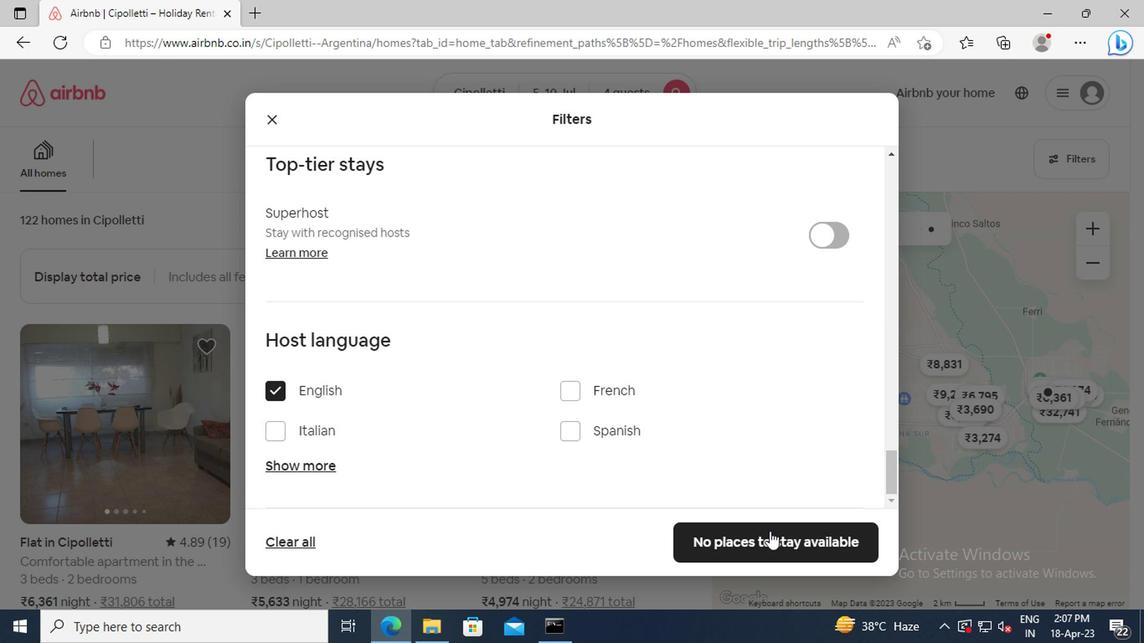 
